 Task: Create a due date automation trigger when advanced on, 2 working days before a card is due add fields with custom field "Resume" set to a number greater than 1 and lower than 10 at 11:00 AM.
Action: Mouse moved to (1183, 353)
Screenshot: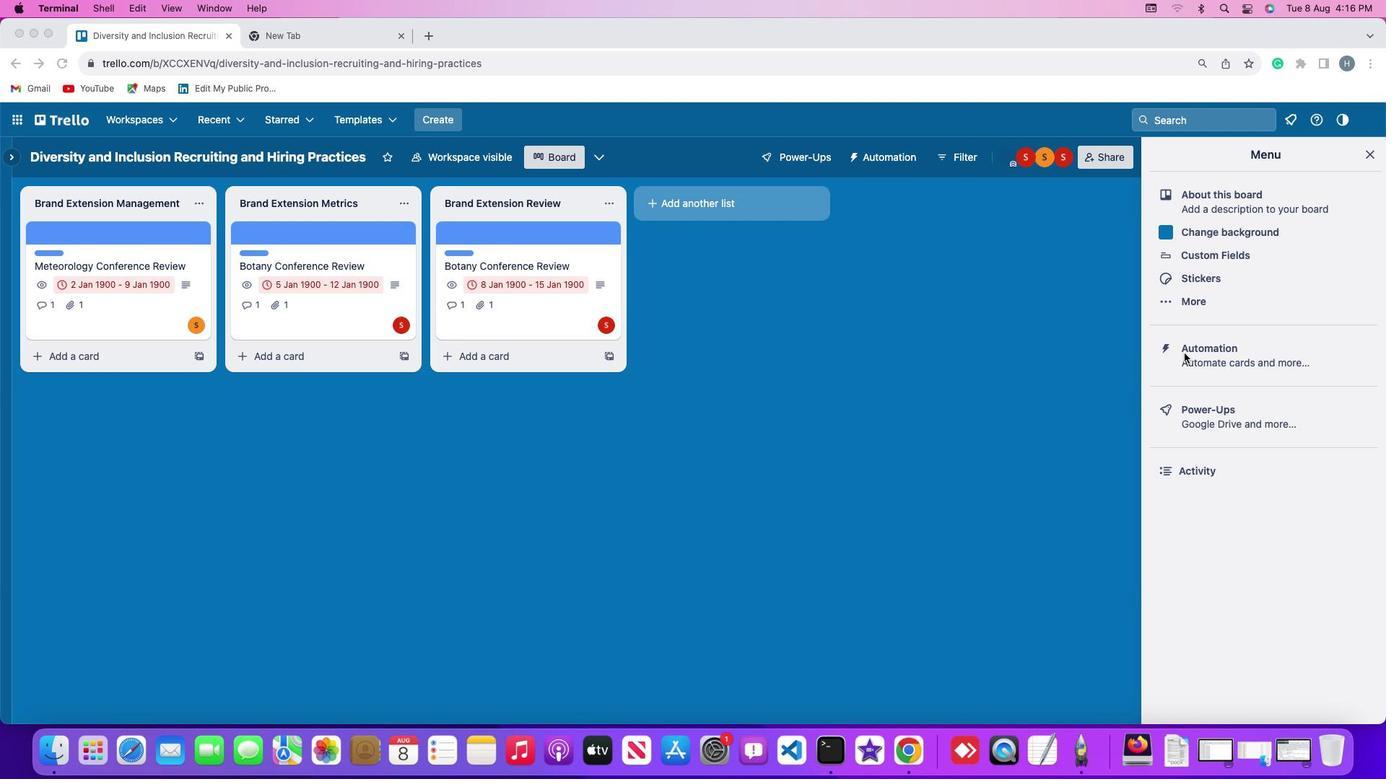 
Action: Mouse pressed left at (1183, 353)
Screenshot: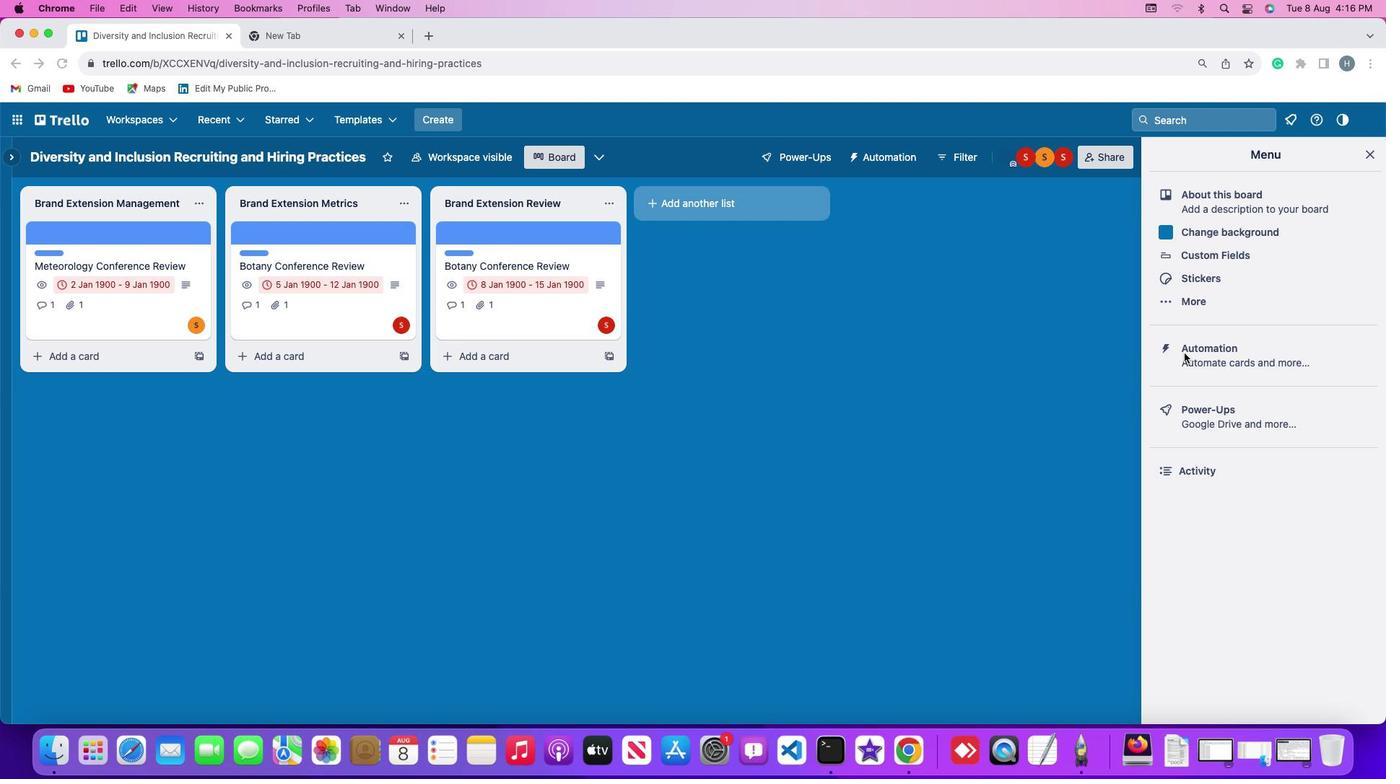 
Action: Mouse pressed left at (1183, 353)
Screenshot: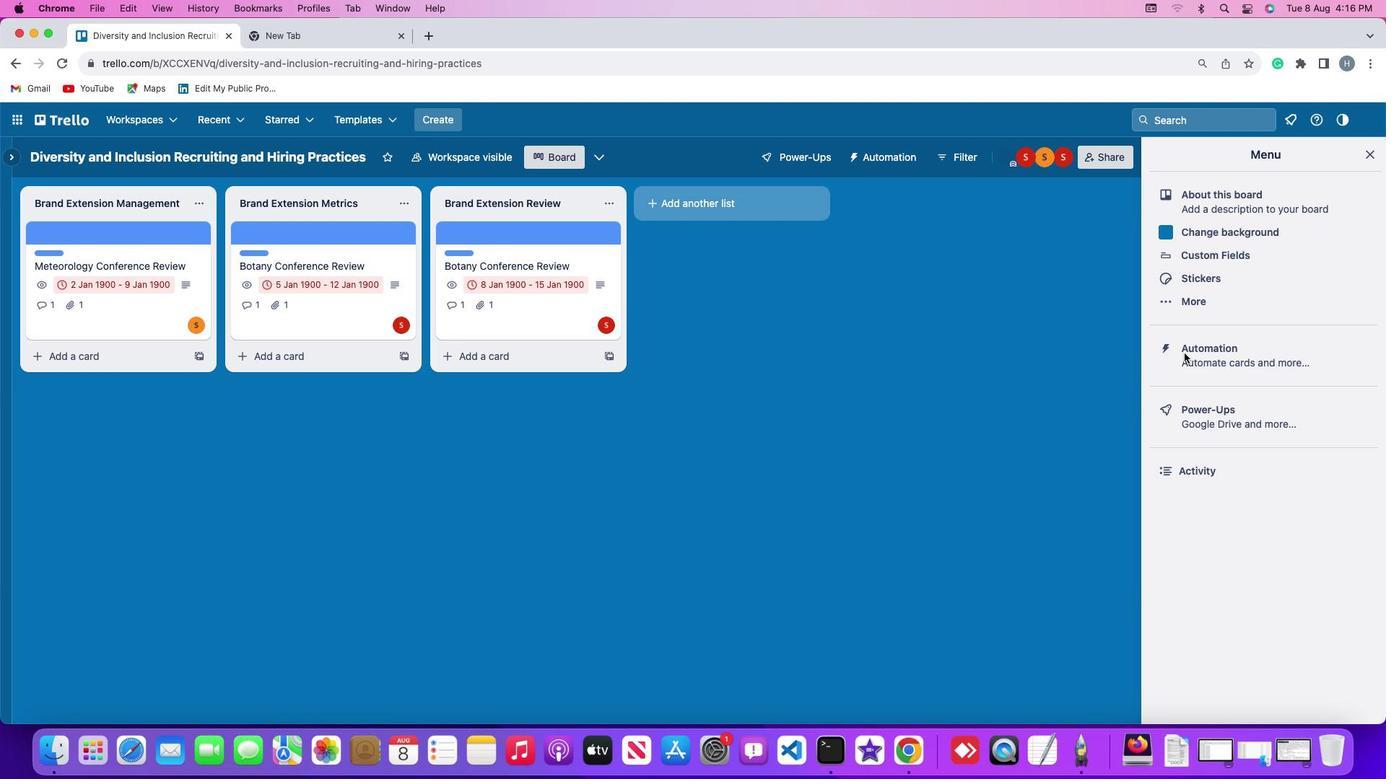 
Action: Mouse moved to (65, 338)
Screenshot: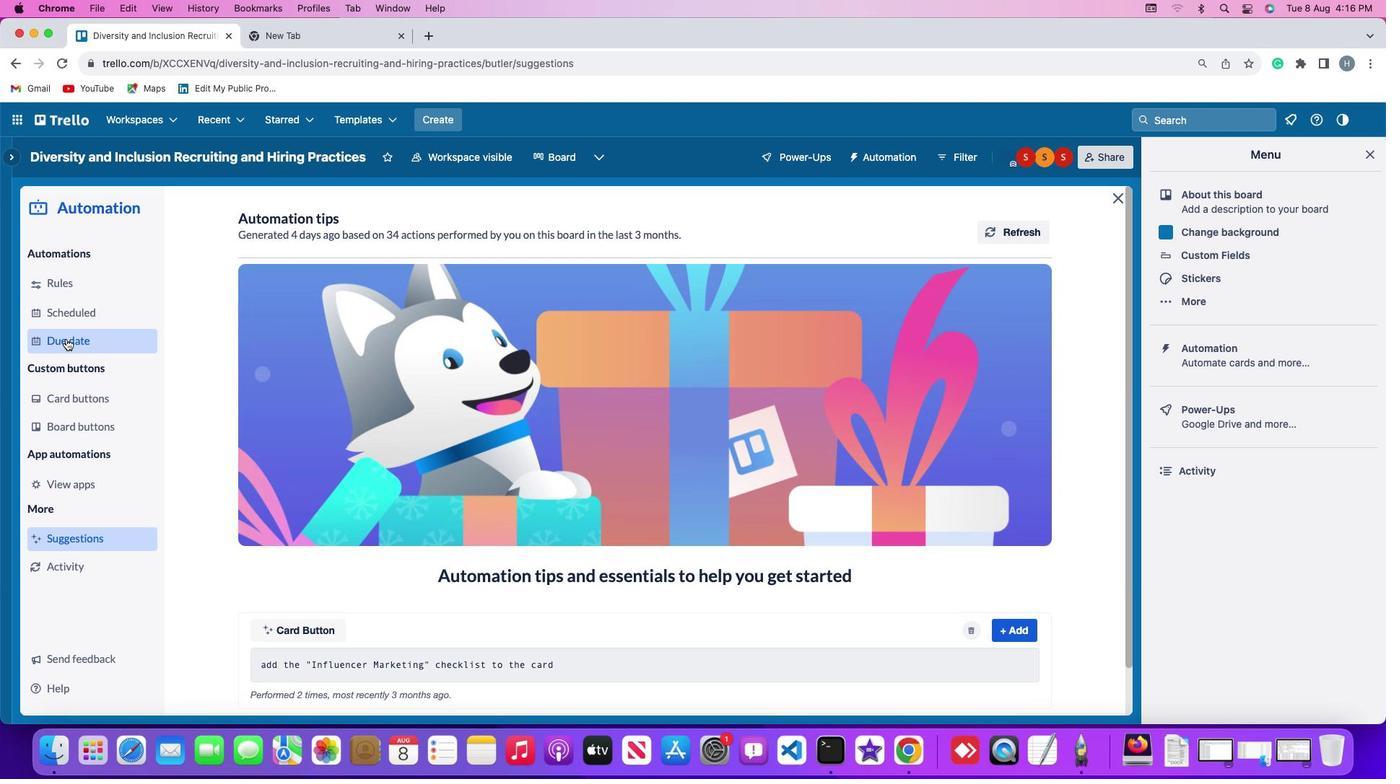 
Action: Mouse pressed left at (65, 338)
Screenshot: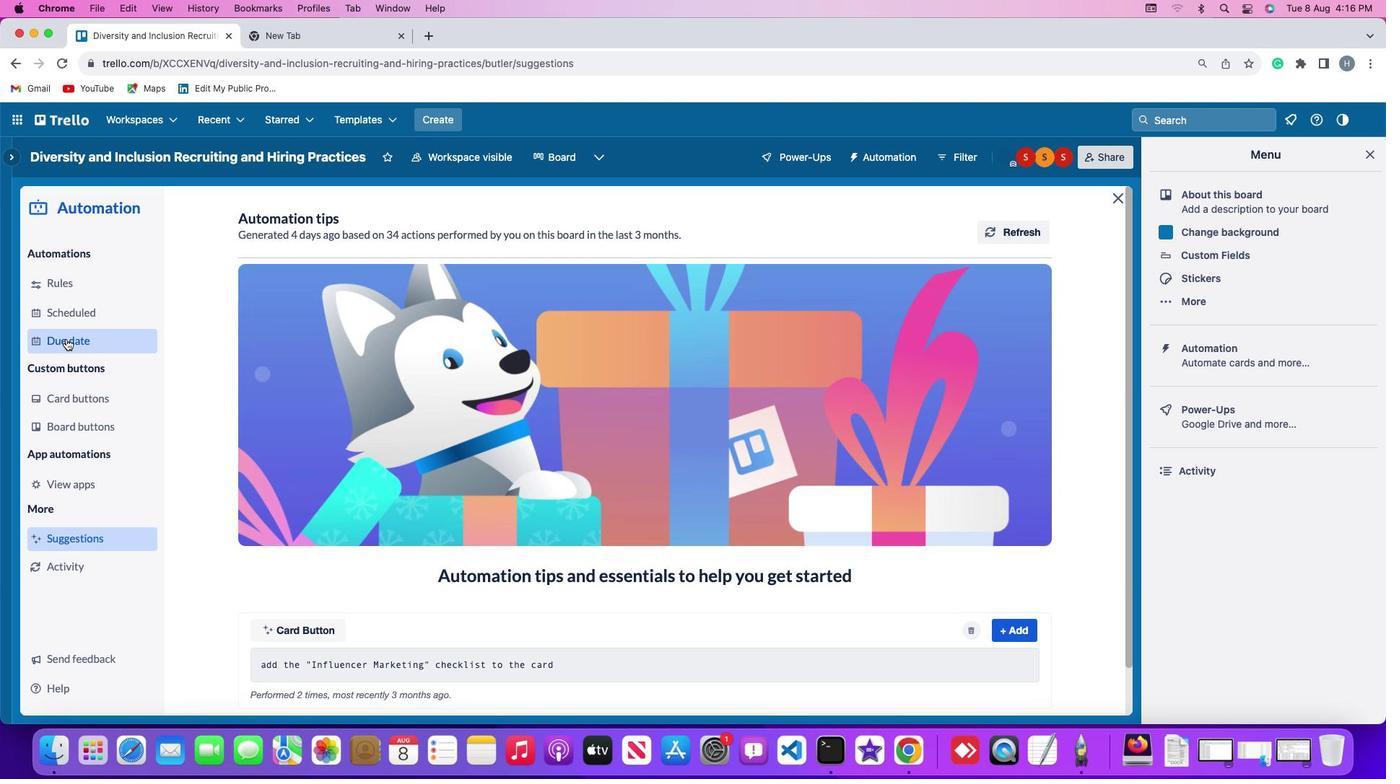 
Action: Mouse moved to (950, 224)
Screenshot: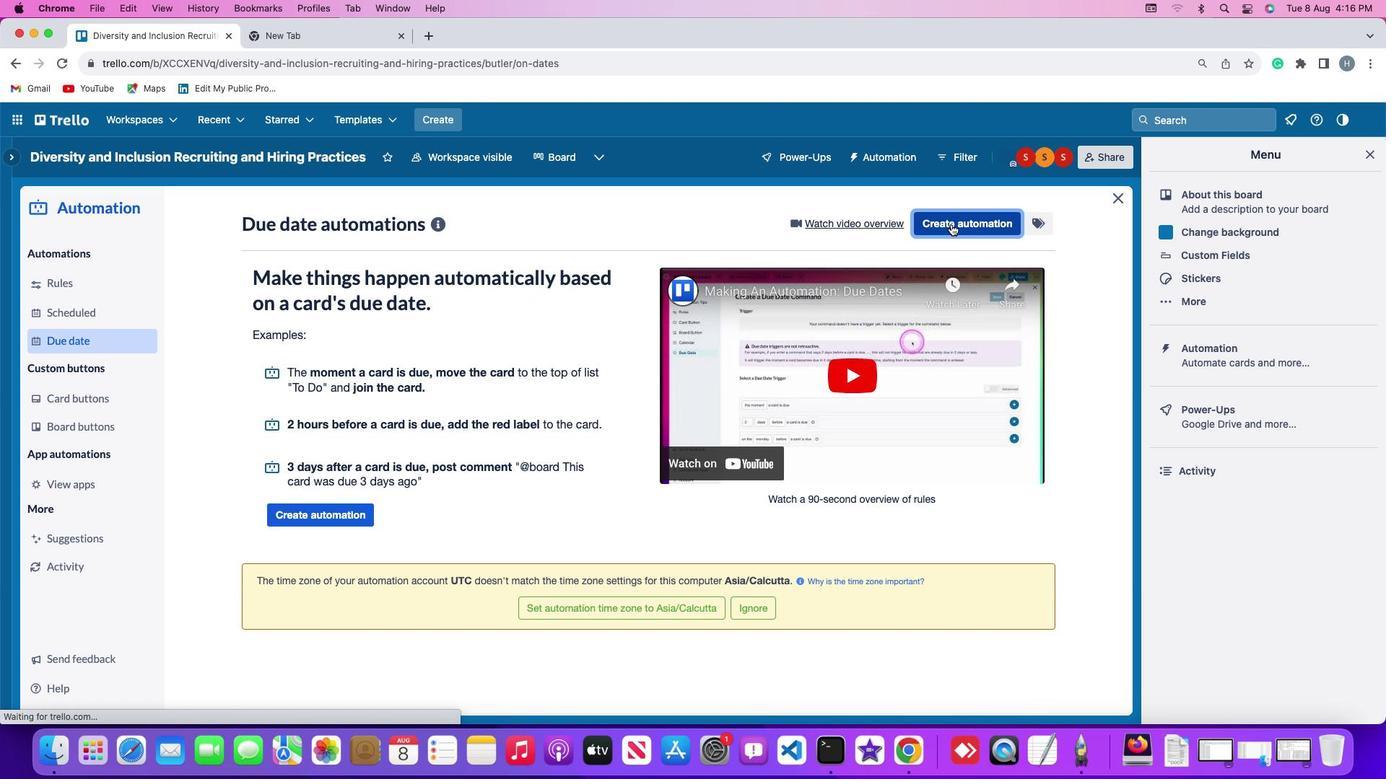 
Action: Mouse pressed left at (950, 224)
Screenshot: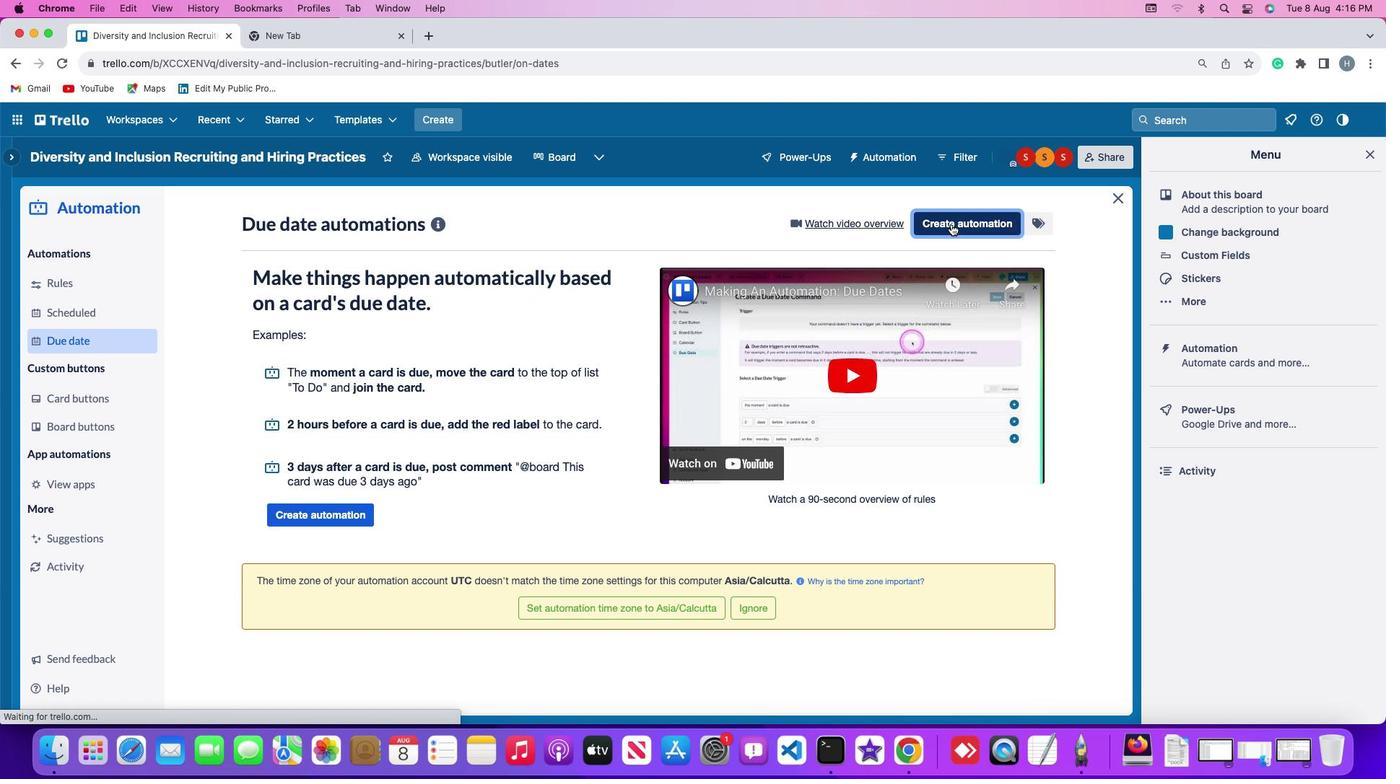 
Action: Mouse moved to (344, 360)
Screenshot: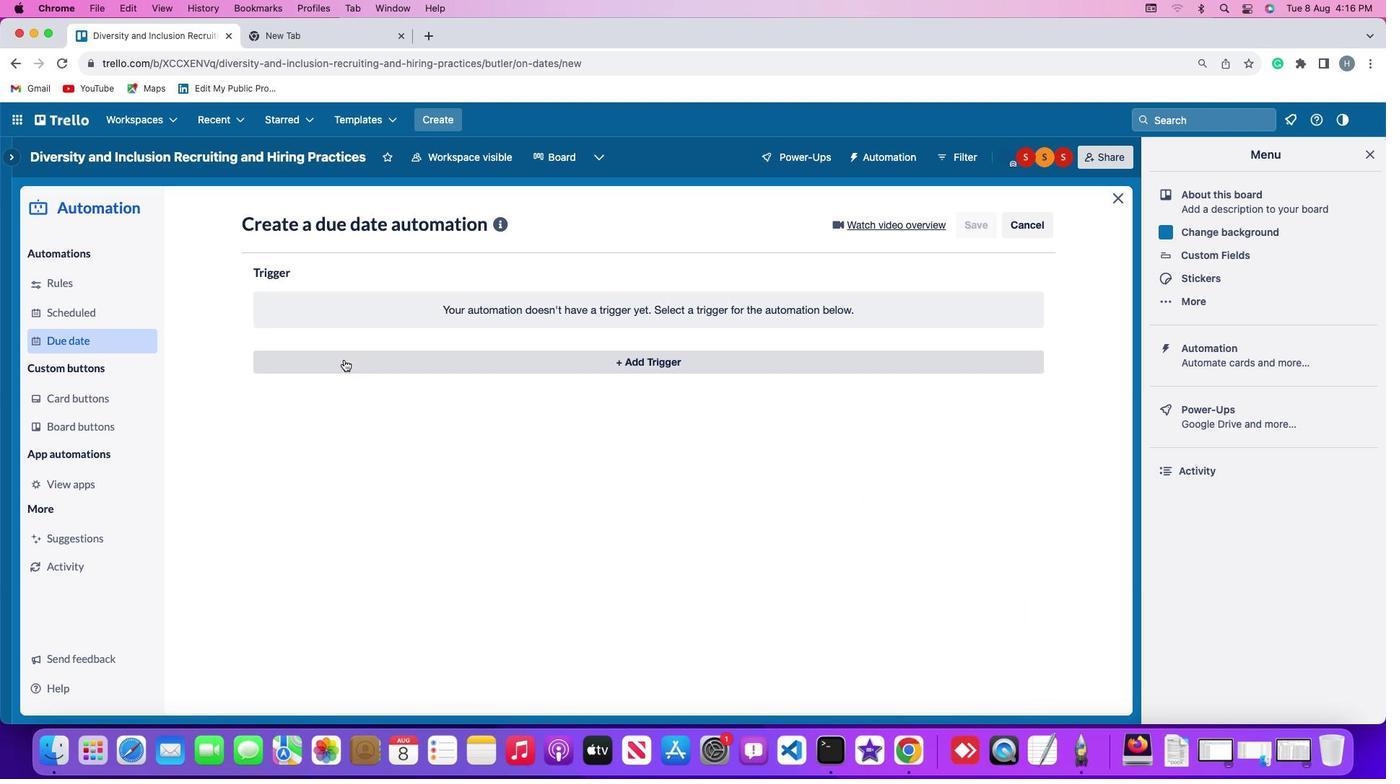 
Action: Mouse pressed left at (344, 360)
Screenshot: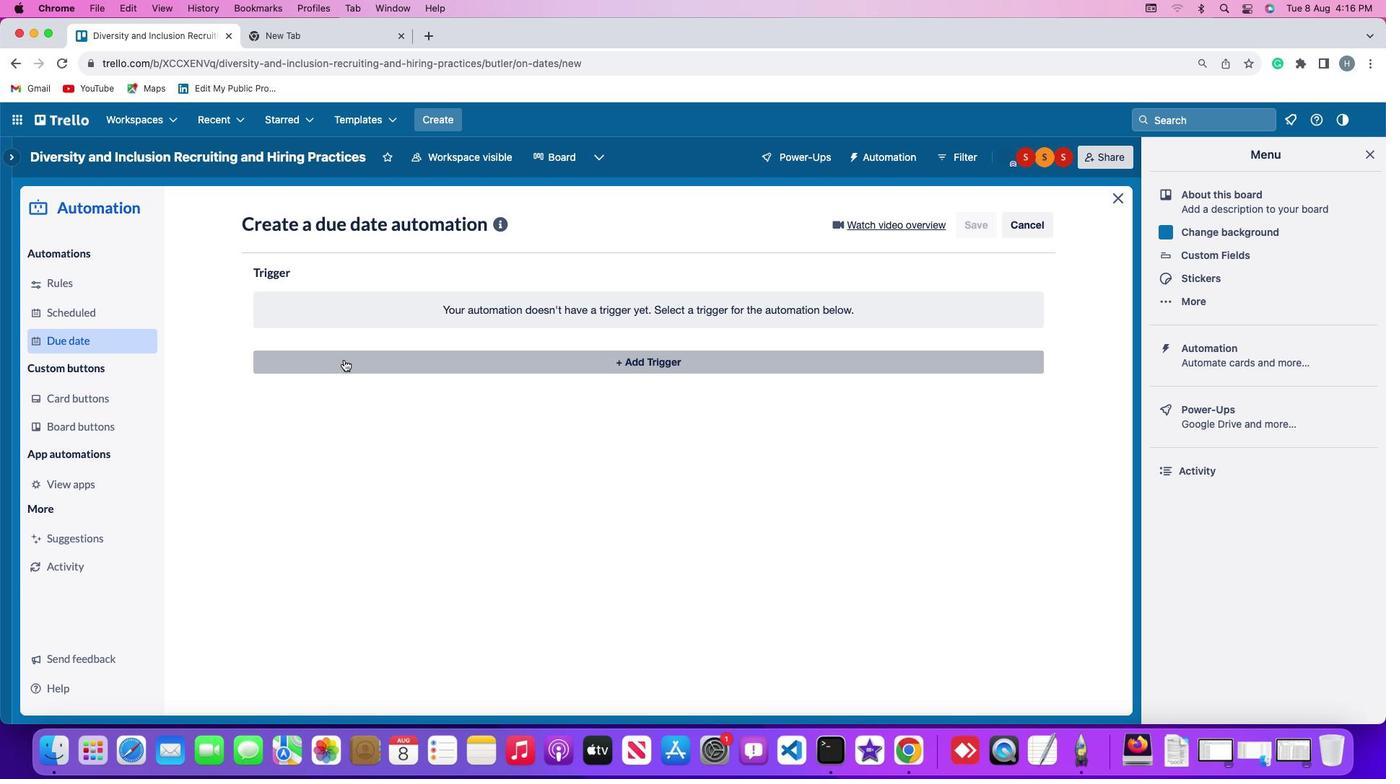 
Action: Mouse moved to (283, 578)
Screenshot: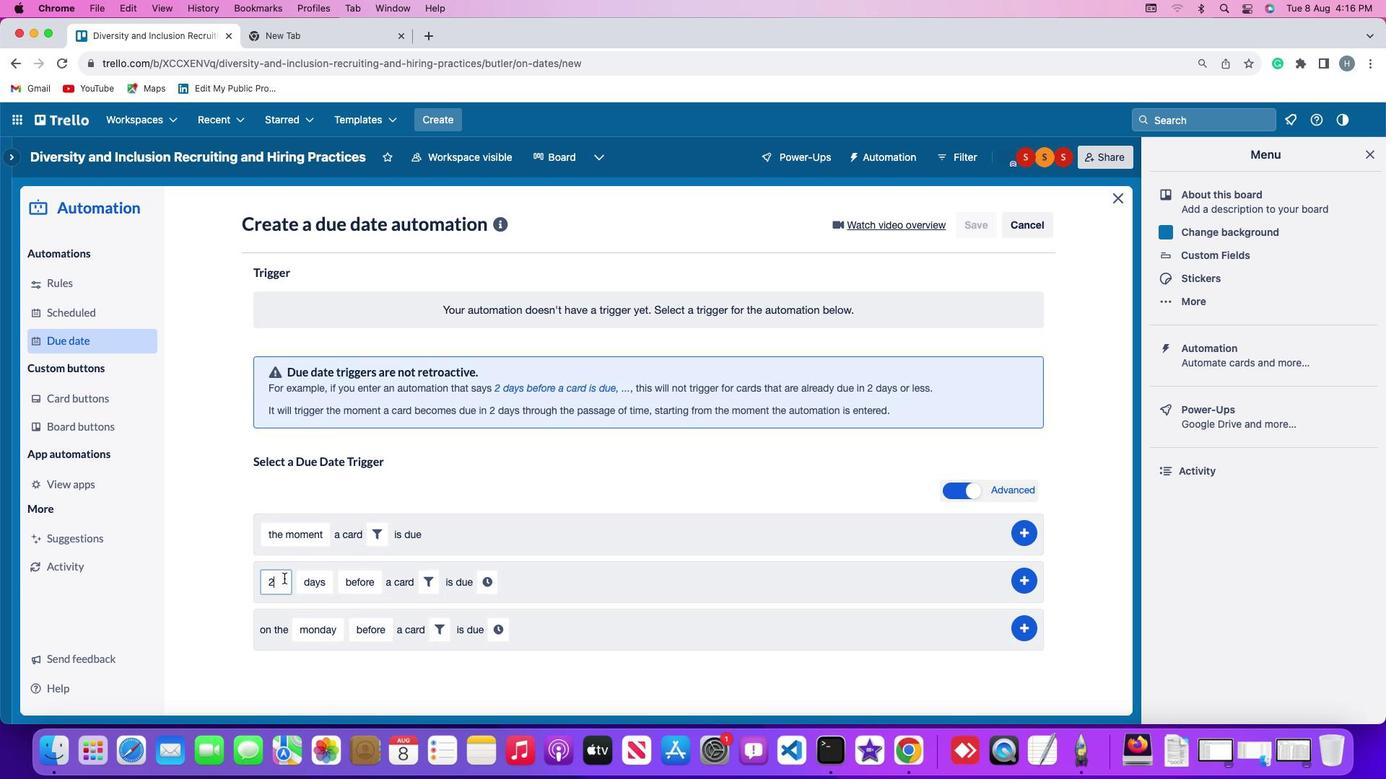 
Action: Mouse pressed left at (283, 578)
Screenshot: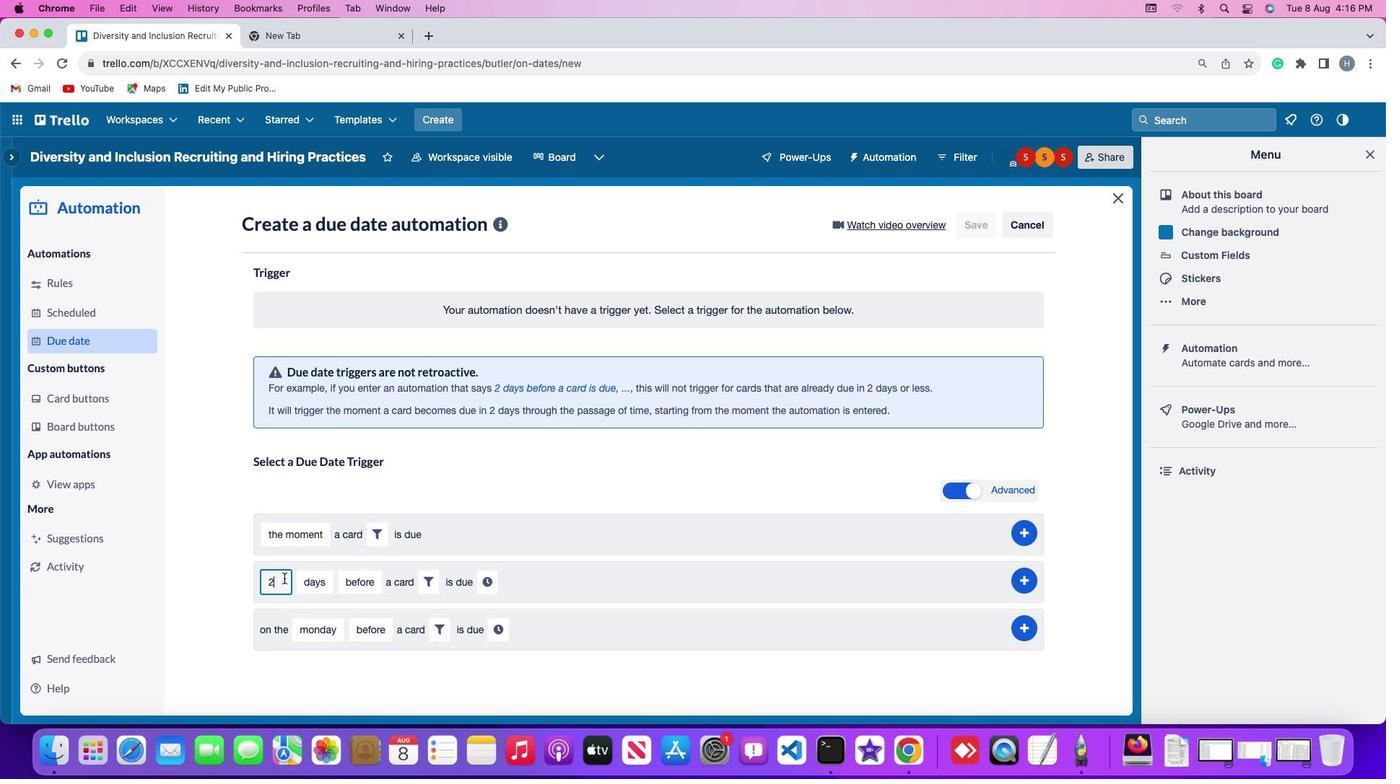 
Action: Key pressed Key.backspace'2'
Screenshot: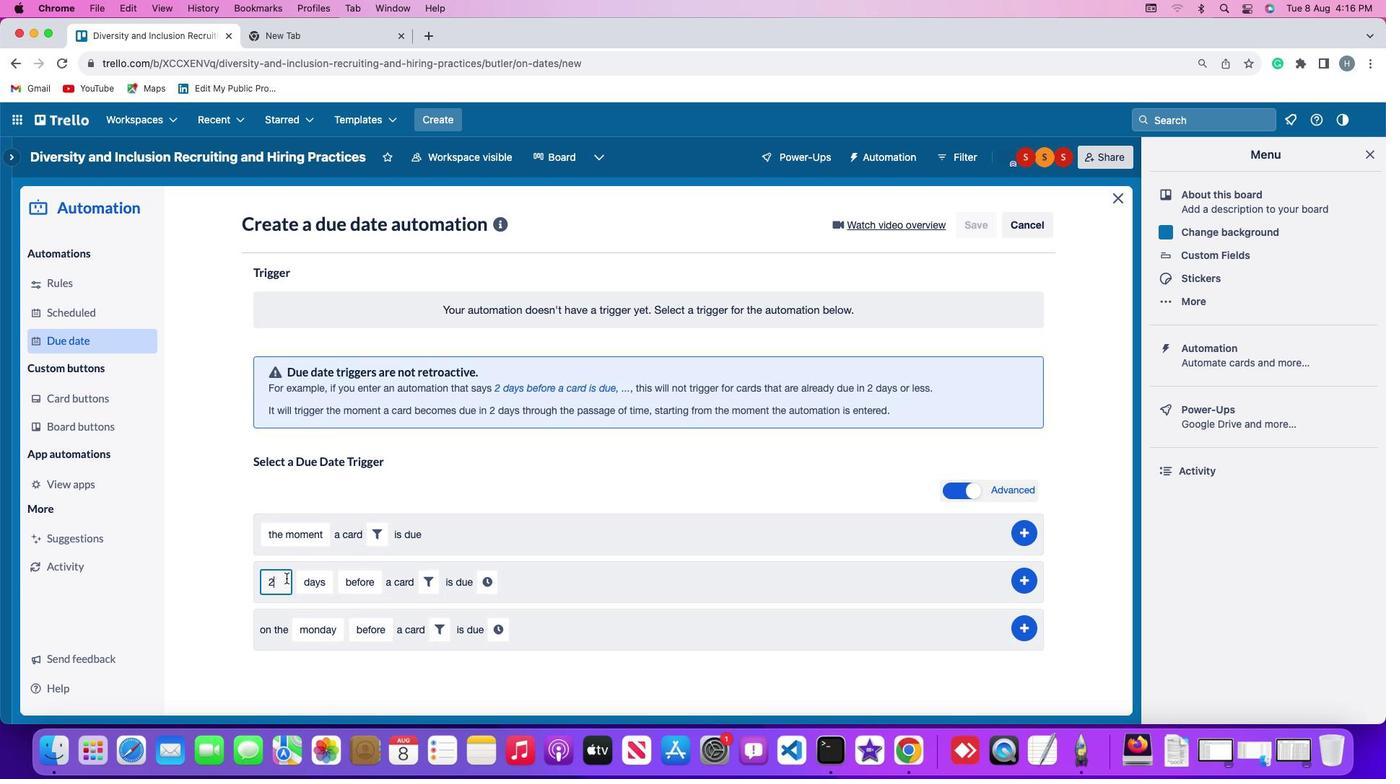 
Action: Mouse moved to (310, 578)
Screenshot: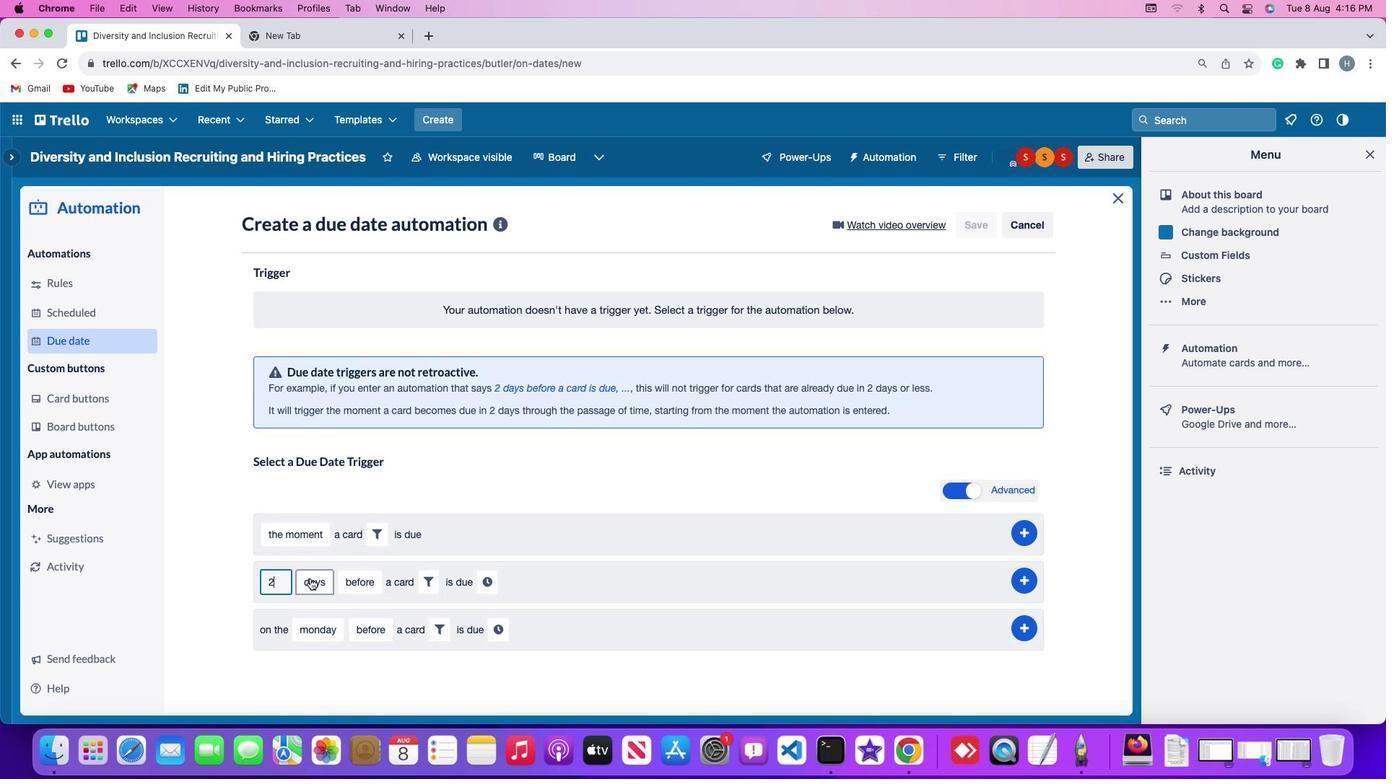 
Action: Mouse pressed left at (310, 578)
Screenshot: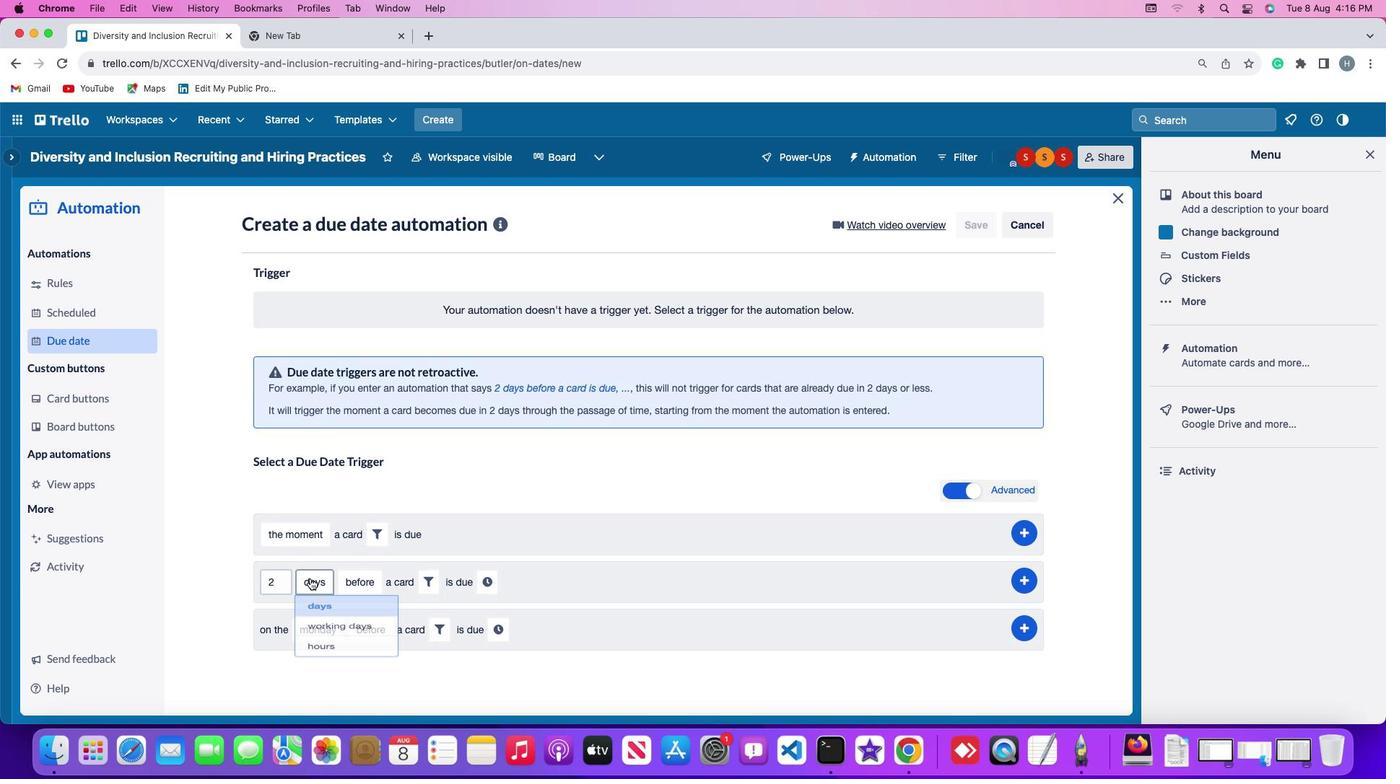 
Action: Mouse moved to (327, 639)
Screenshot: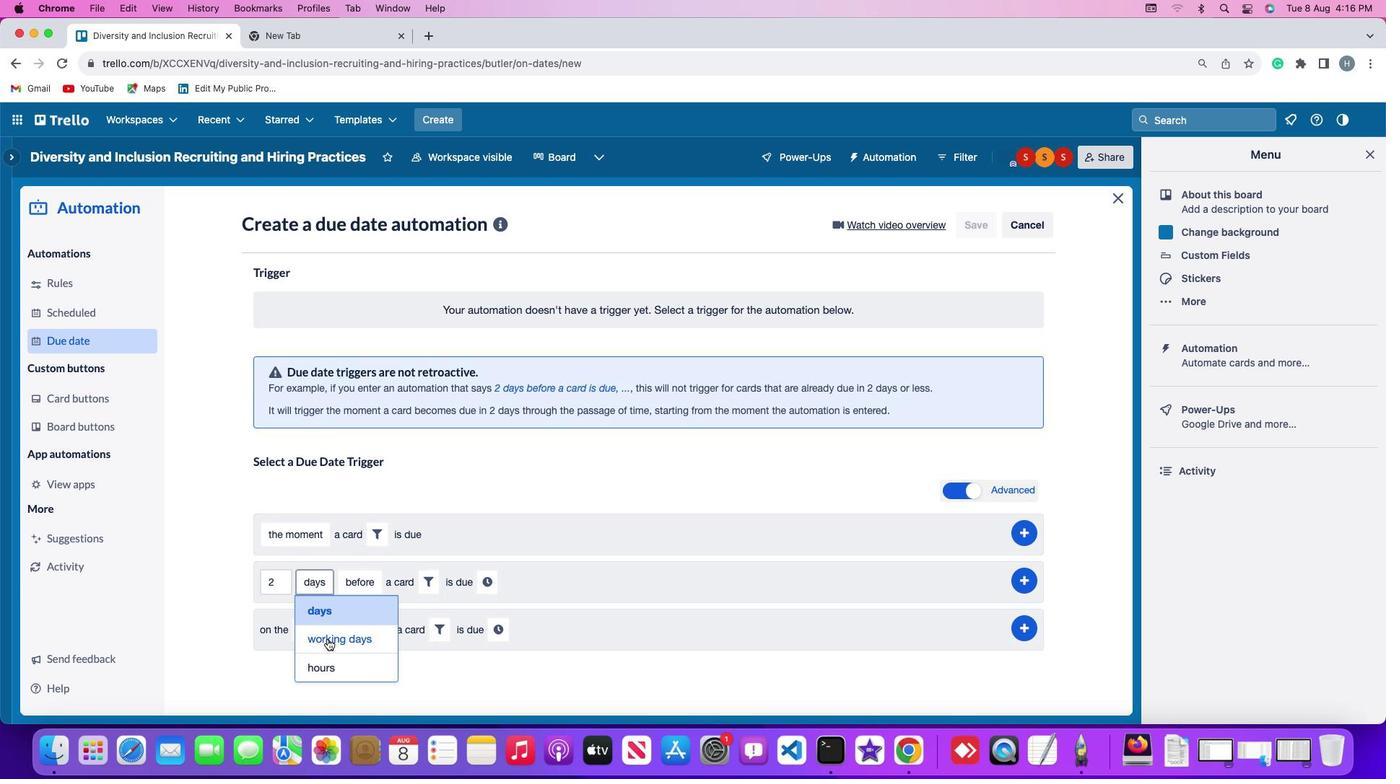 
Action: Mouse pressed left at (327, 639)
Screenshot: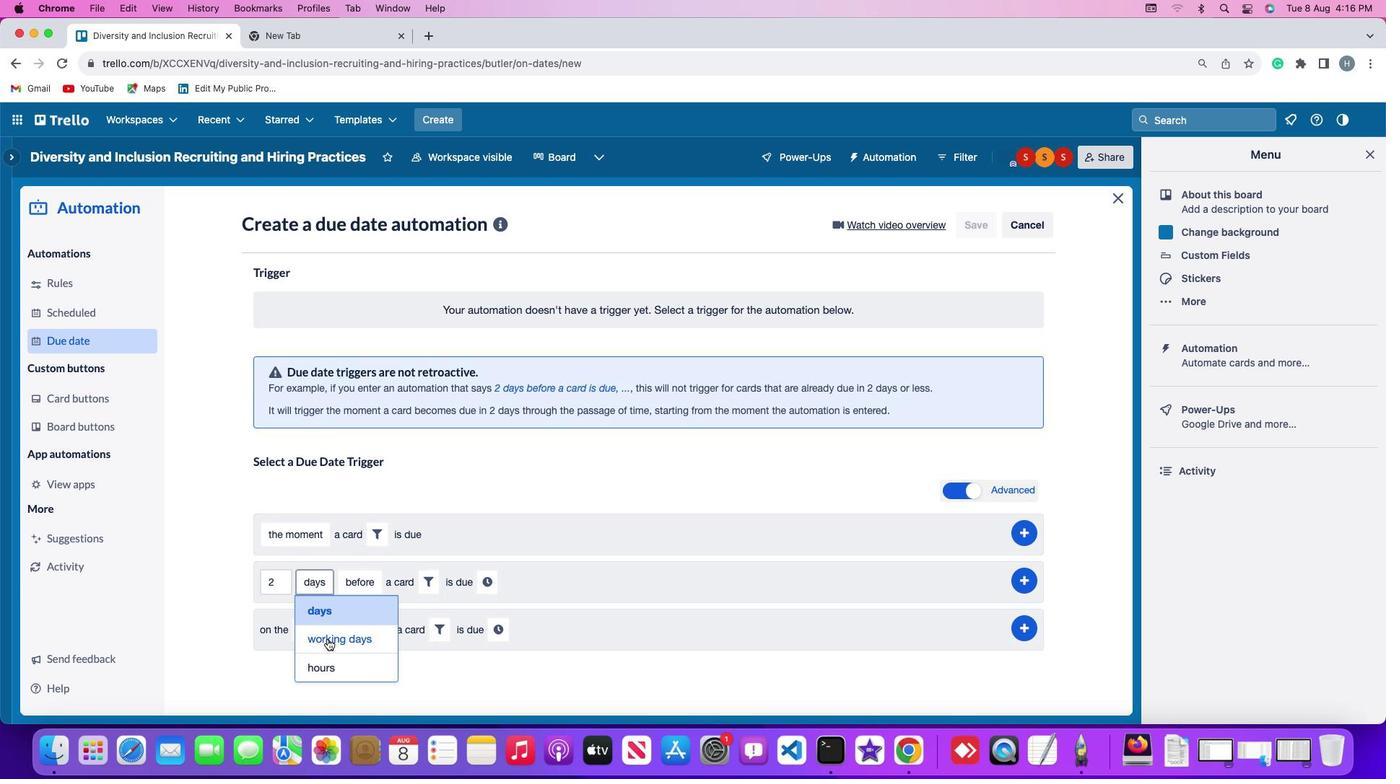 
Action: Mouse moved to (395, 582)
Screenshot: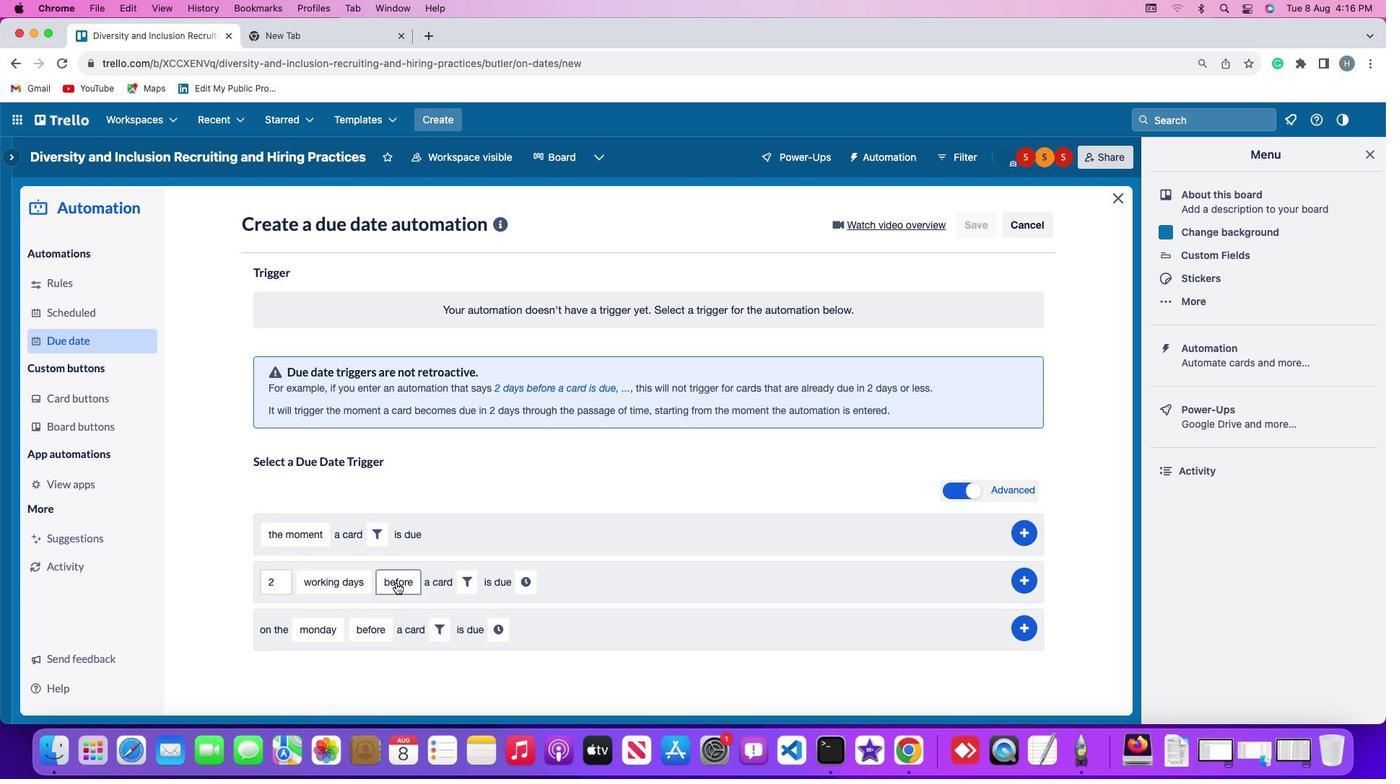 
Action: Mouse pressed left at (395, 582)
Screenshot: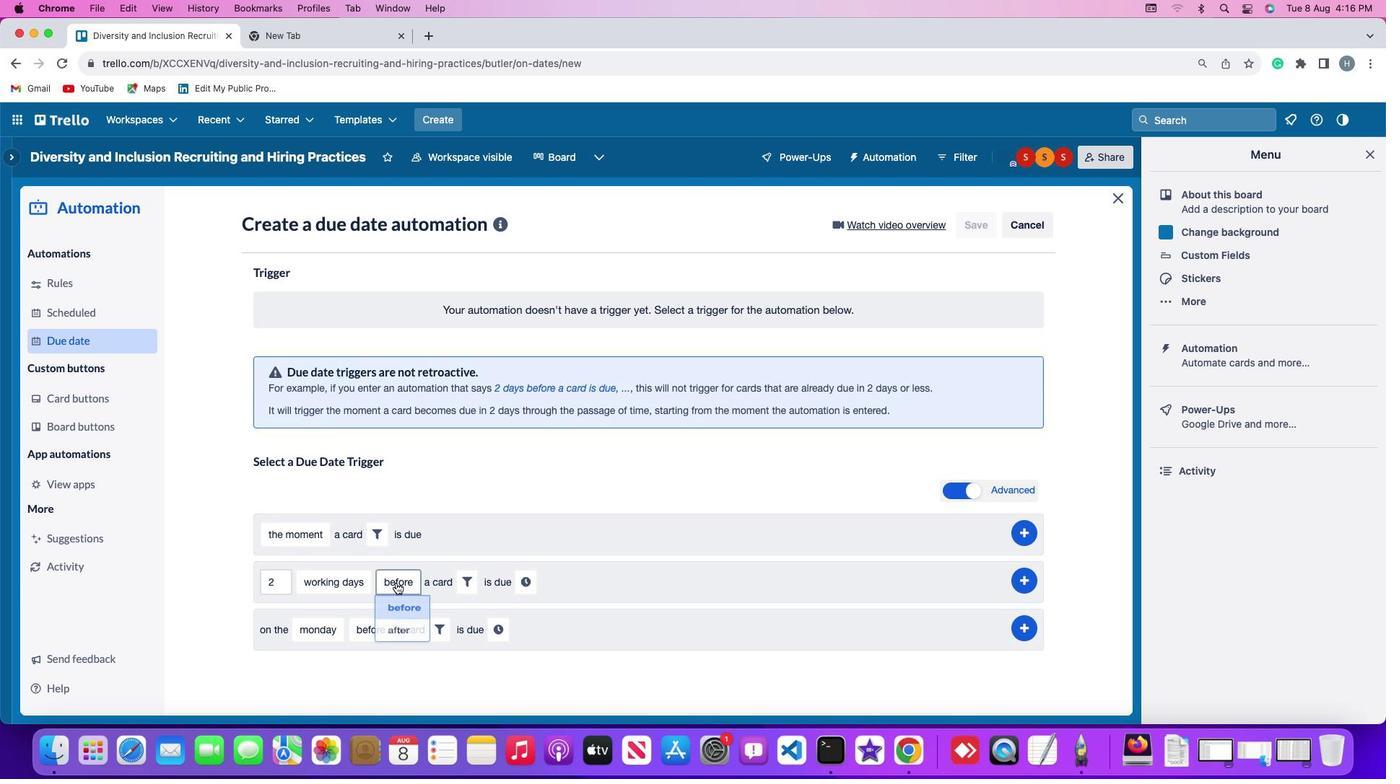 
Action: Mouse moved to (402, 609)
Screenshot: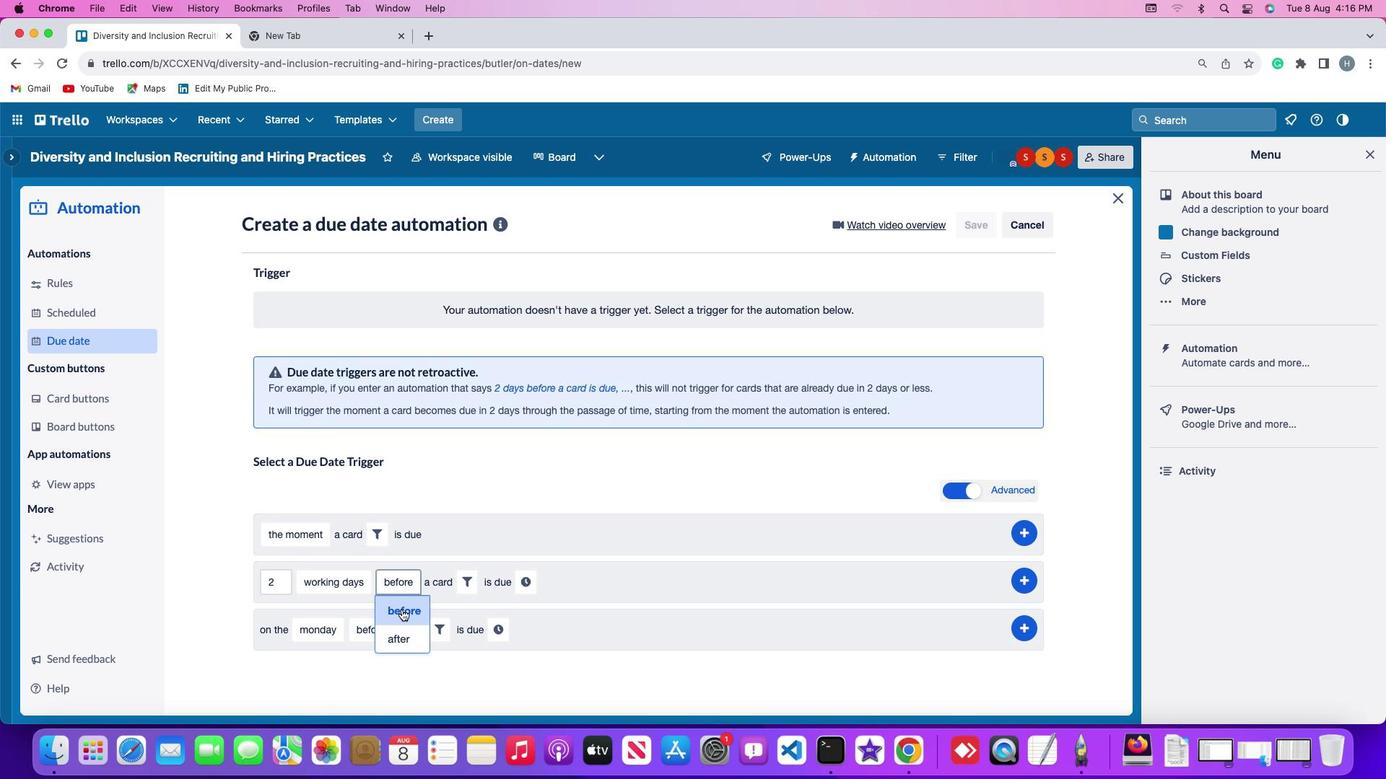 
Action: Mouse pressed left at (402, 609)
Screenshot: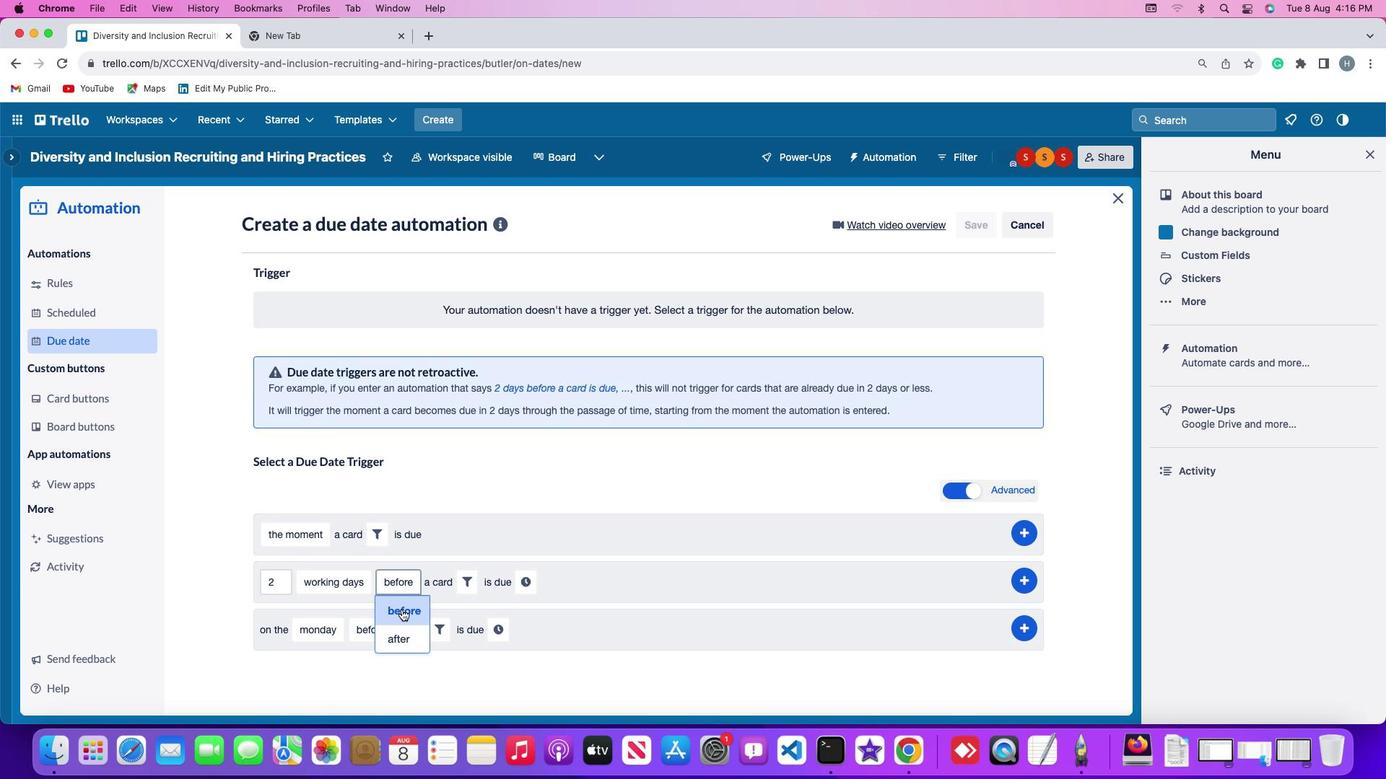 
Action: Mouse moved to (475, 584)
Screenshot: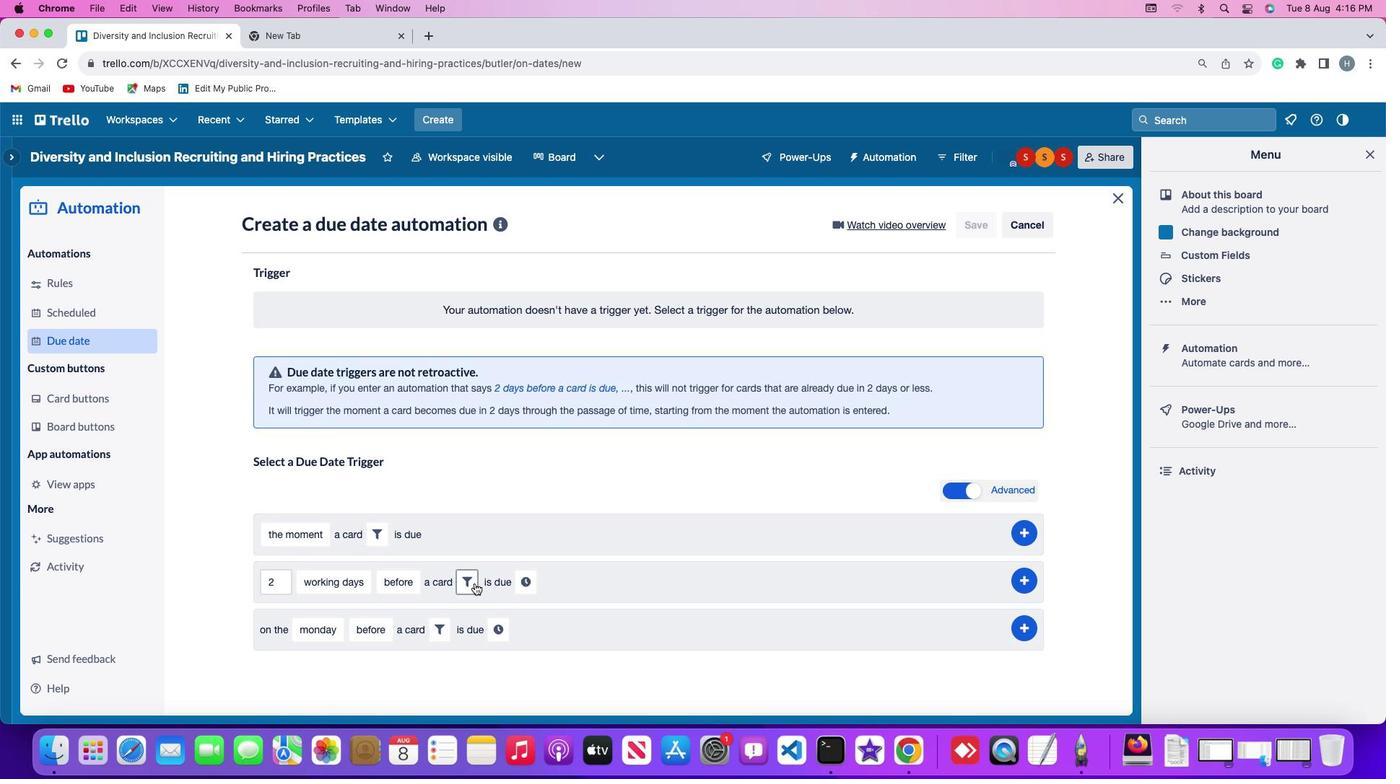 
Action: Mouse pressed left at (475, 584)
Screenshot: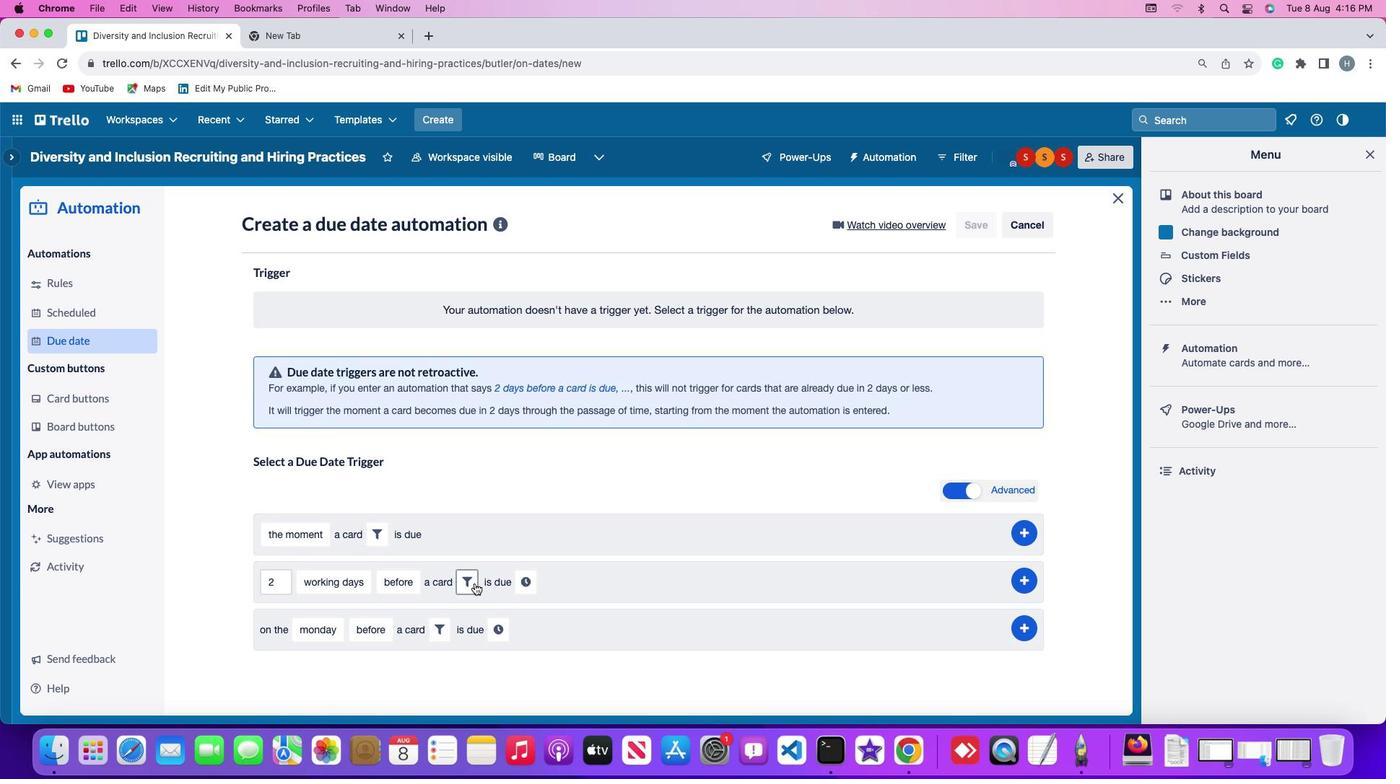 
Action: Mouse moved to (699, 629)
Screenshot: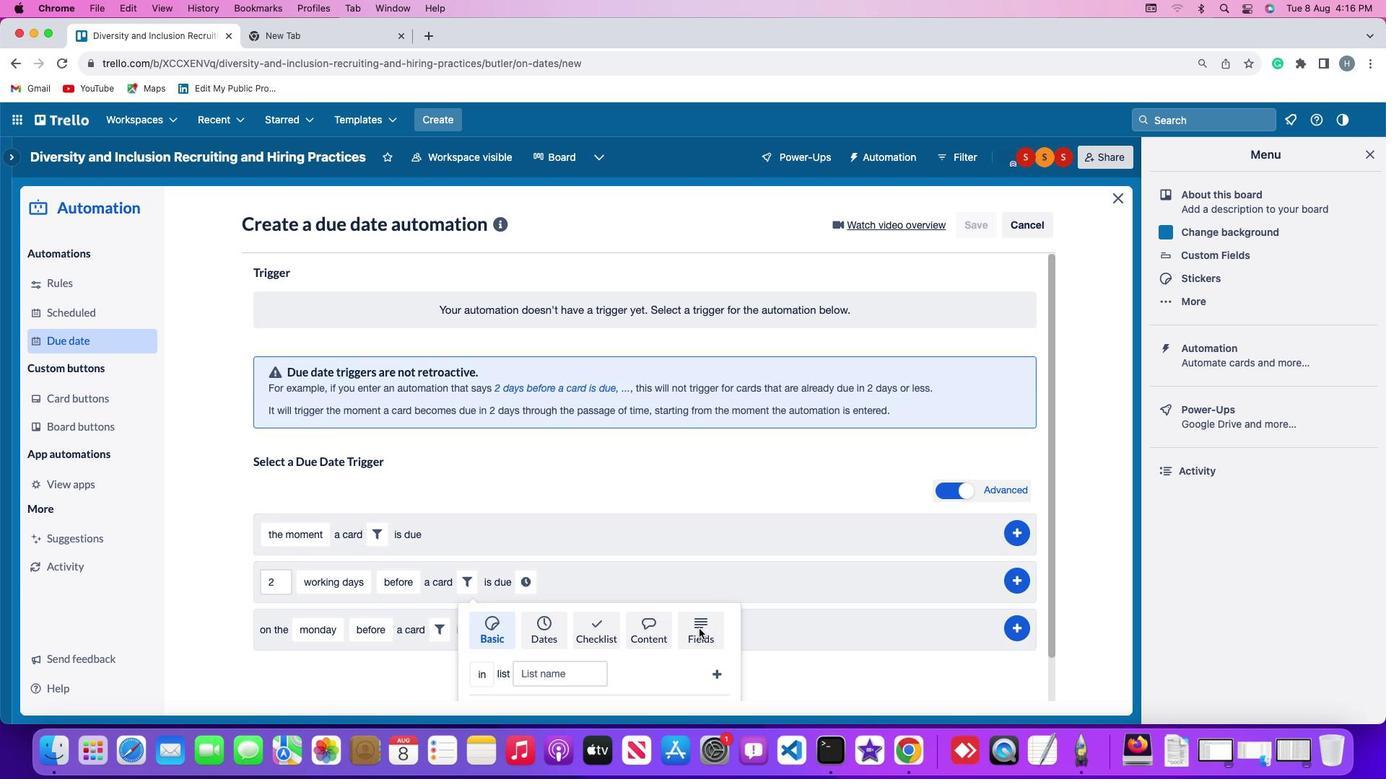 
Action: Mouse pressed left at (699, 629)
Screenshot: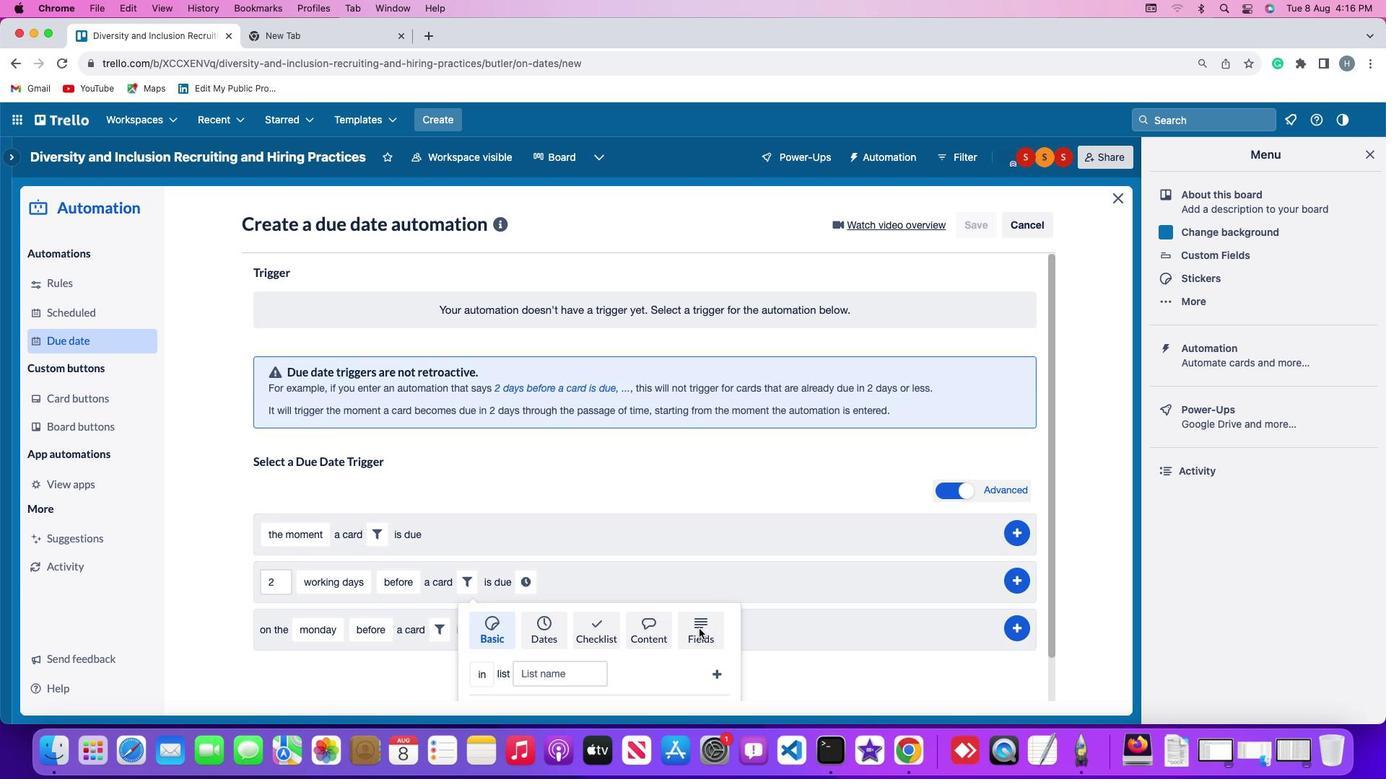 
Action: Mouse moved to (435, 664)
Screenshot: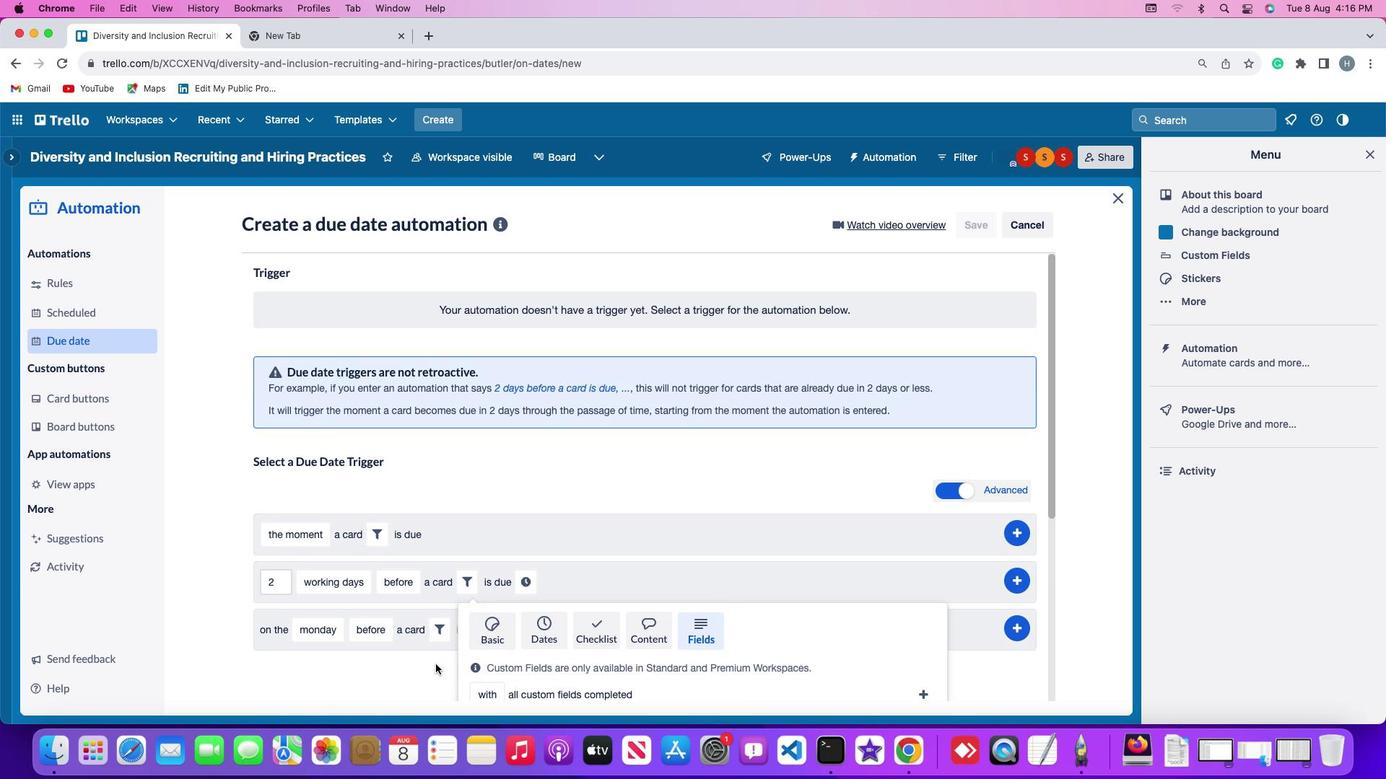 
Action: Mouse scrolled (435, 664) with delta (0, 0)
Screenshot: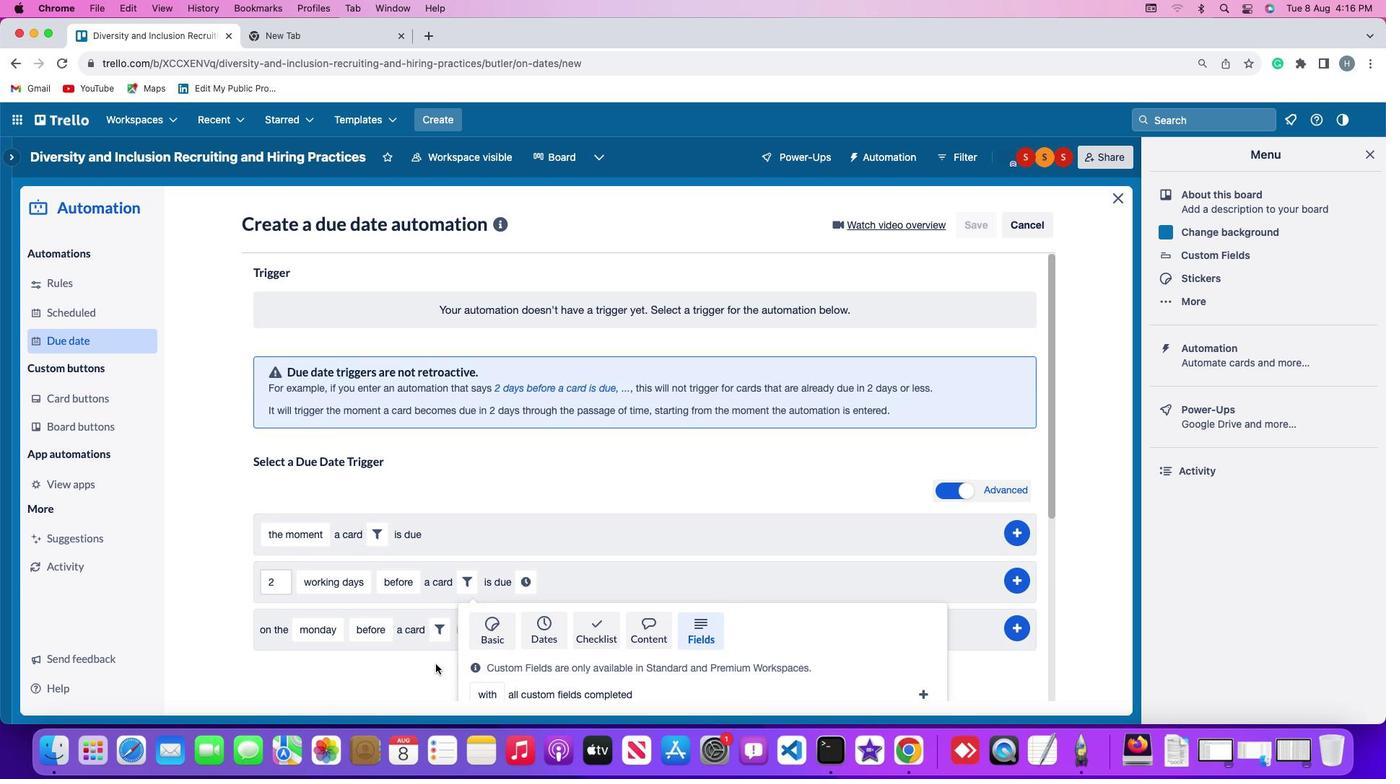 
Action: Mouse scrolled (435, 664) with delta (0, 0)
Screenshot: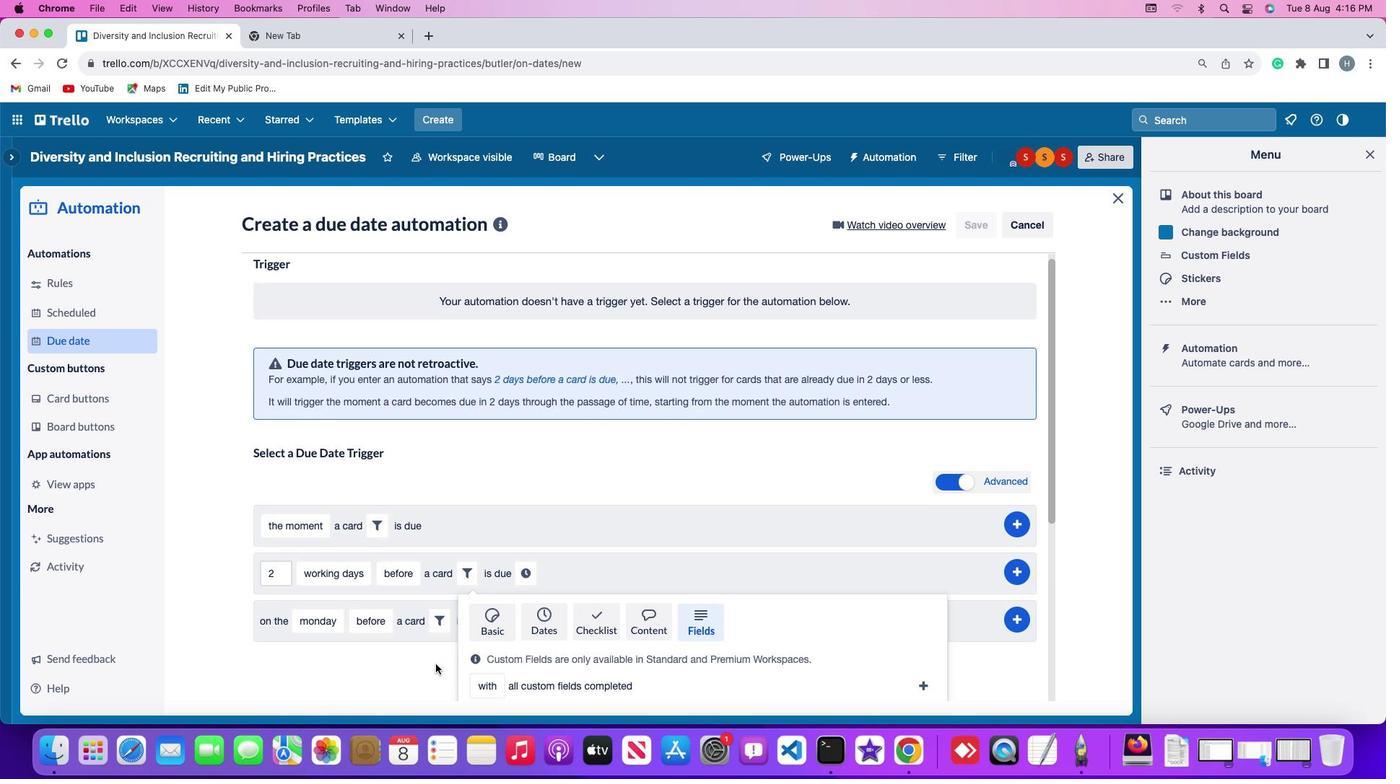 
Action: Mouse scrolled (435, 664) with delta (0, -1)
Screenshot: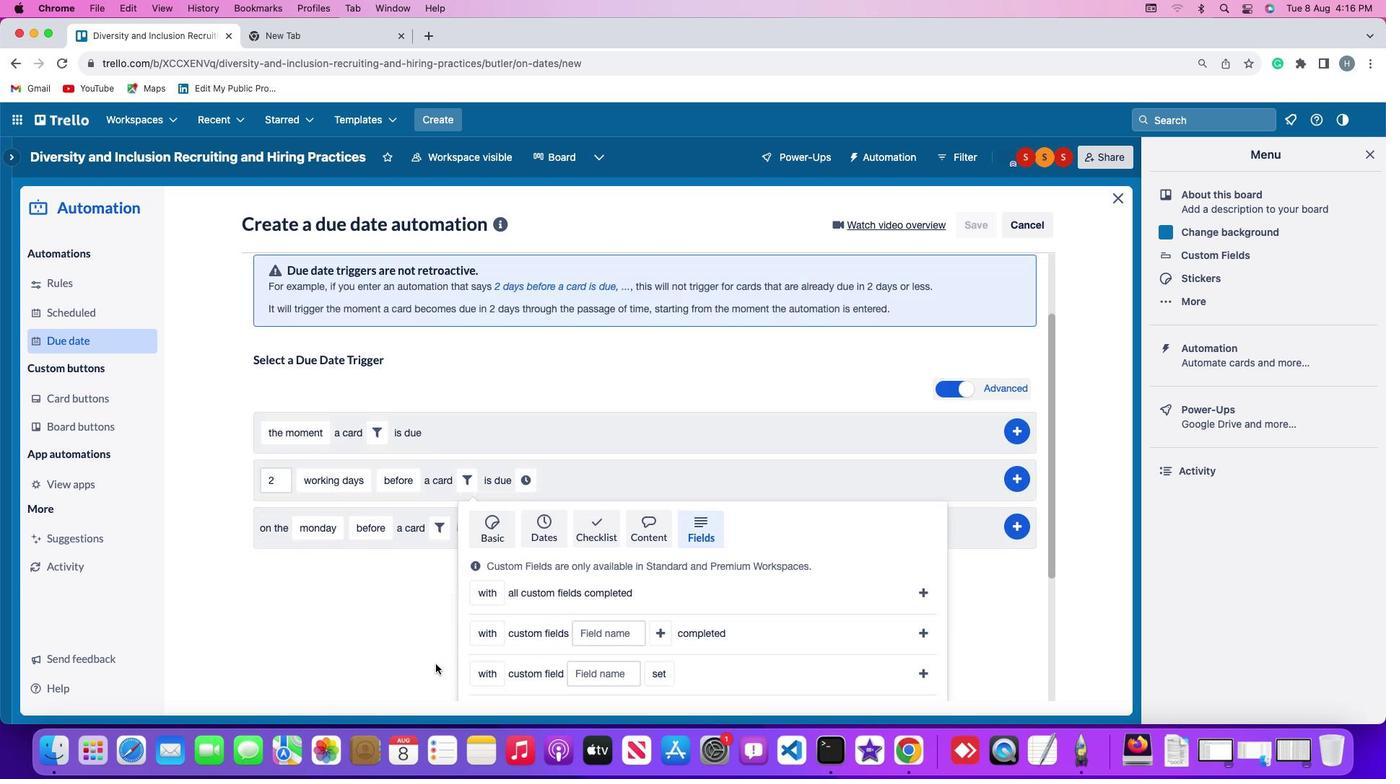 
Action: Mouse scrolled (435, 664) with delta (0, -2)
Screenshot: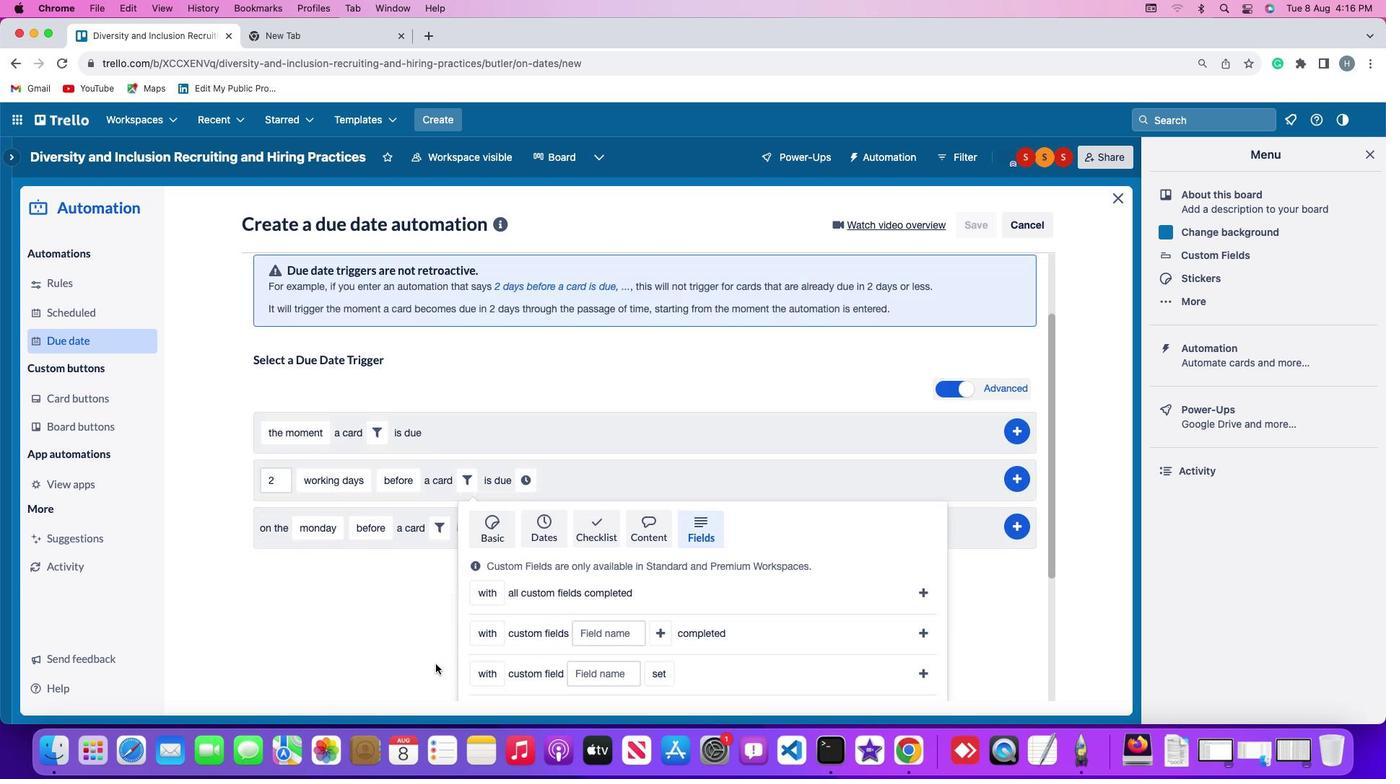 
Action: Mouse scrolled (435, 664) with delta (0, -3)
Screenshot: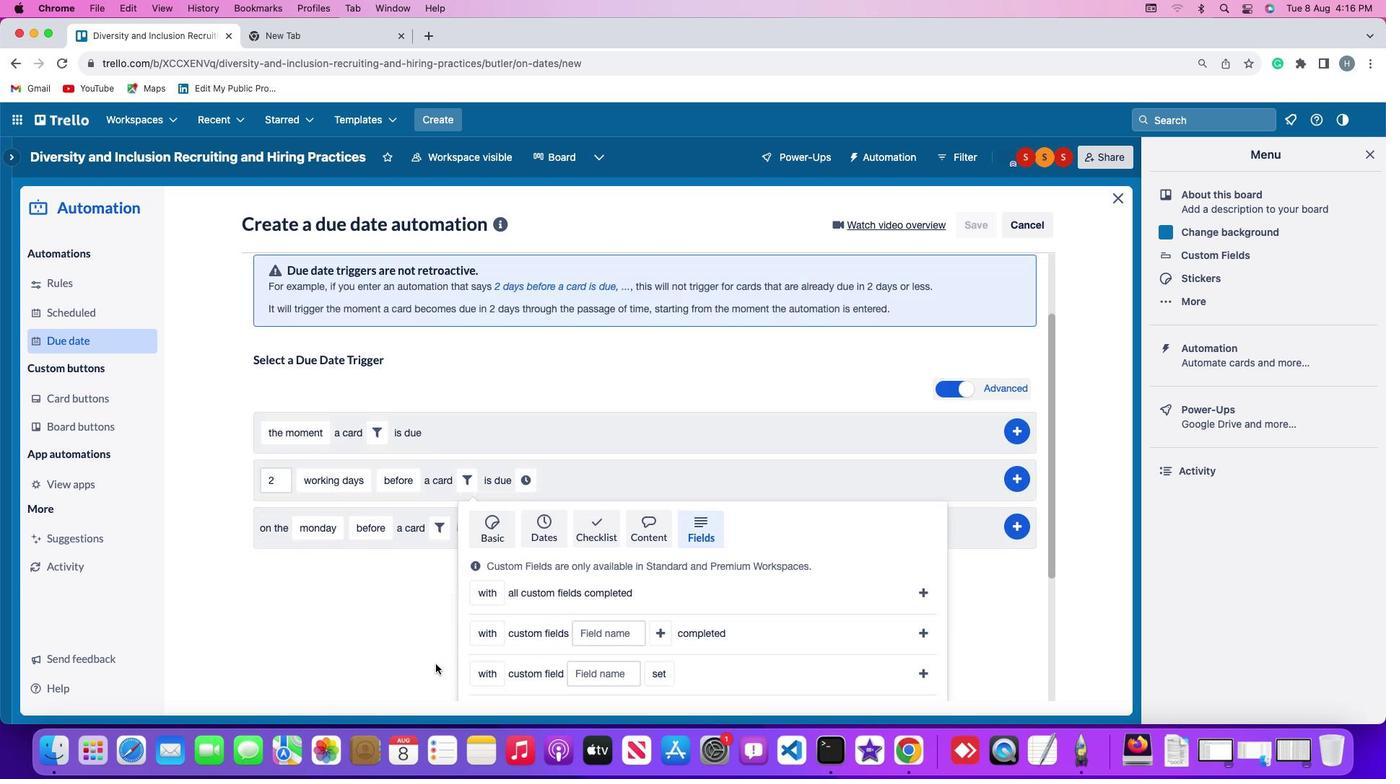 
Action: Mouse scrolled (435, 664) with delta (0, -4)
Screenshot: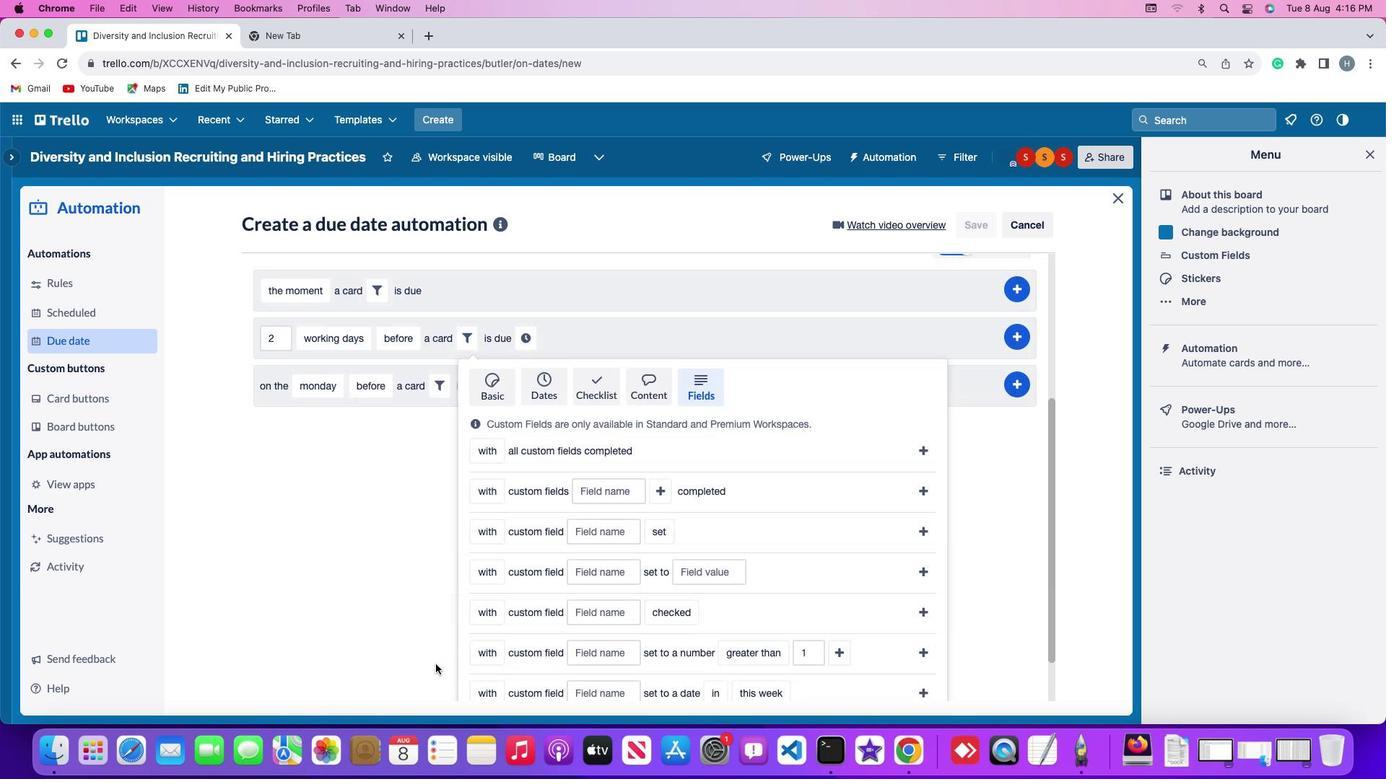 
Action: Mouse scrolled (435, 664) with delta (0, -4)
Screenshot: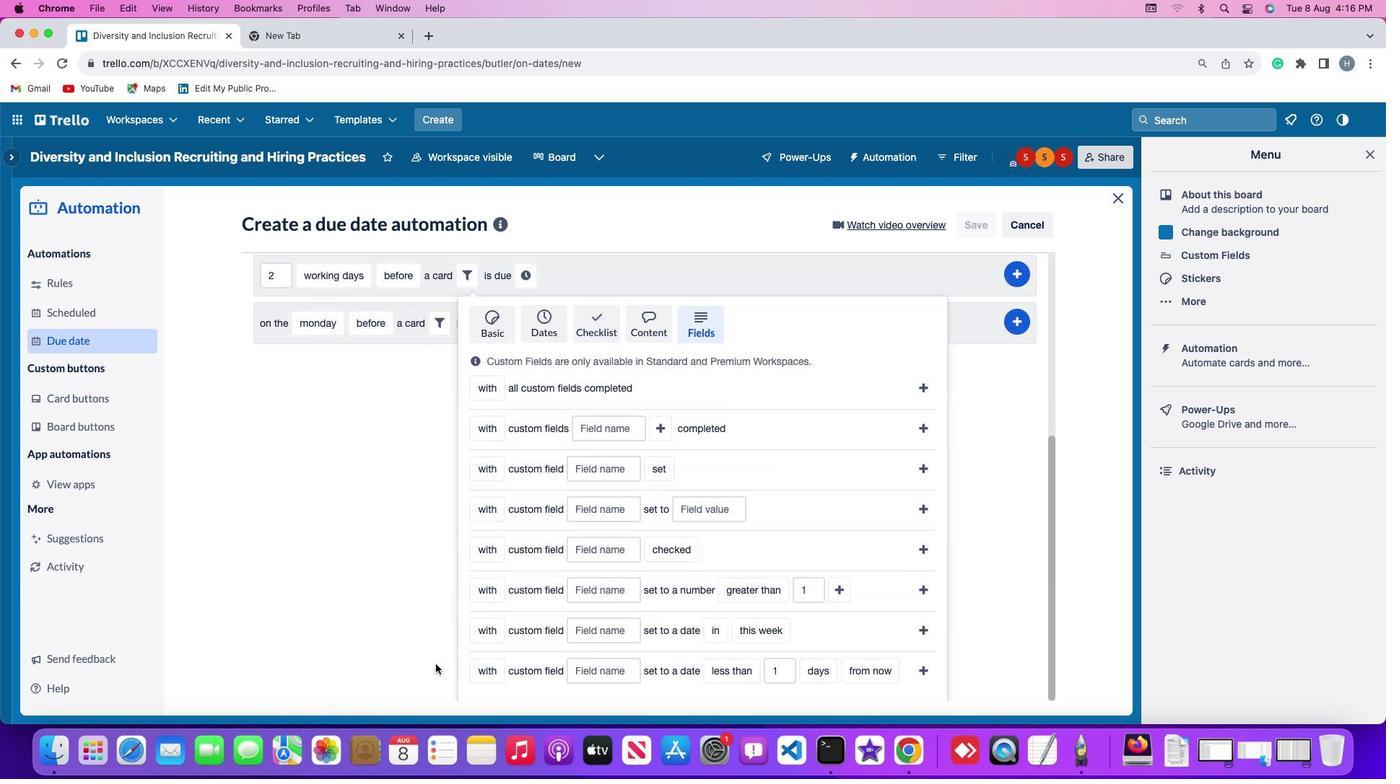 
Action: Mouse scrolled (435, 664) with delta (0, 0)
Screenshot: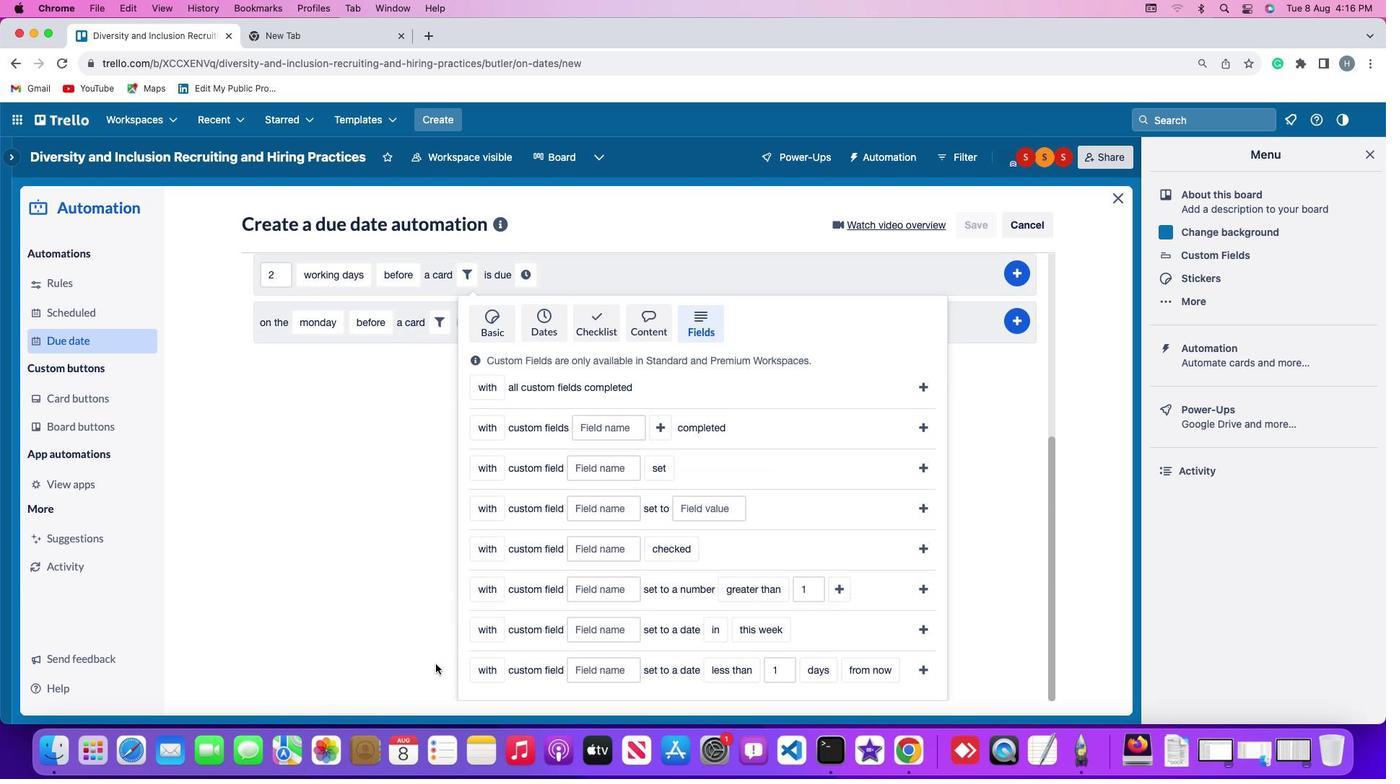 
Action: Mouse scrolled (435, 664) with delta (0, 0)
Screenshot: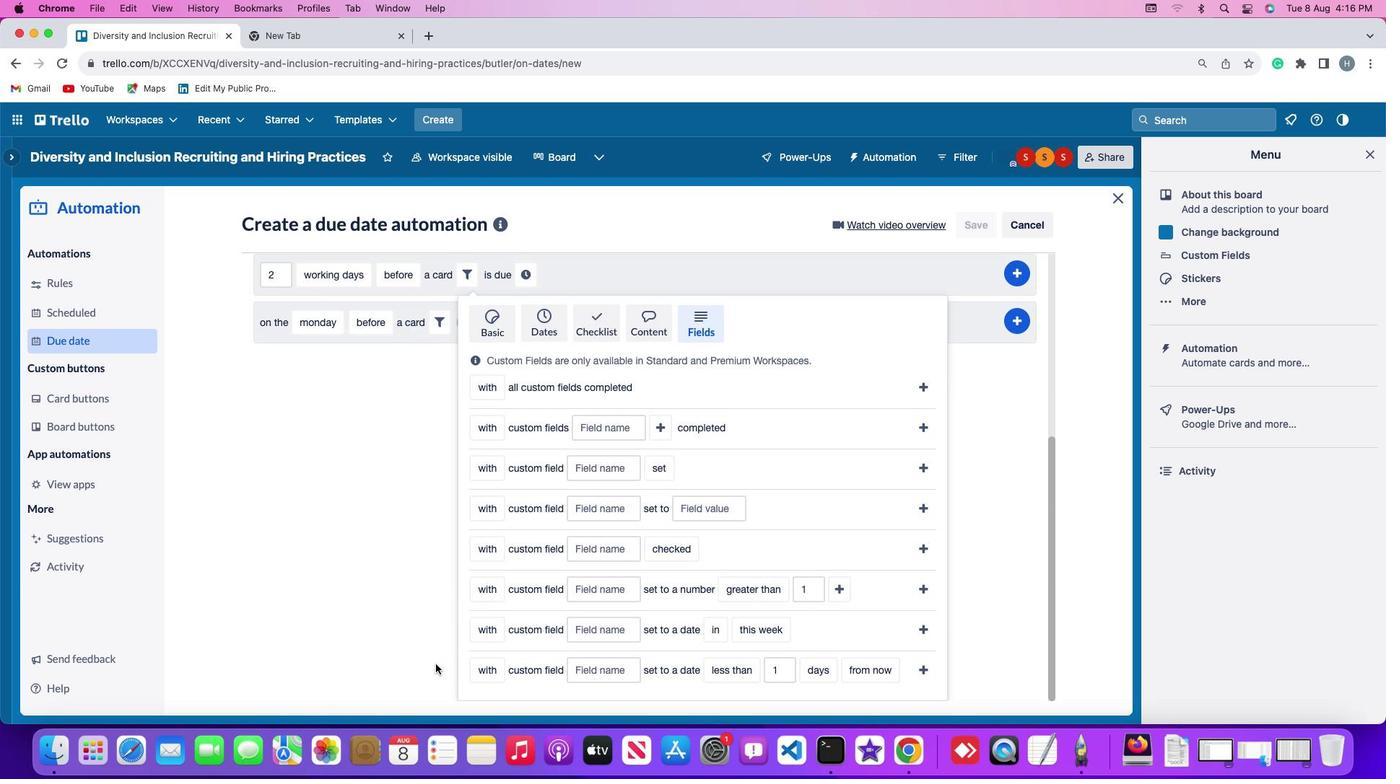 
Action: Mouse scrolled (435, 664) with delta (0, -1)
Screenshot: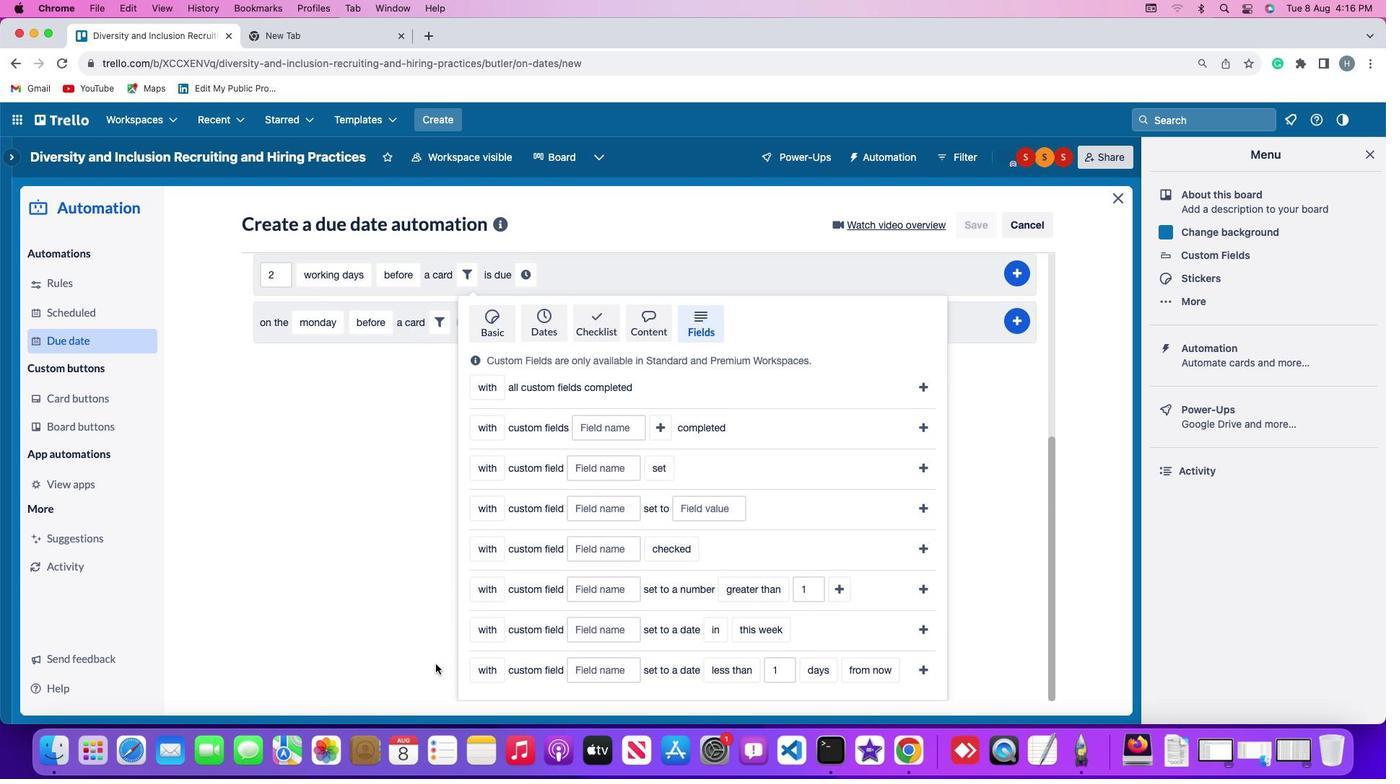 
Action: Mouse scrolled (435, 664) with delta (0, -2)
Screenshot: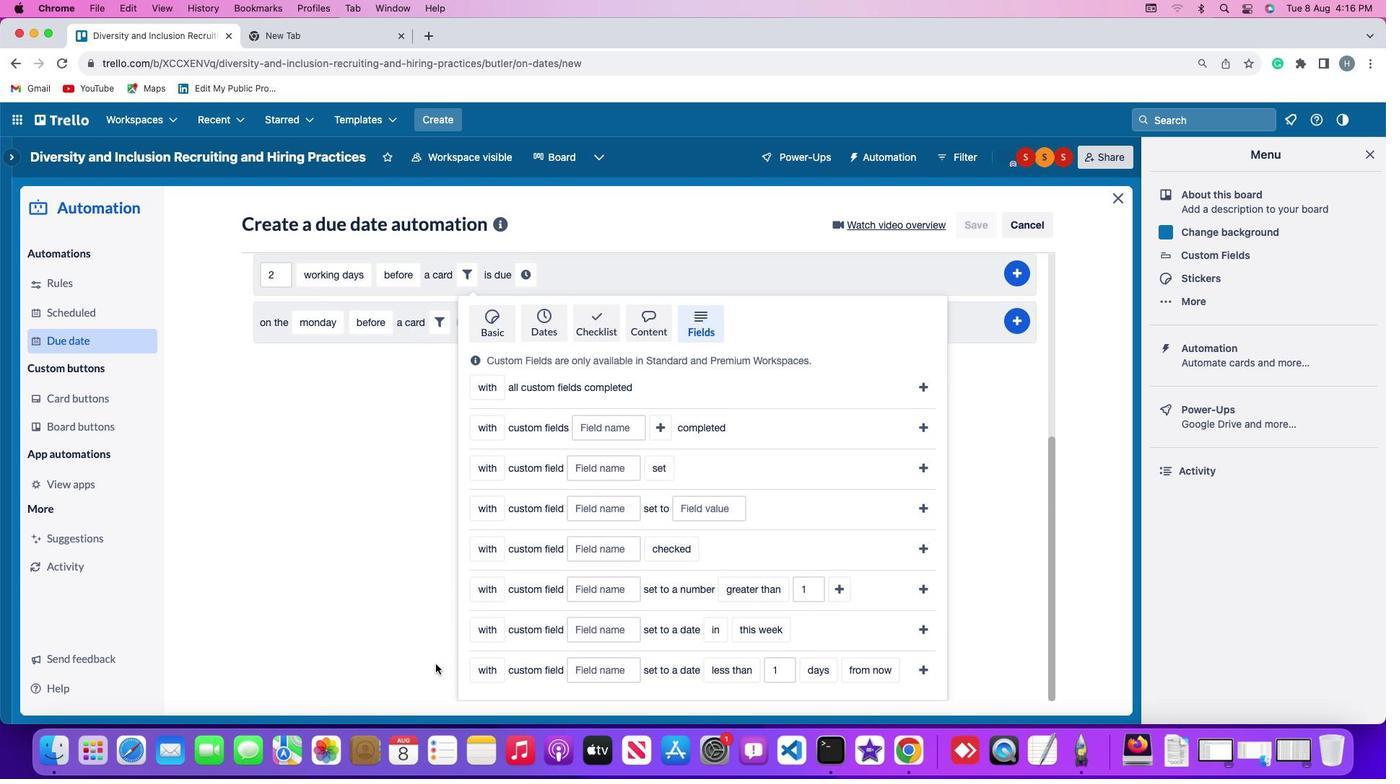
Action: Mouse scrolled (435, 664) with delta (0, -3)
Screenshot: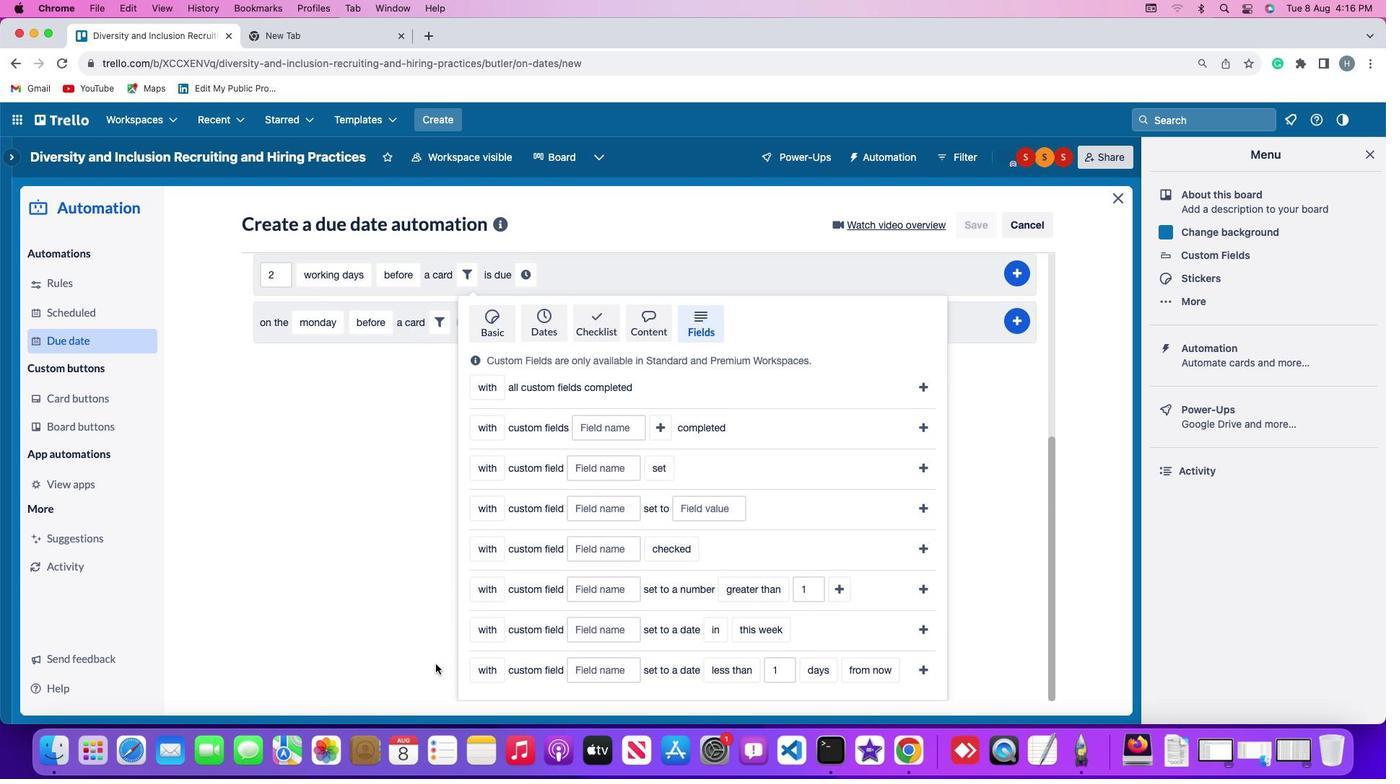 
Action: Mouse moved to (484, 586)
Screenshot: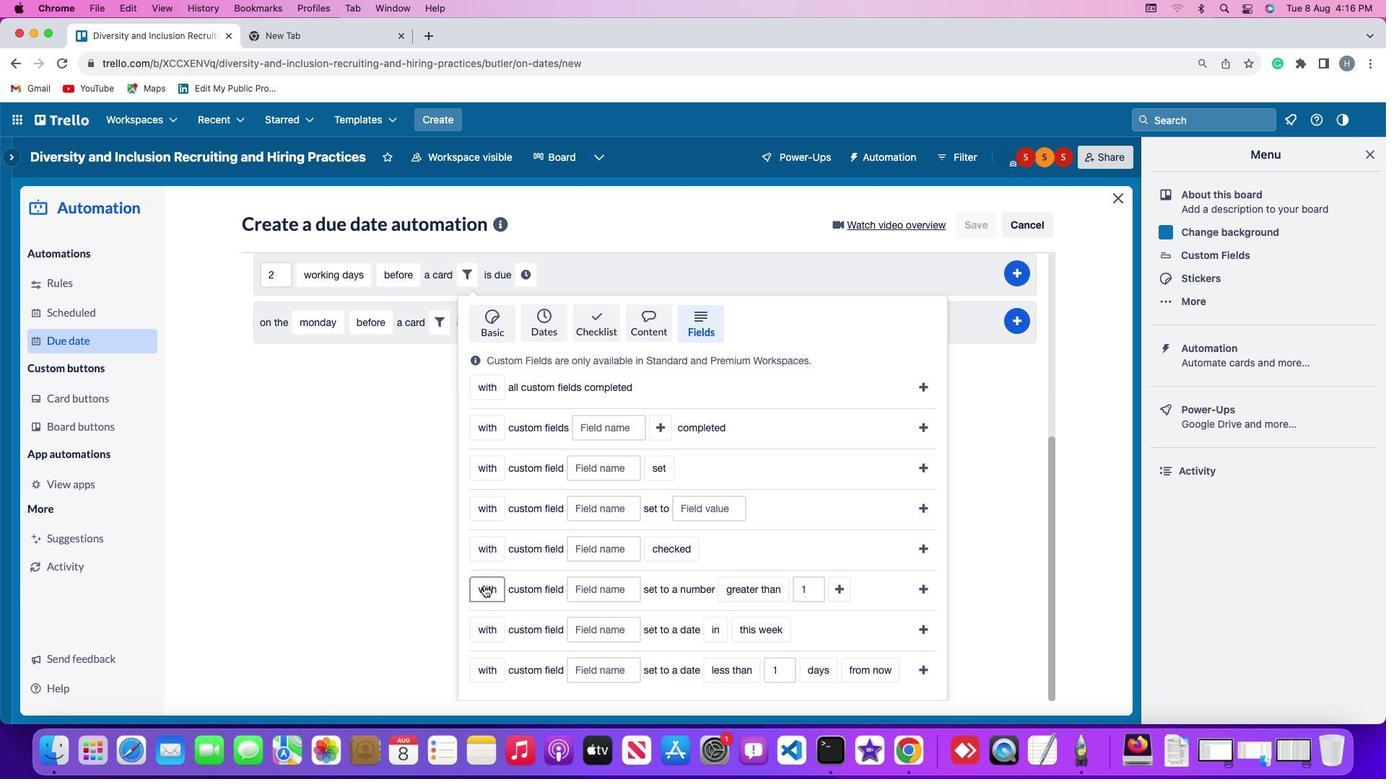 
Action: Mouse pressed left at (484, 586)
Screenshot: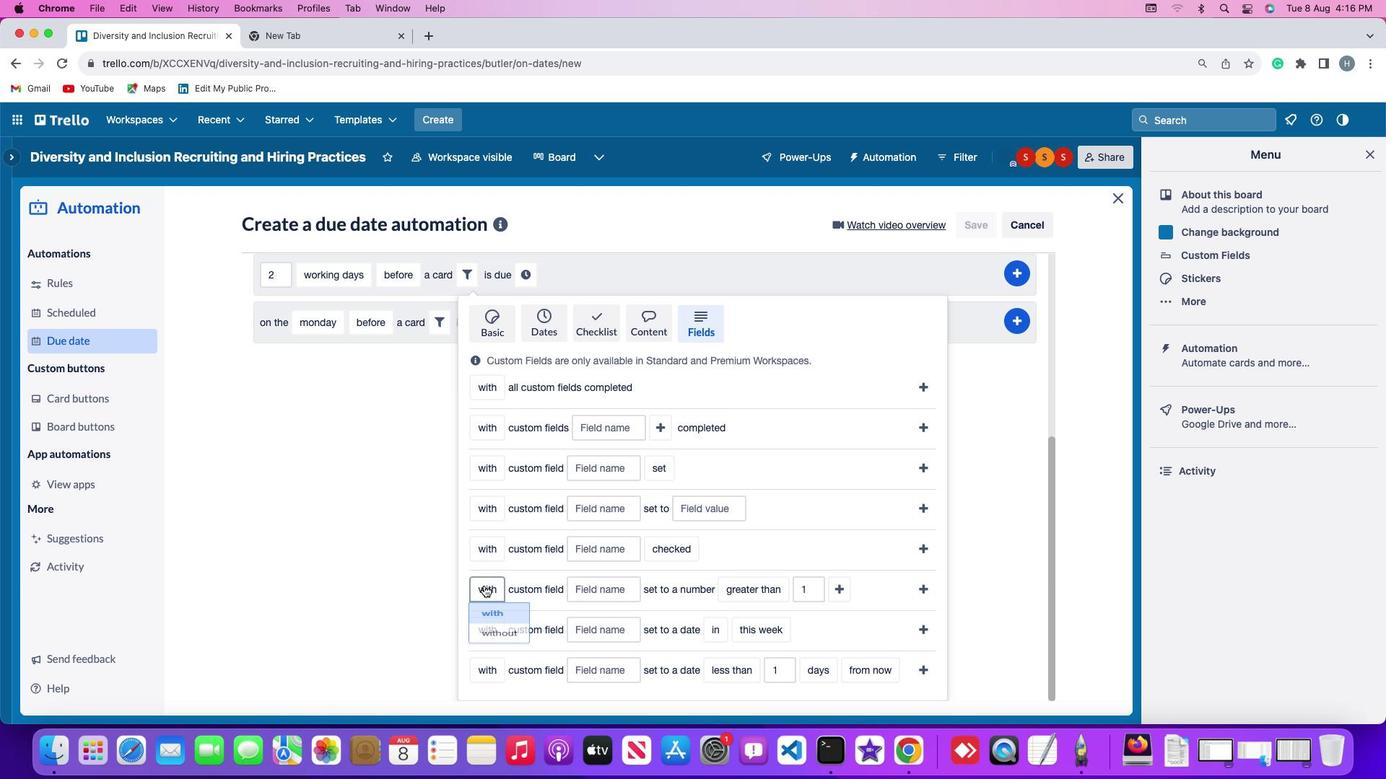 
Action: Mouse moved to (497, 621)
Screenshot: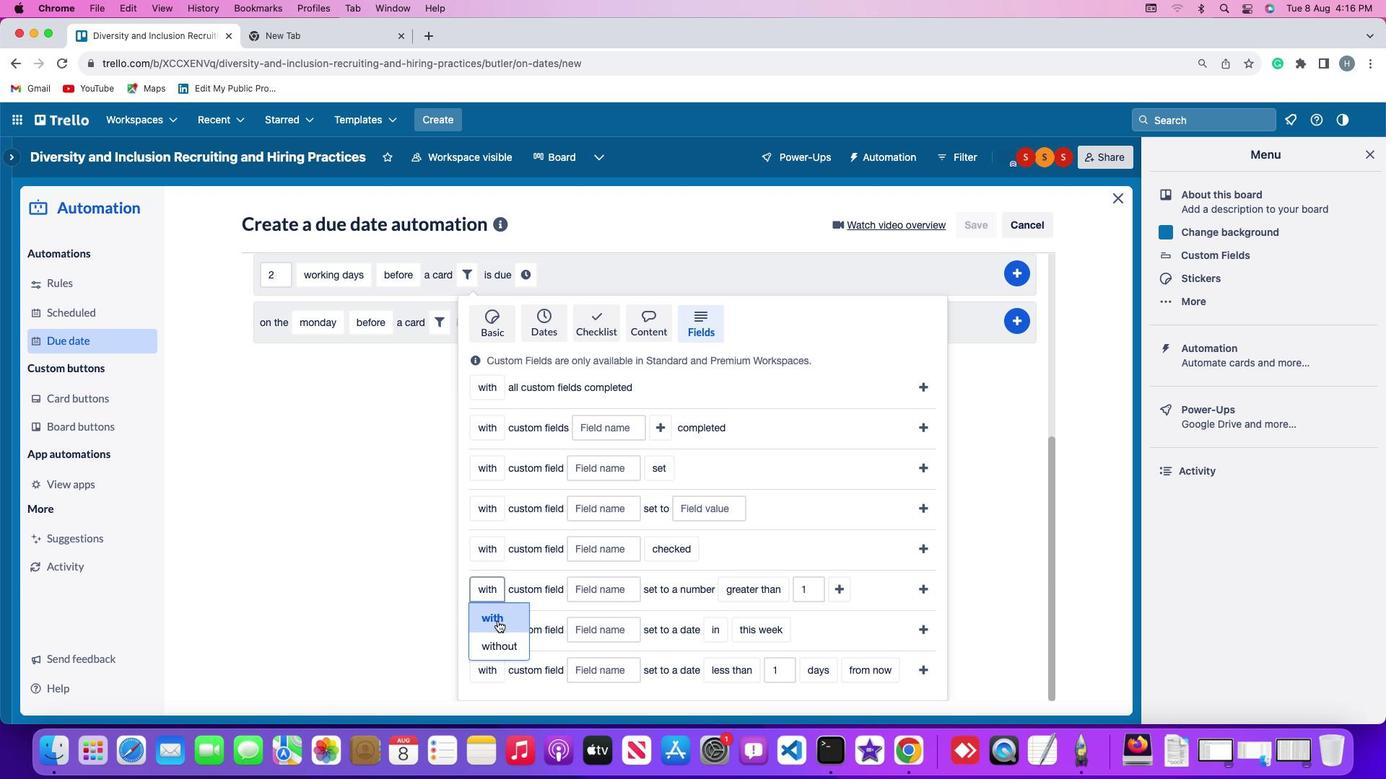 
Action: Mouse pressed left at (497, 621)
Screenshot: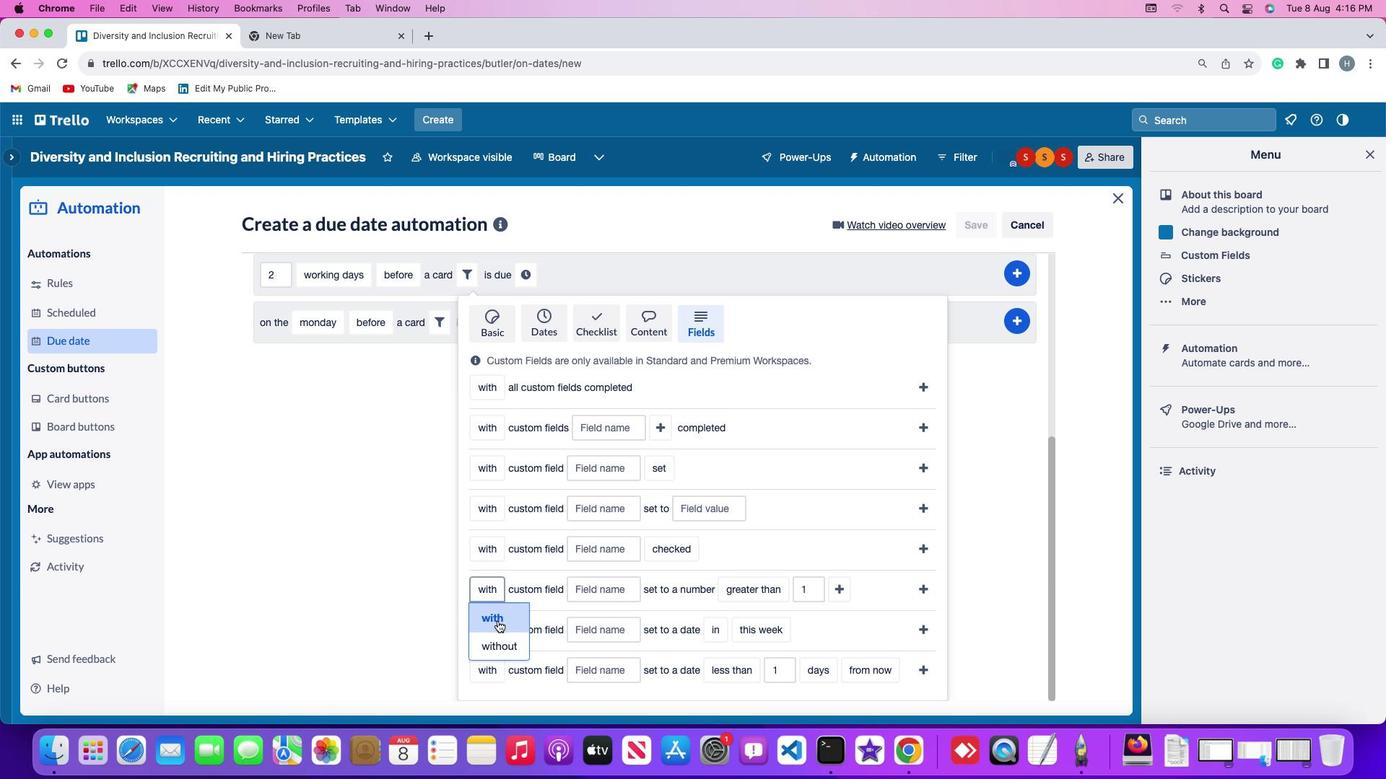 
Action: Mouse moved to (592, 591)
Screenshot: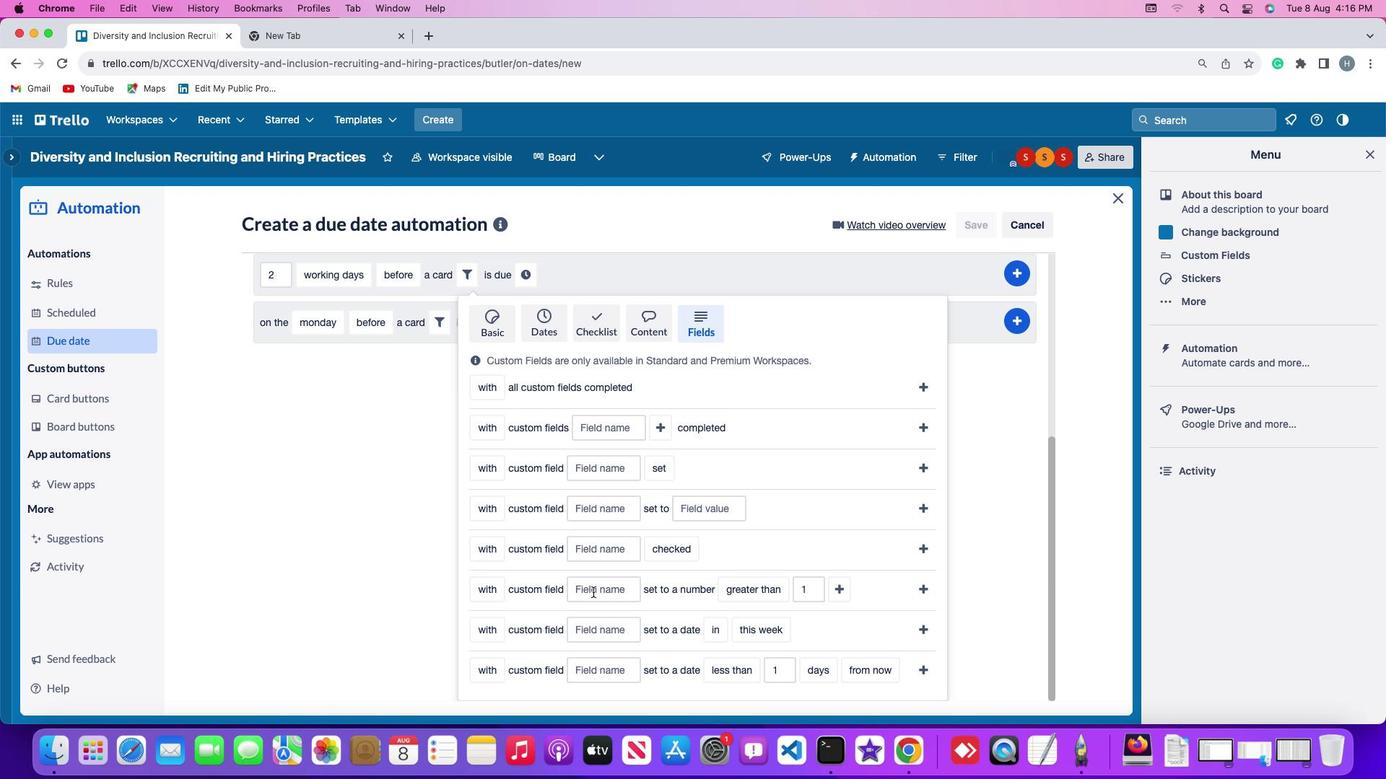 
Action: Mouse pressed left at (592, 591)
Screenshot: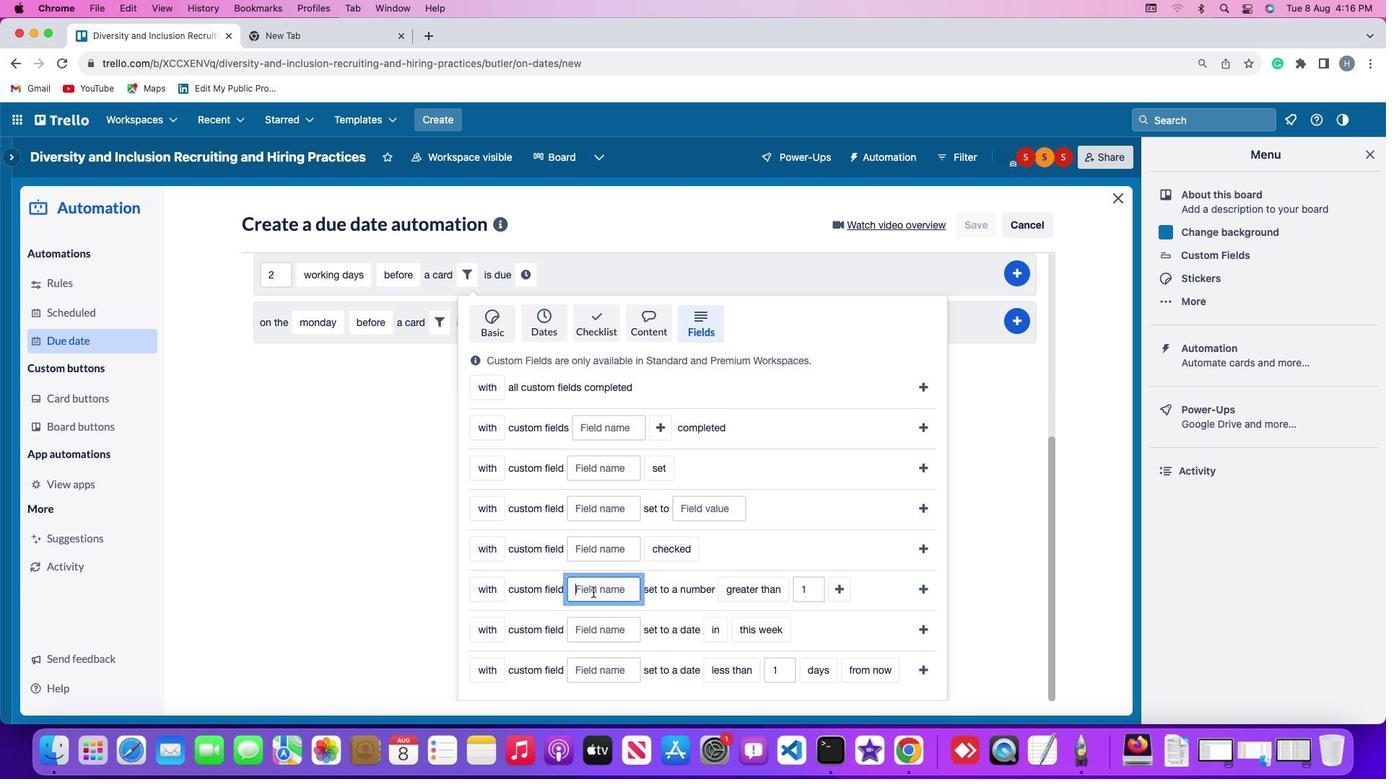 
Action: Key pressed Key.shift'R''e''s''u''m''e'
Screenshot: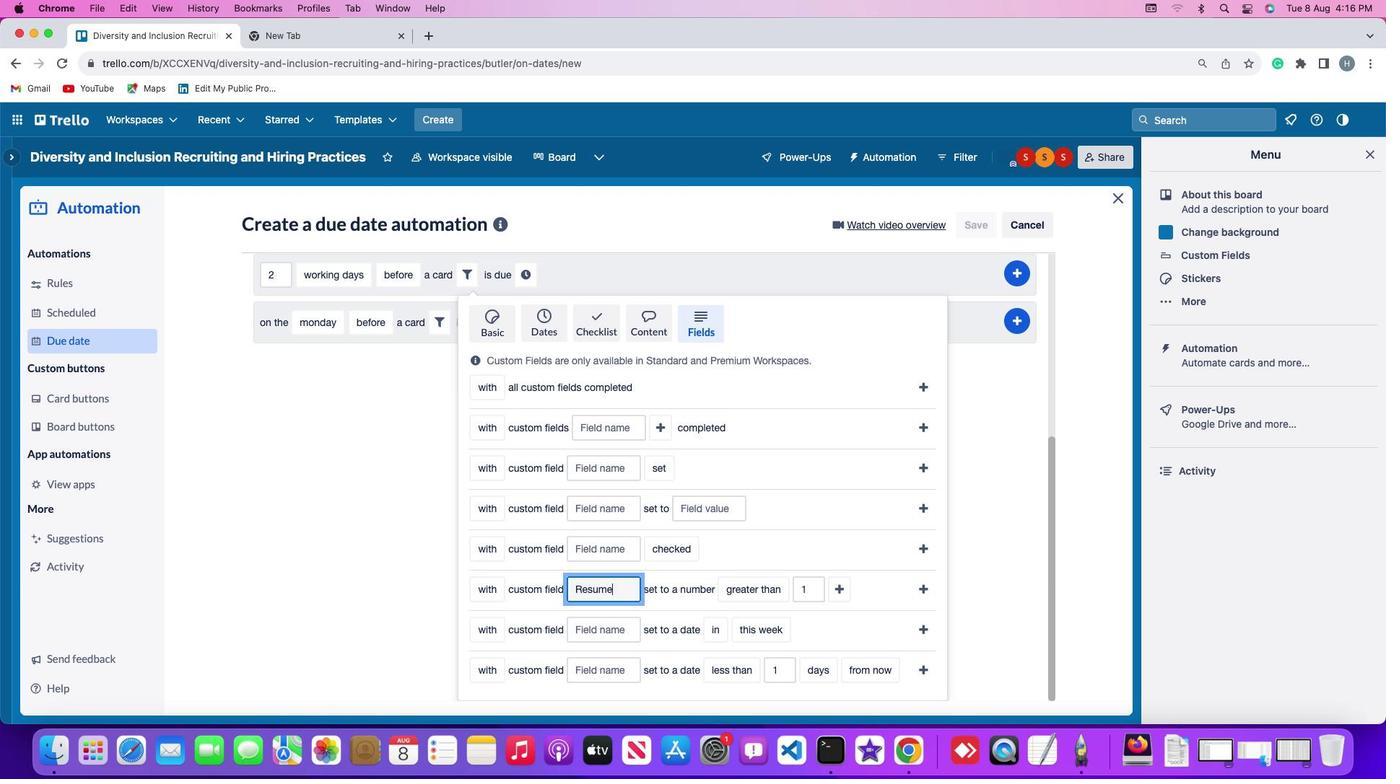 
Action: Mouse moved to (729, 592)
Screenshot: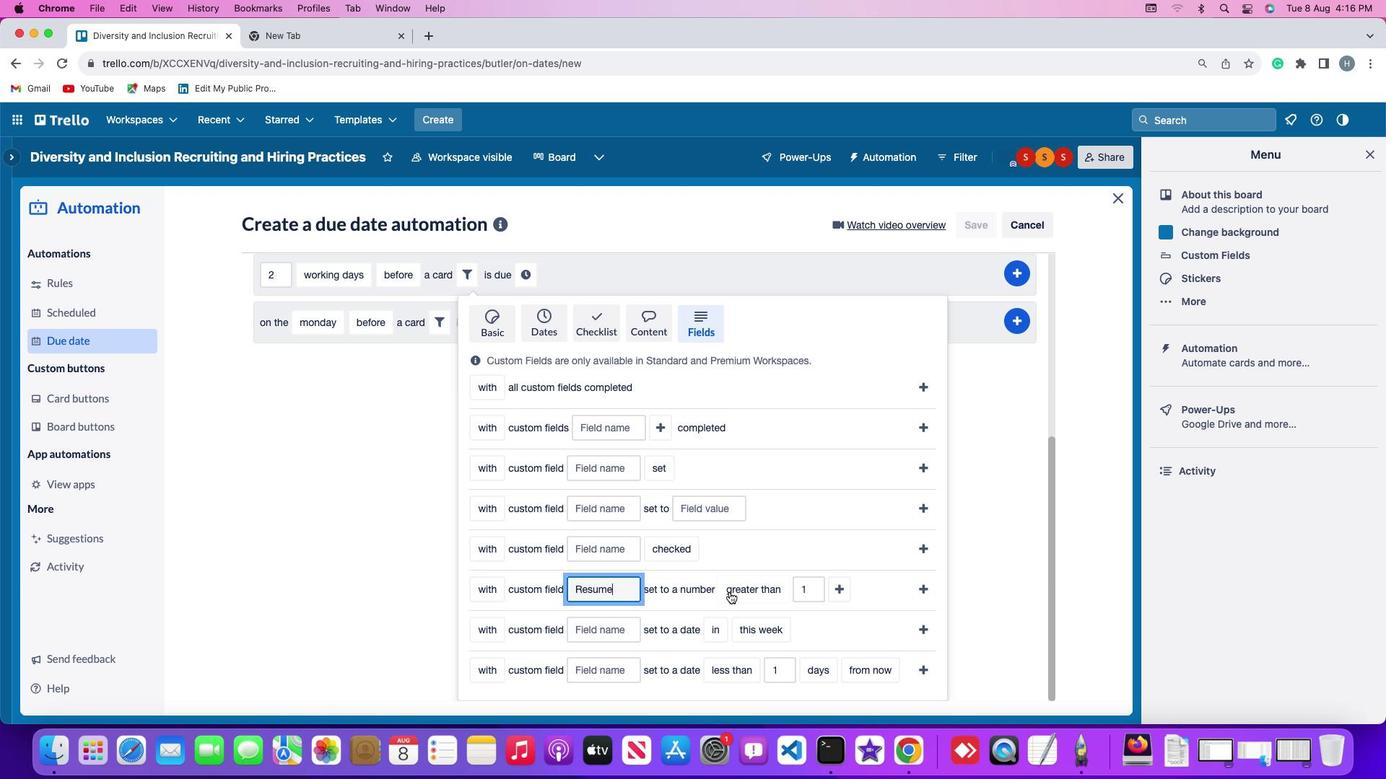 
Action: Mouse pressed left at (729, 592)
Screenshot: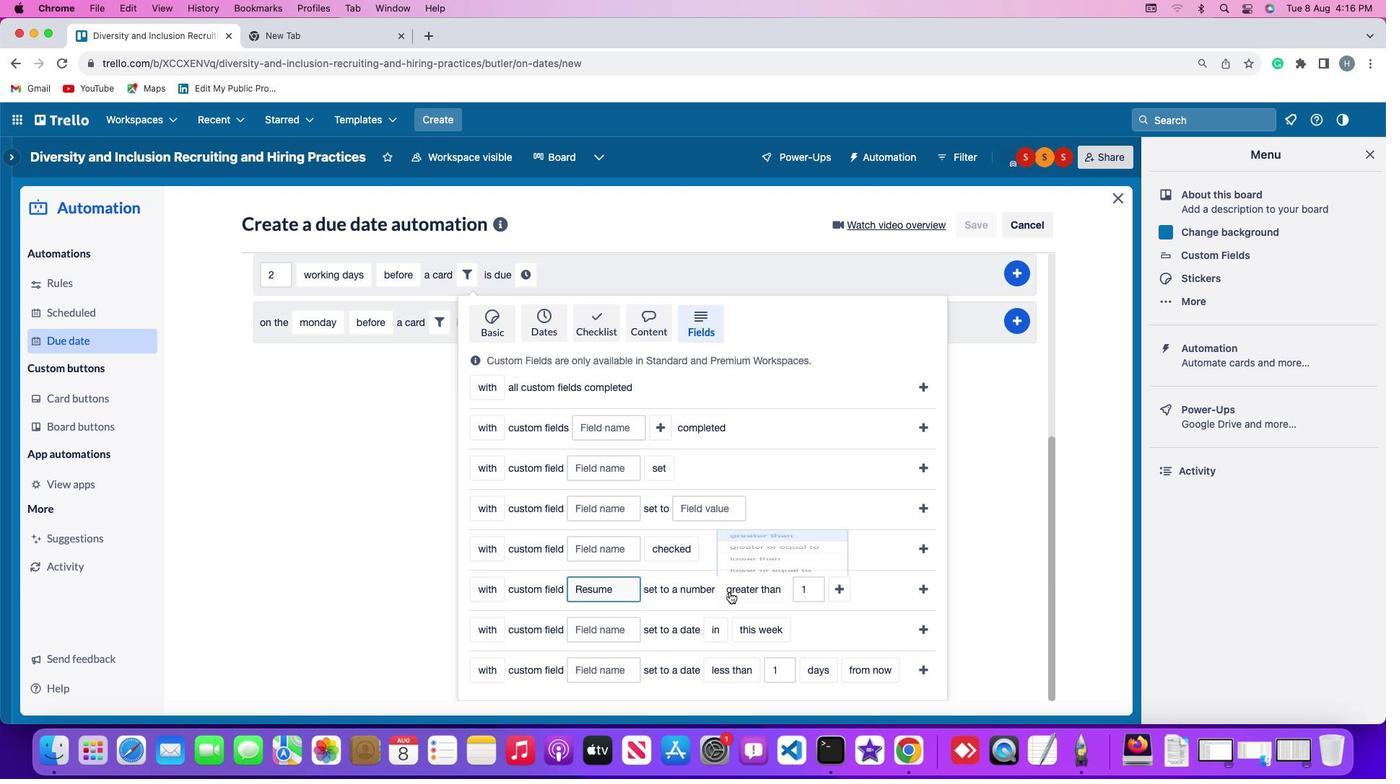 
Action: Mouse moved to (786, 472)
Screenshot: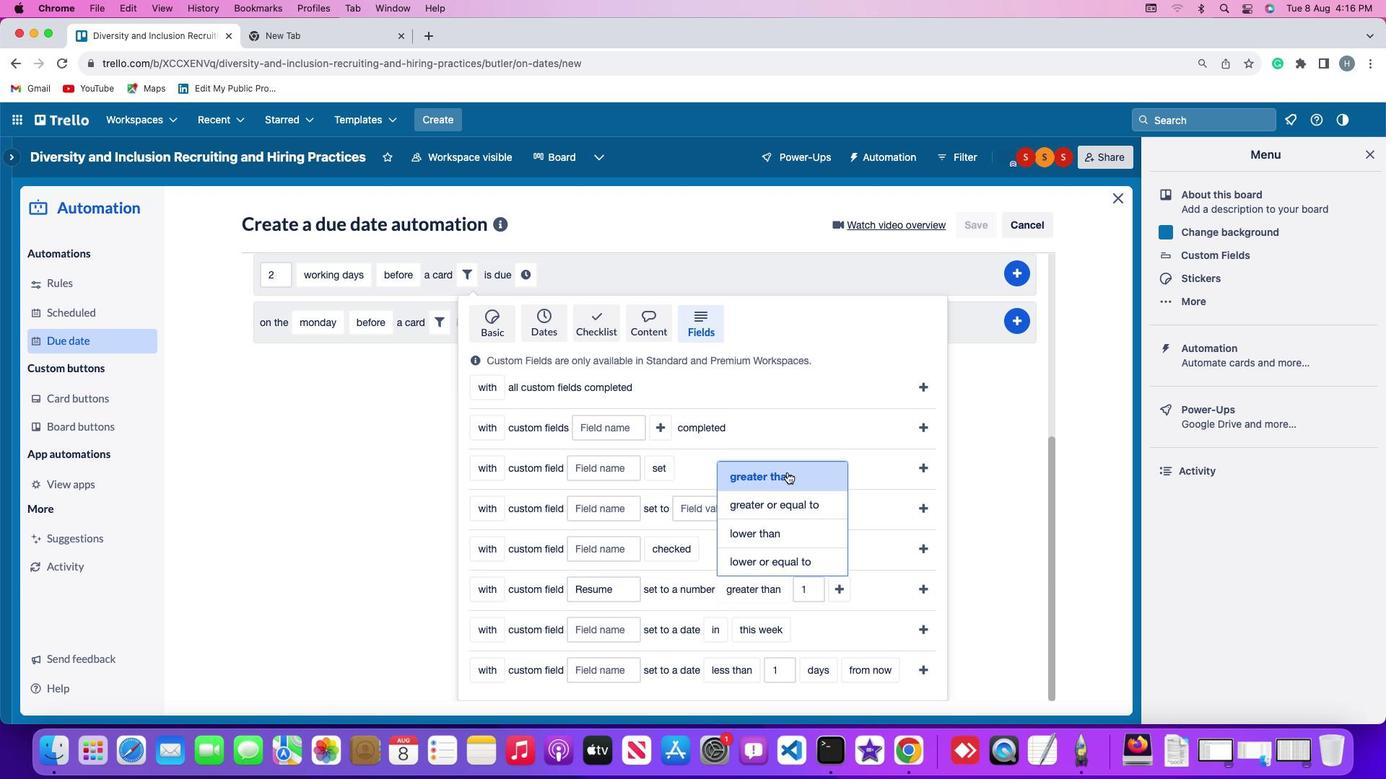 
Action: Mouse pressed left at (786, 472)
Screenshot: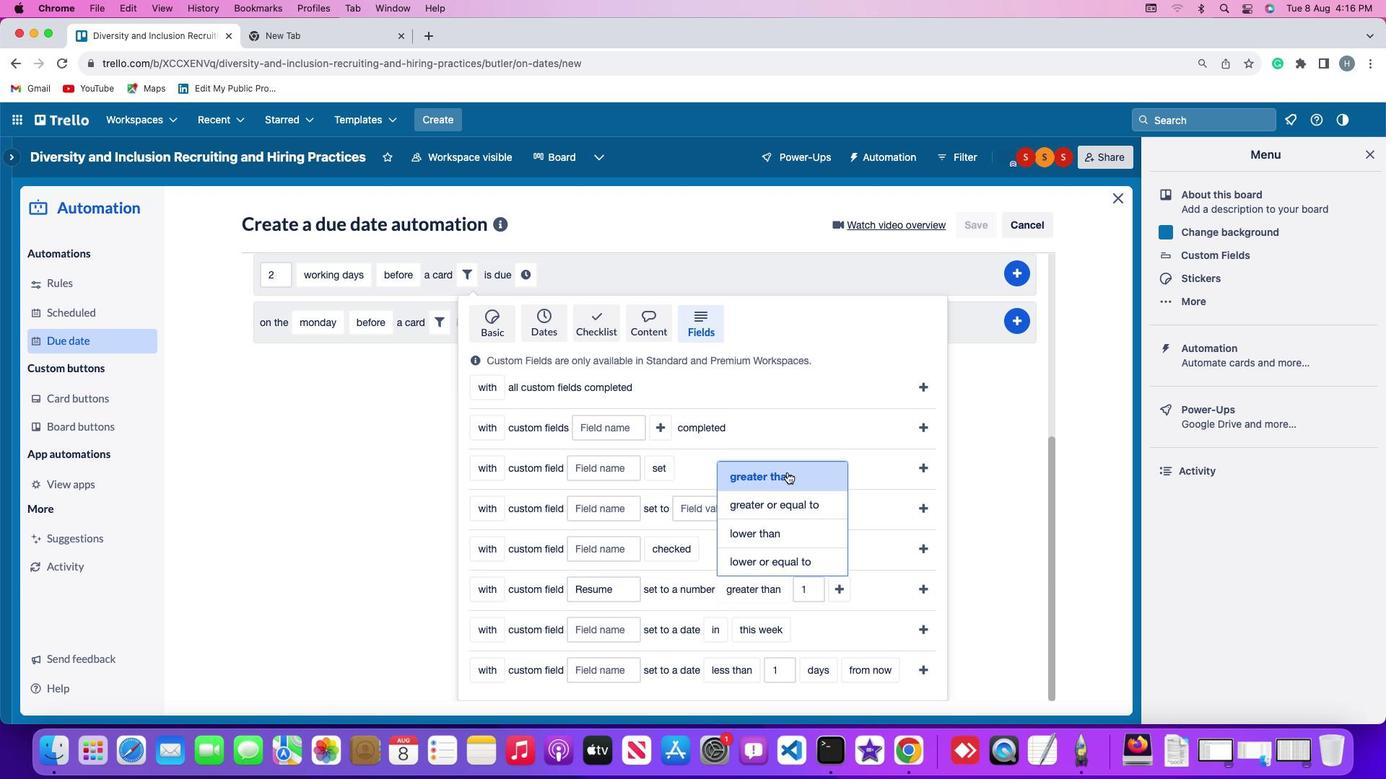 
Action: Mouse moved to (815, 591)
Screenshot: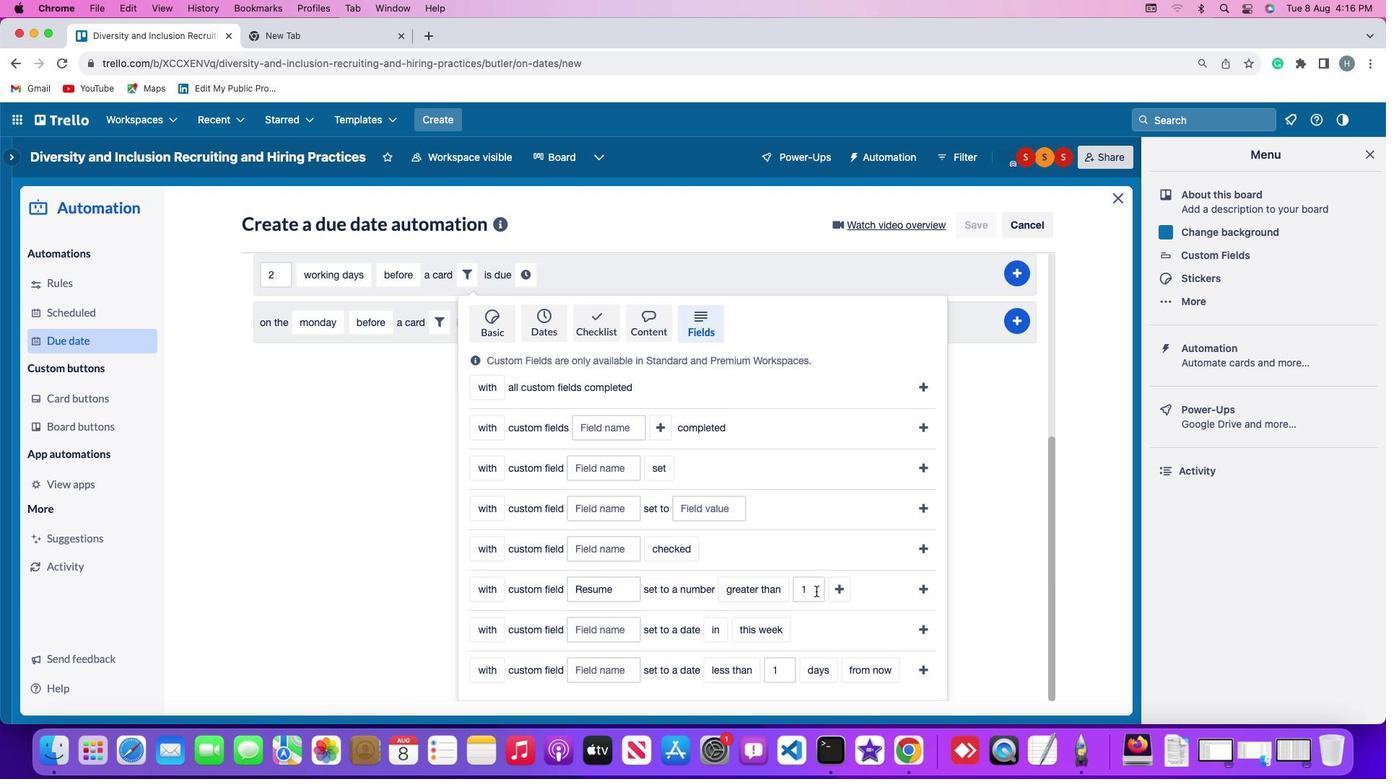
Action: Mouse pressed left at (815, 591)
Screenshot: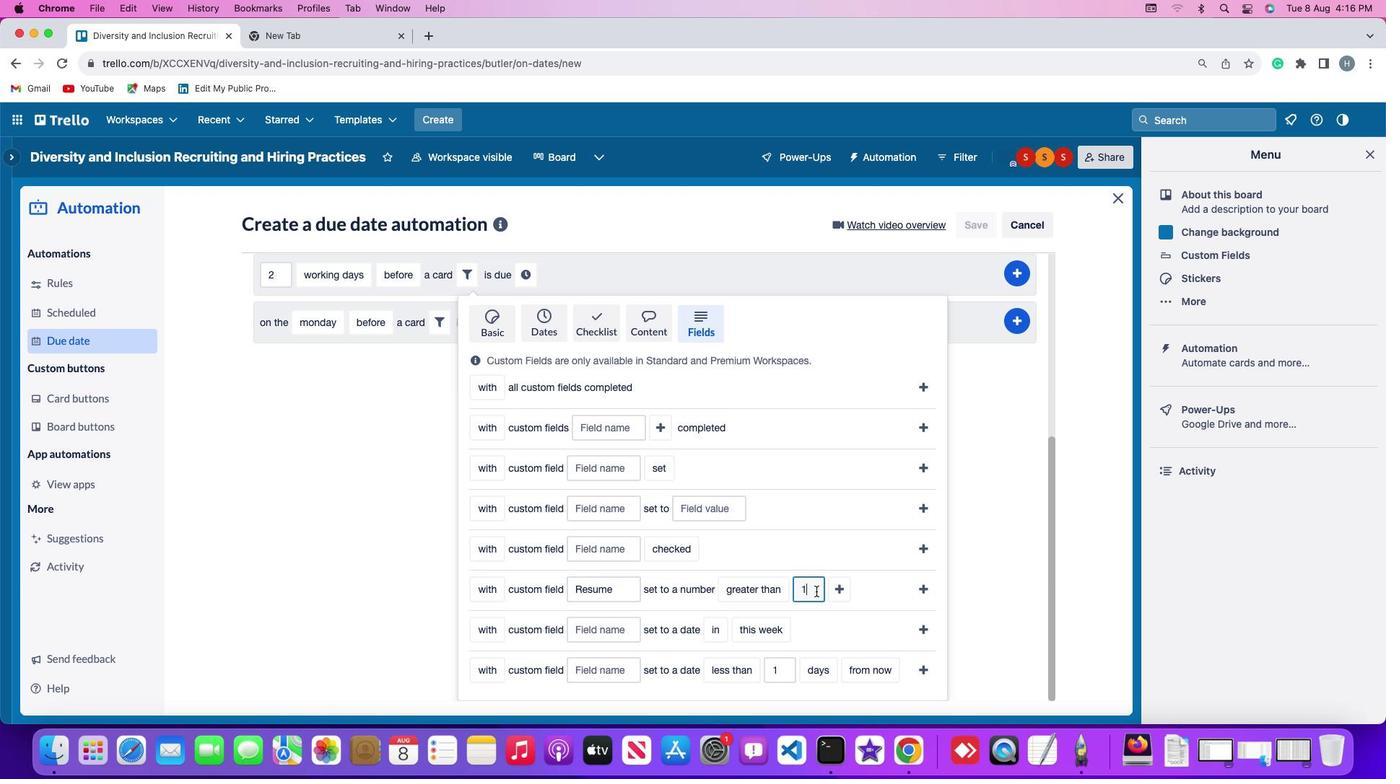
Action: Mouse moved to (817, 586)
Screenshot: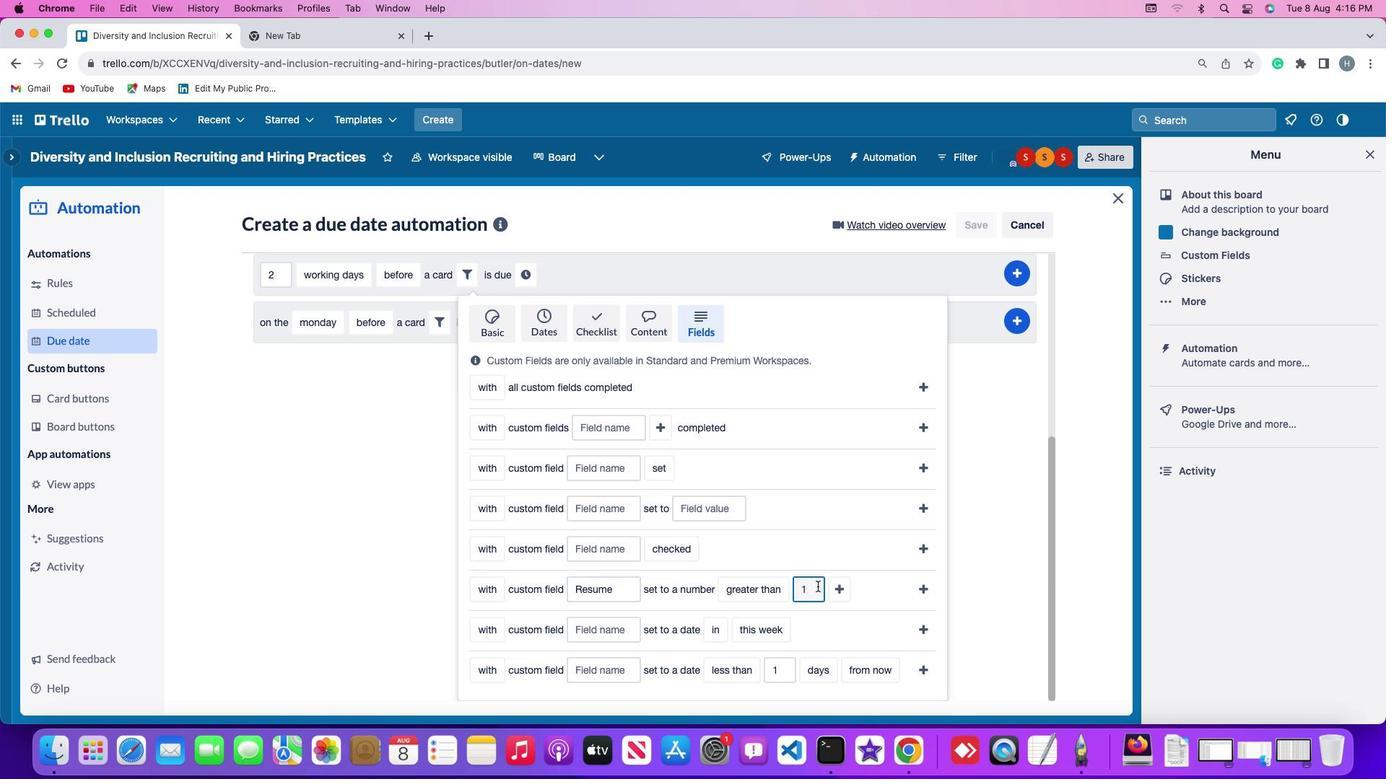 
Action: Key pressed Key.backspace
Screenshot: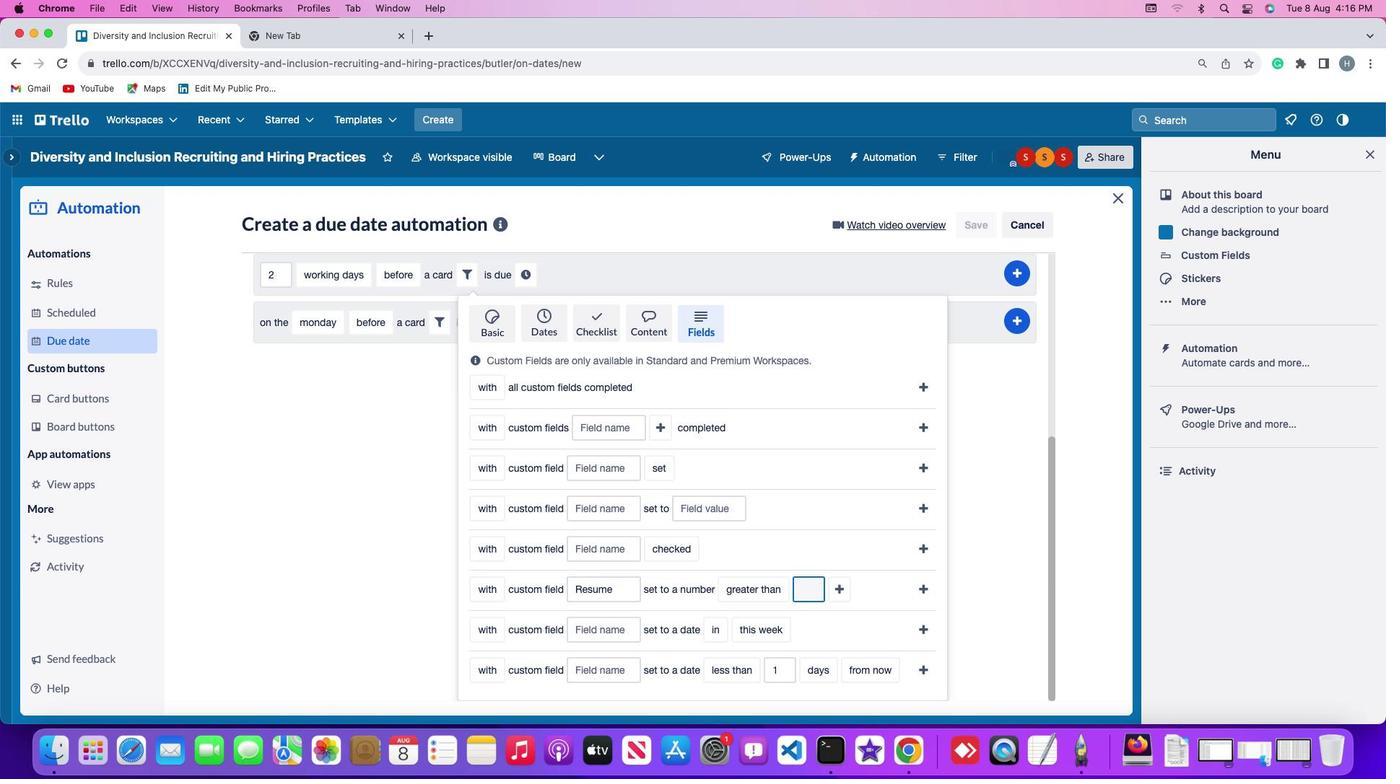 
Action: Mouse moved to (819, 584)
Screenshot: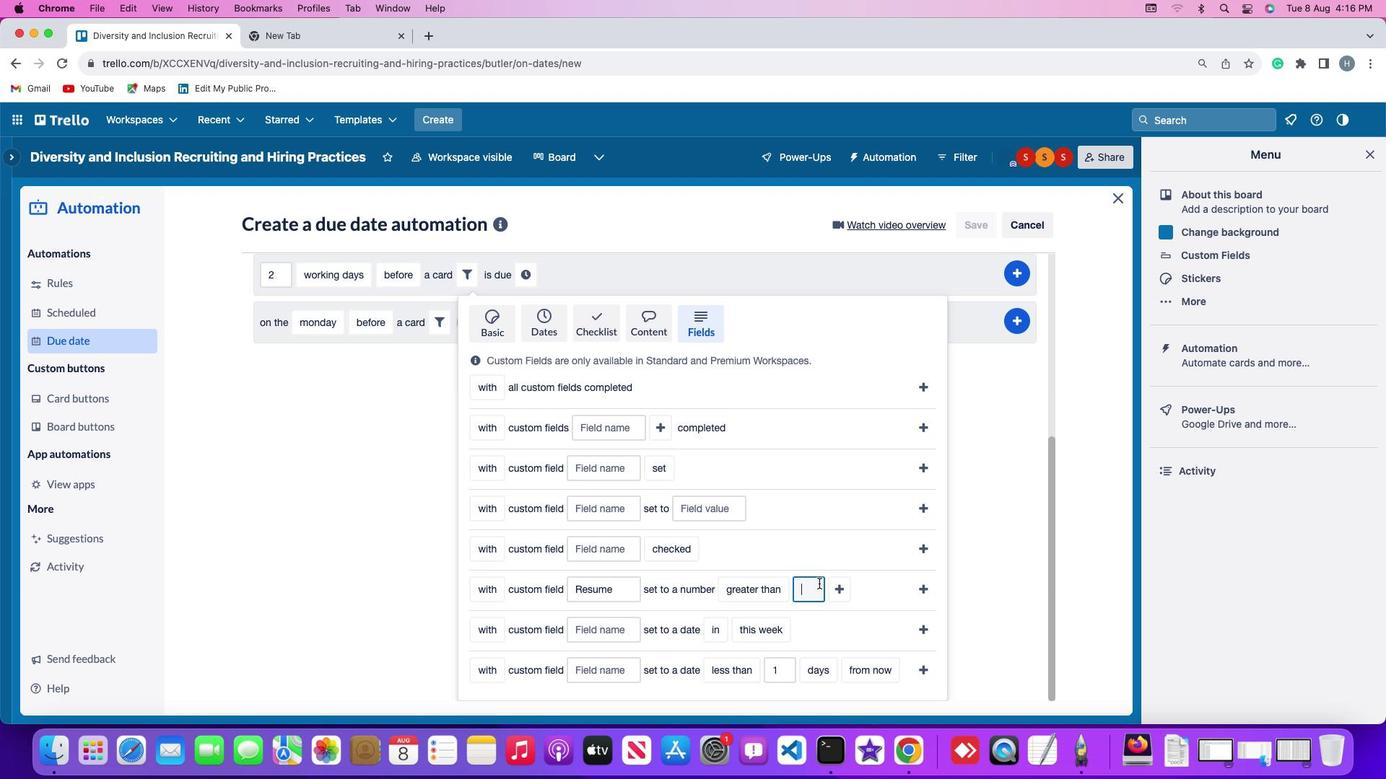 
Action: Key pressed '1'
Screenshot: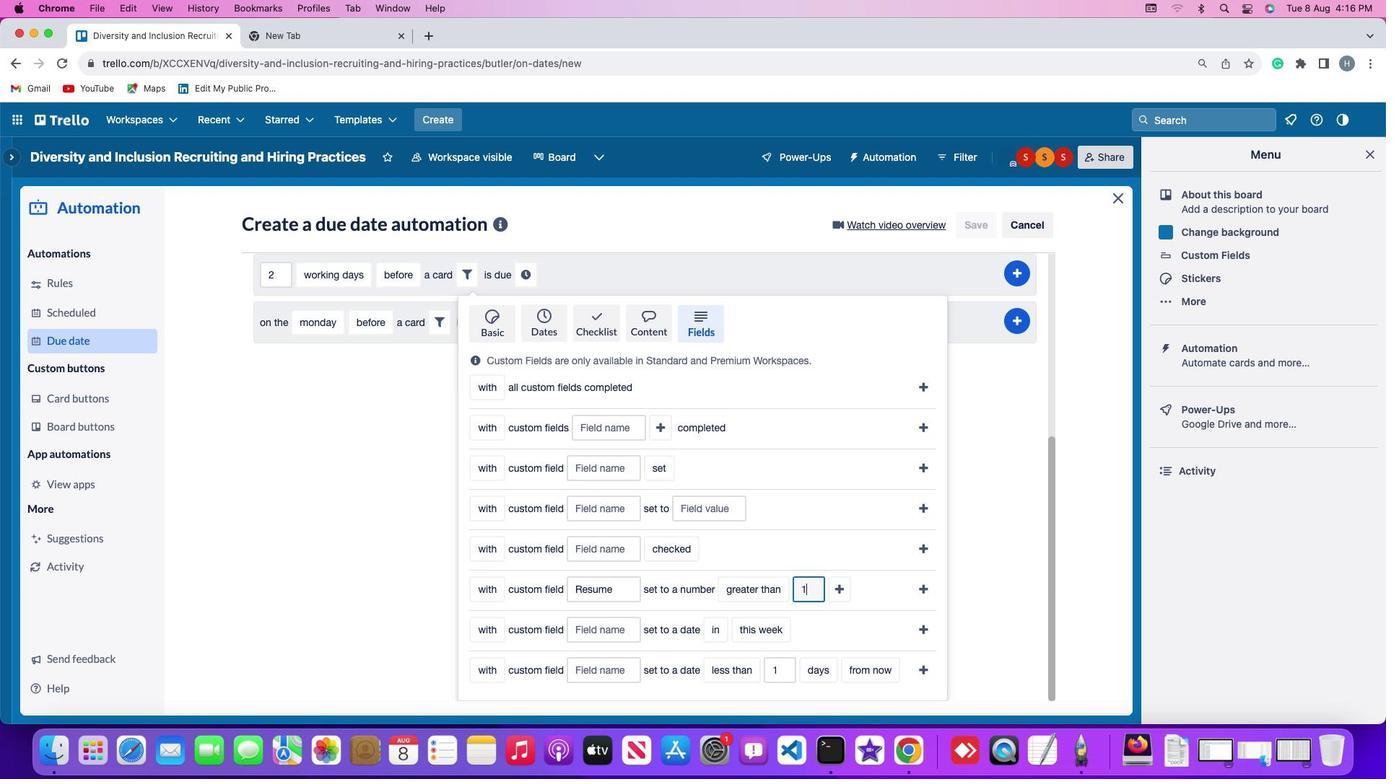 
Action: Mouse moved to (838, 589)
Screenshot: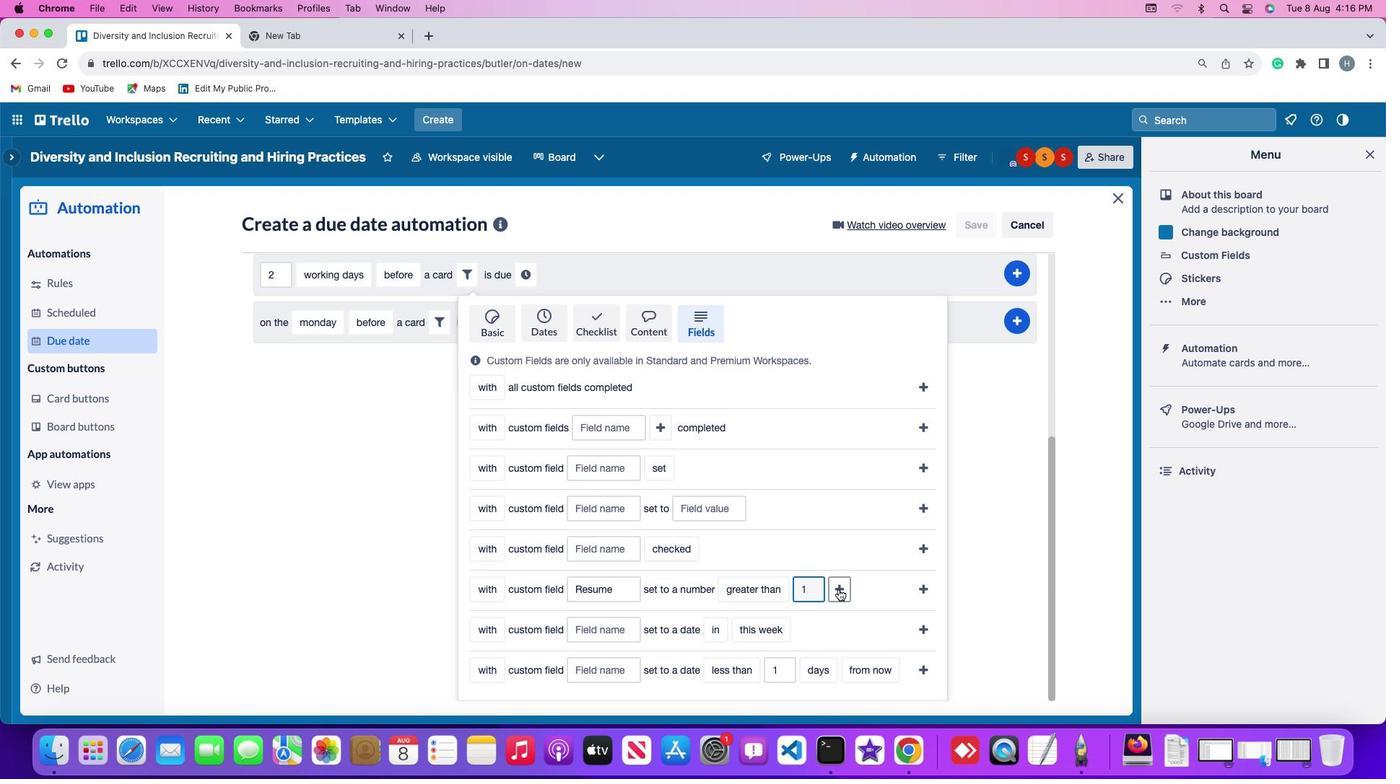 
Action: Mouse pressed left at (838, 589)
Screenshot: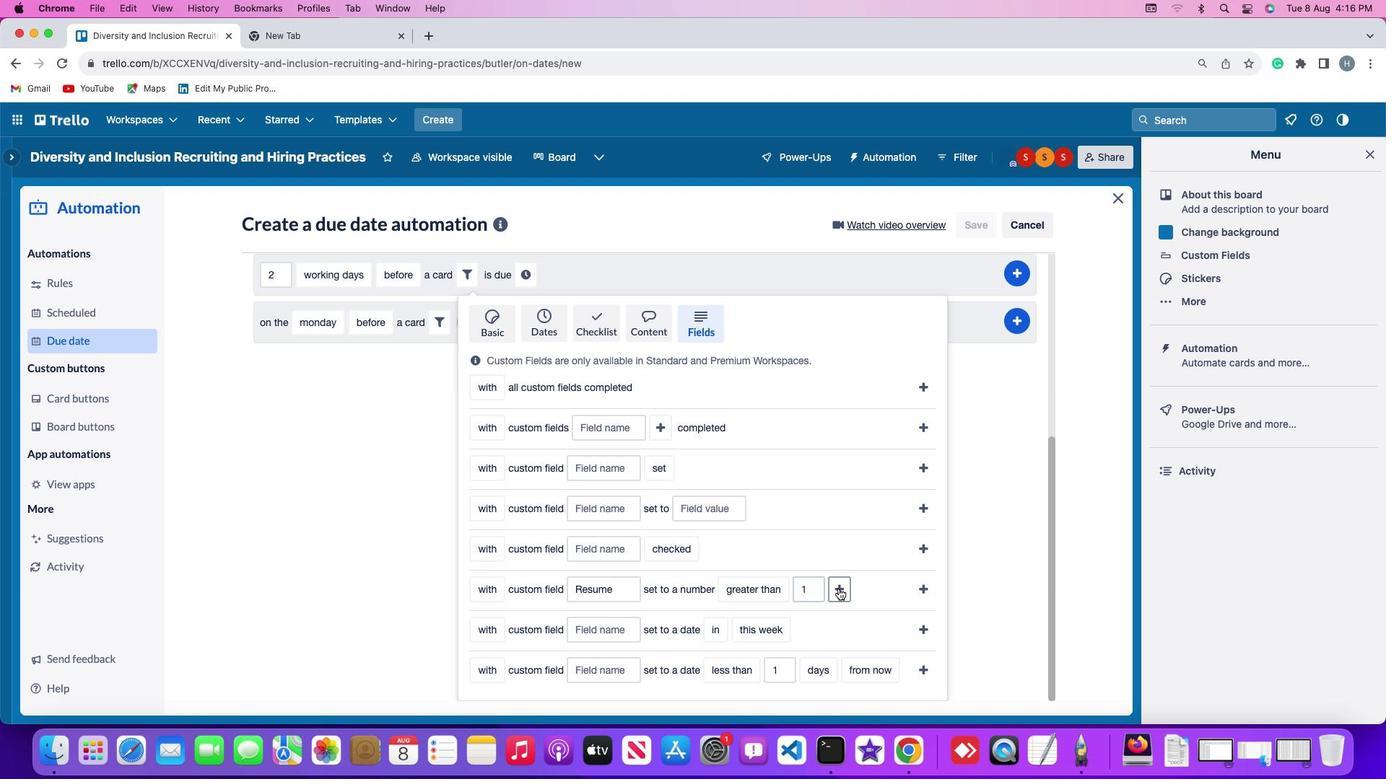 
Action: Mouse moved to (890, 591)
Screenshot: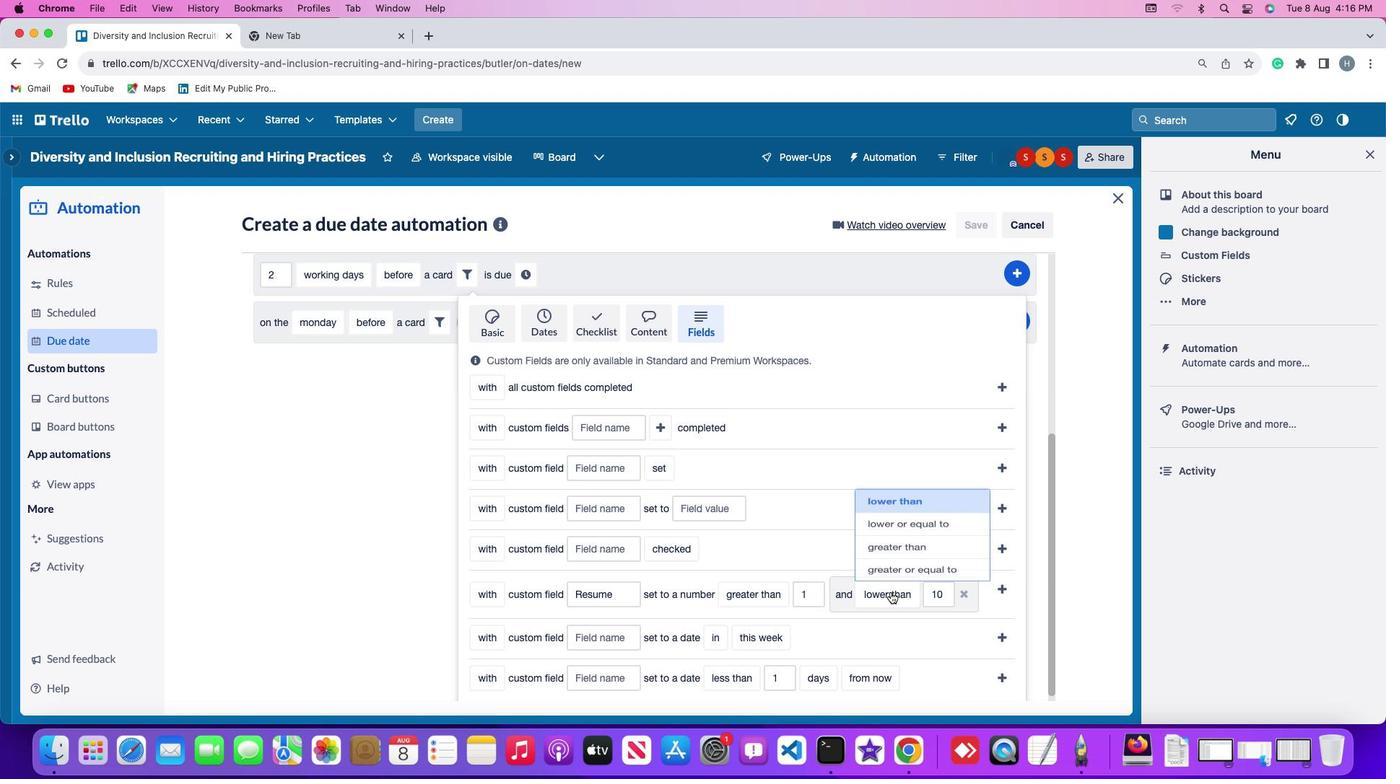 
Action: Mouse pressed left at (890, 591)
Screenshot: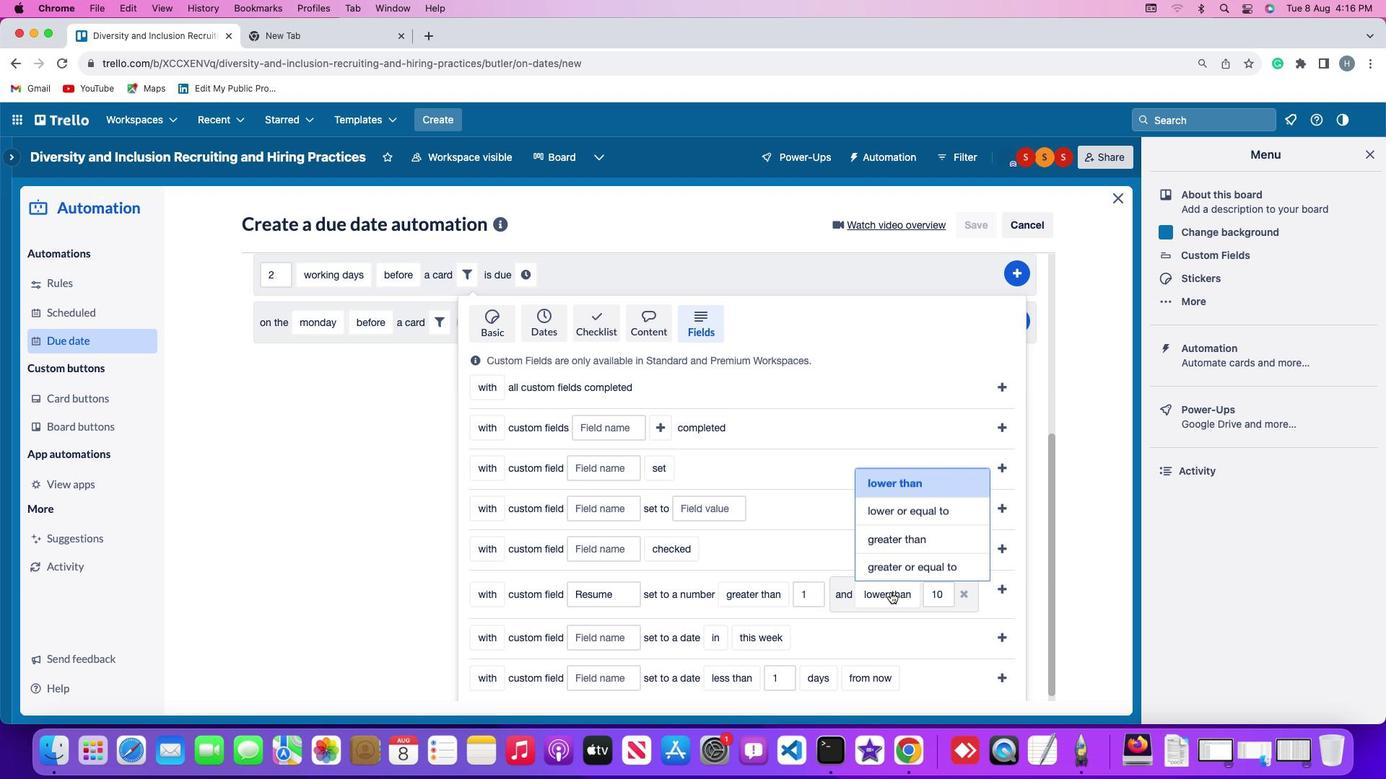 
Action: Mouse moved to (900, 485)
Screenshot: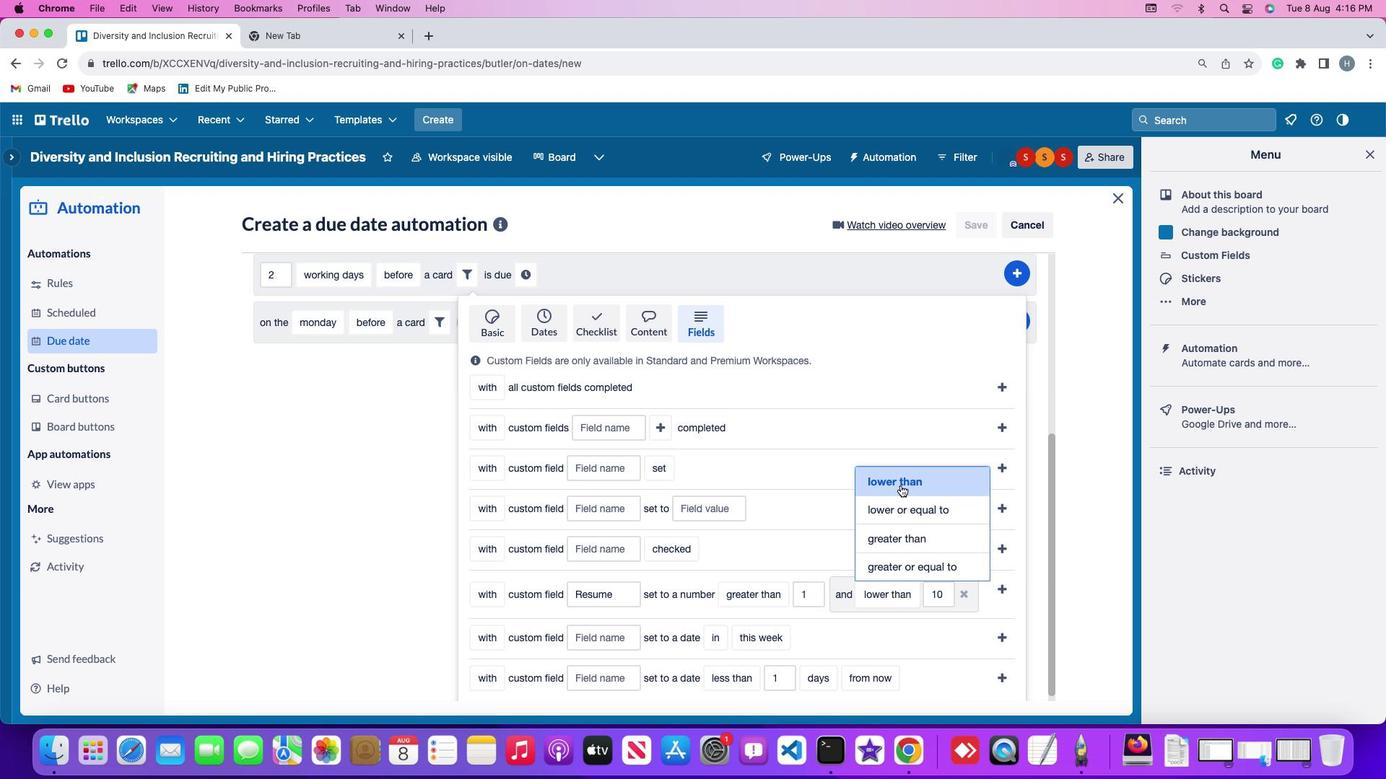 
Action: Mouse pressed left at (900, 485)
Screenshot: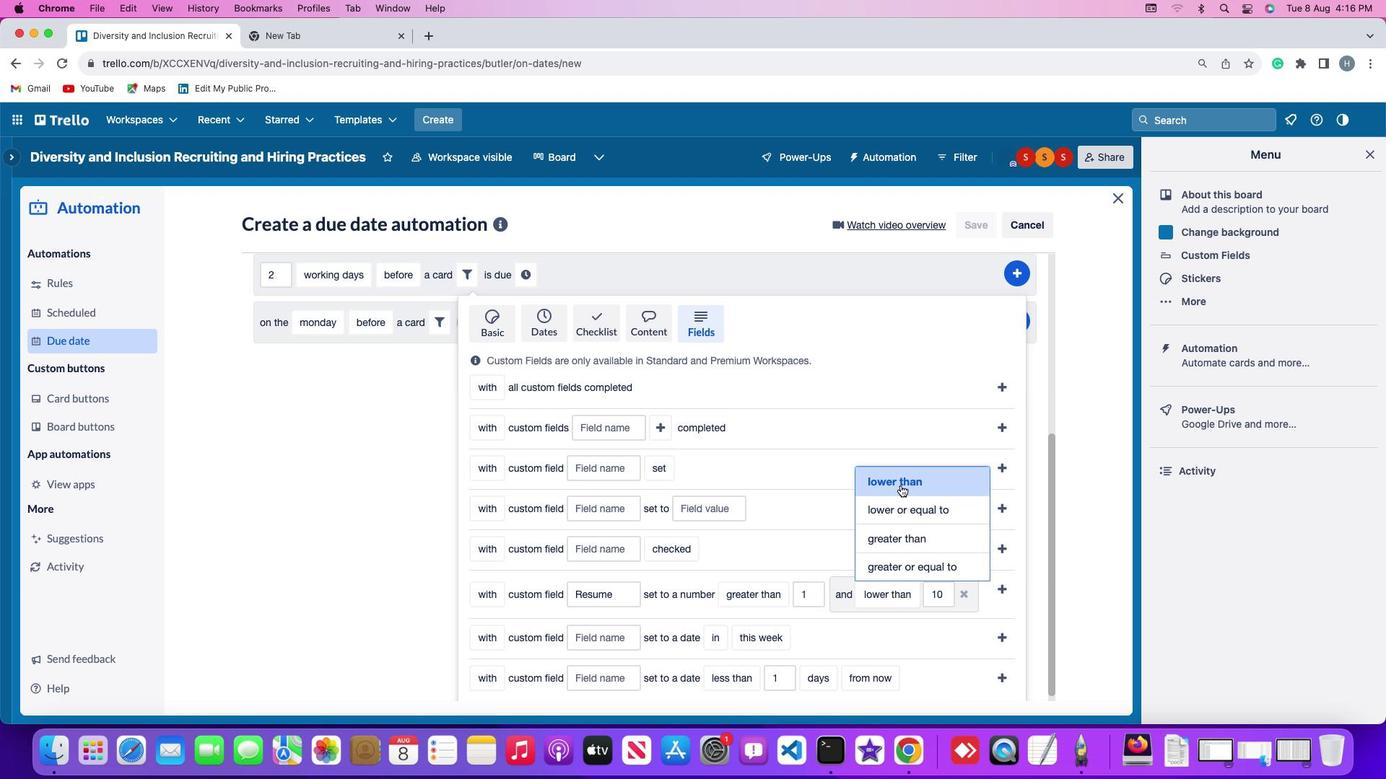 
Action: Mouse moved to (947, 587)
Screenshot: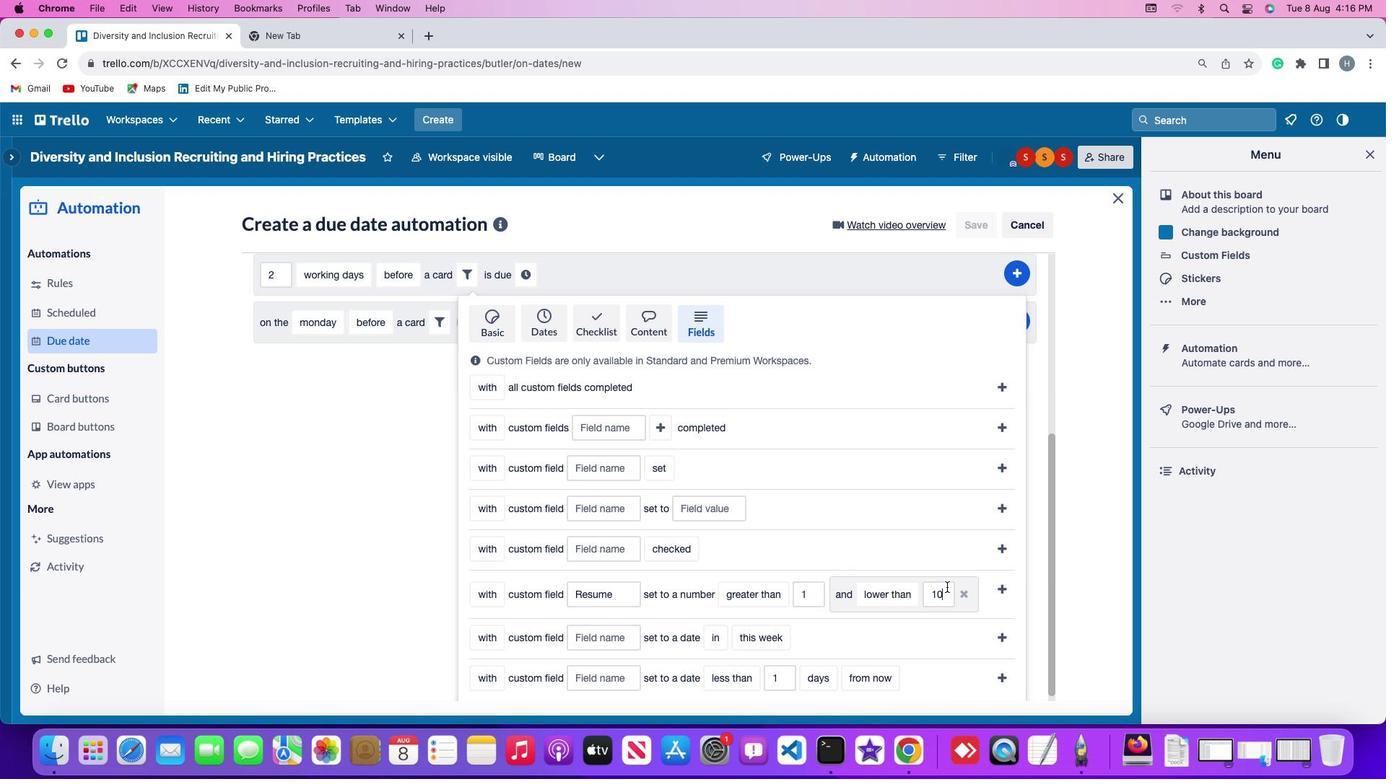 
Action: Mouse pressed left at (947, 587)
Screenshot: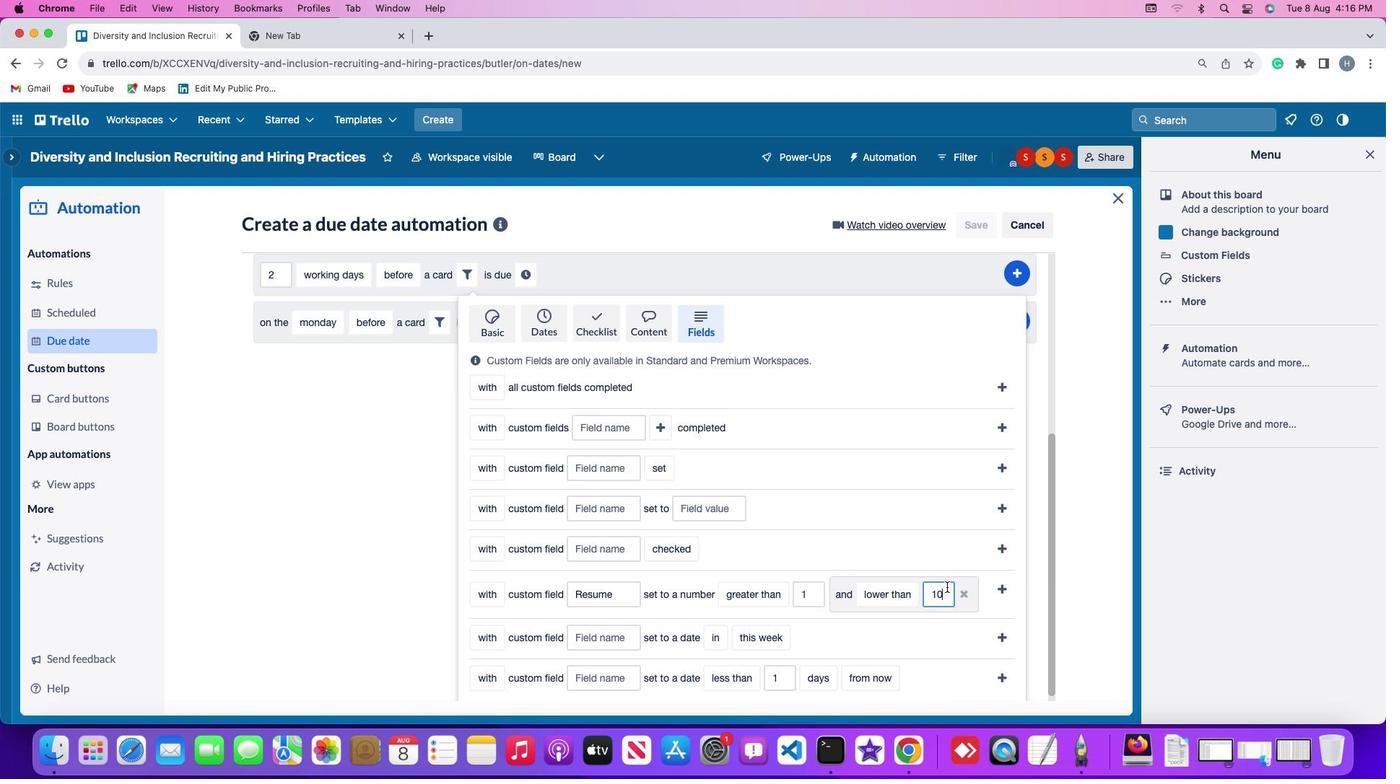 
Action: Key pressed Key.backspaceKey.backspace'1''0'
Screenshot: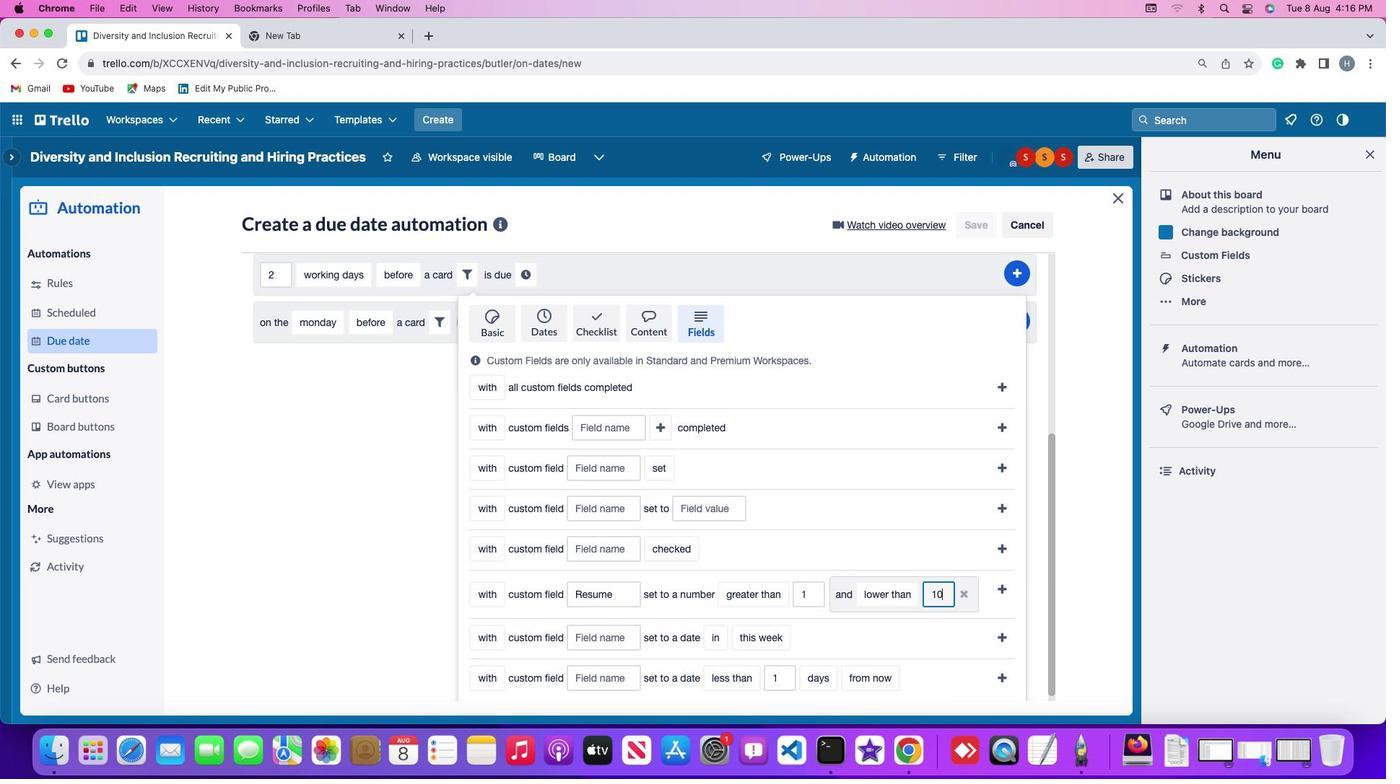 
Action: Mouse moved to (1002, 586)
Screenshot: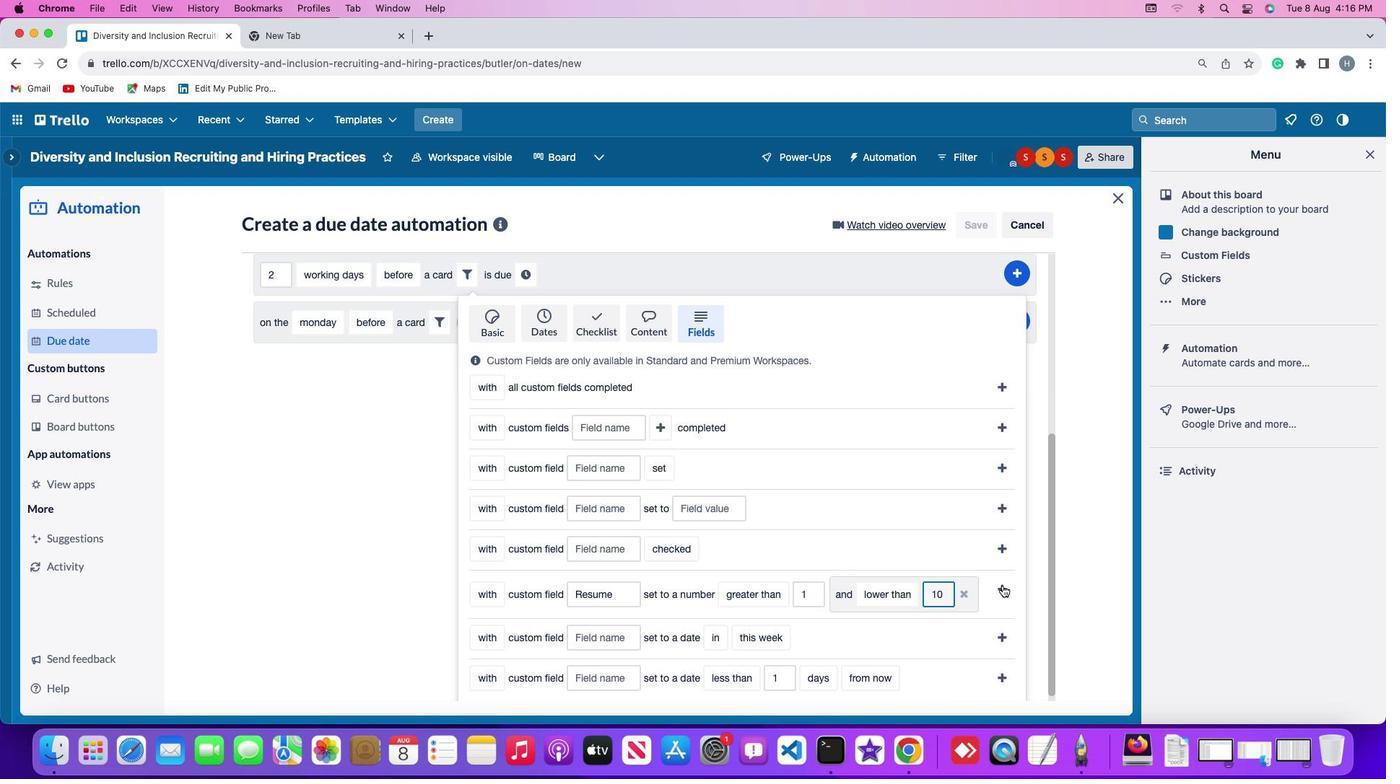 
Action: Mouse pressed left at (1002, 586)
Screenshot: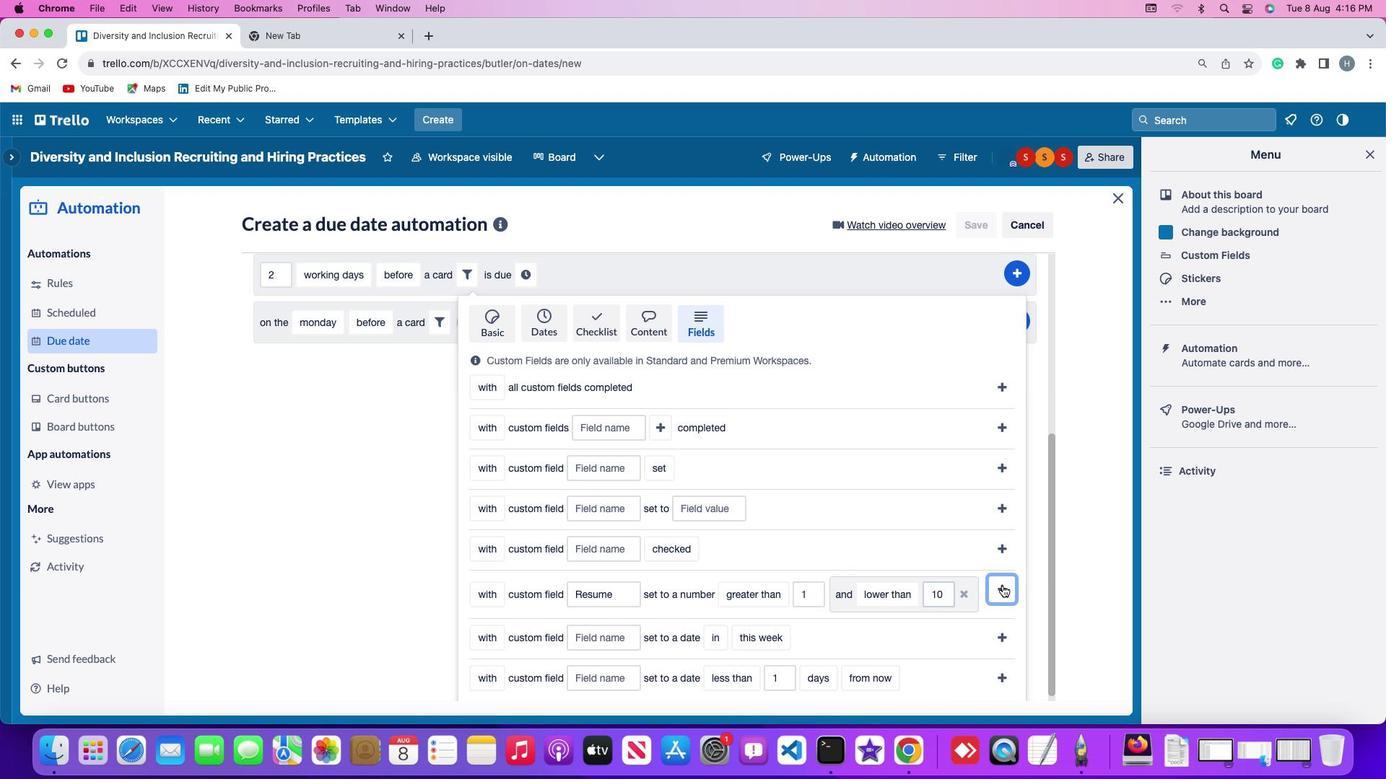 
Action: Mouse moved to (911, 577)
Screenshot: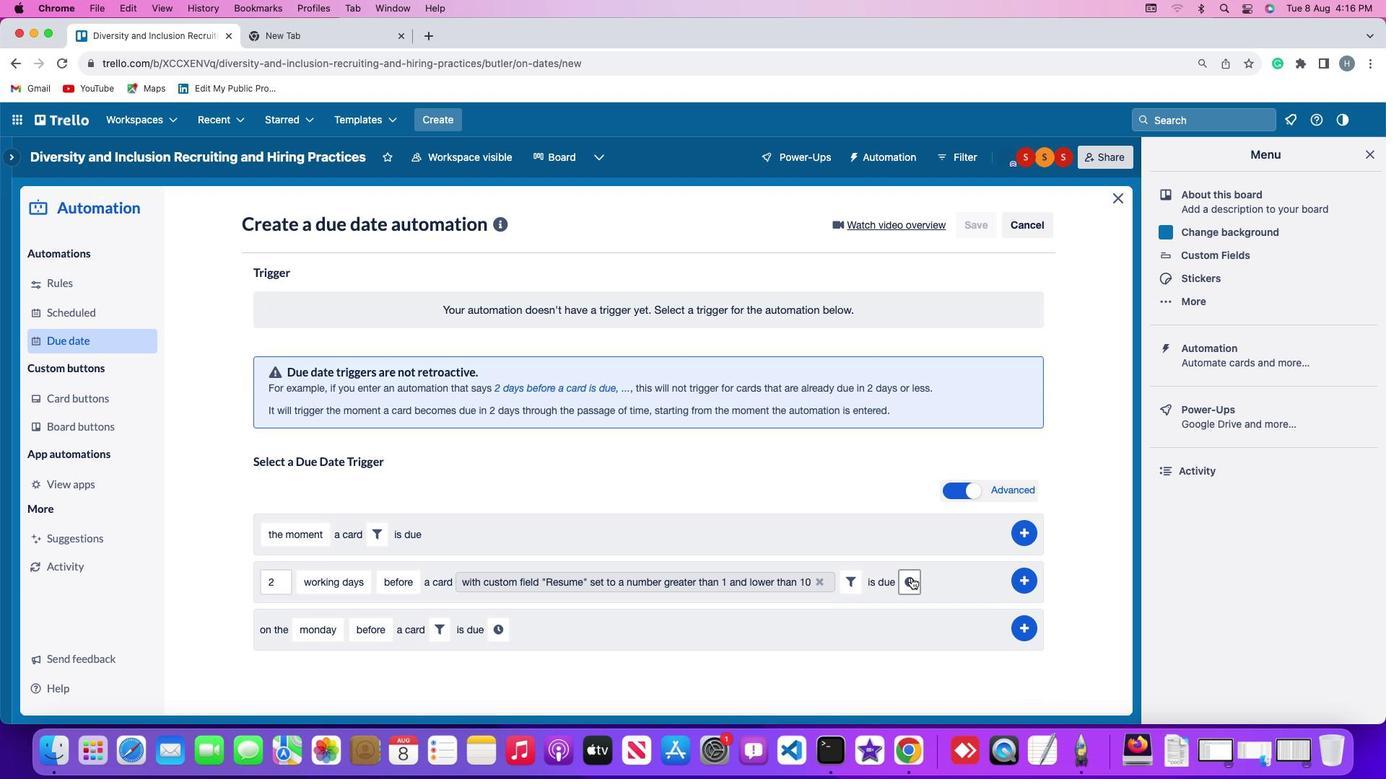 
Action: Mouse pressed left at (911, 577)
Screenshot: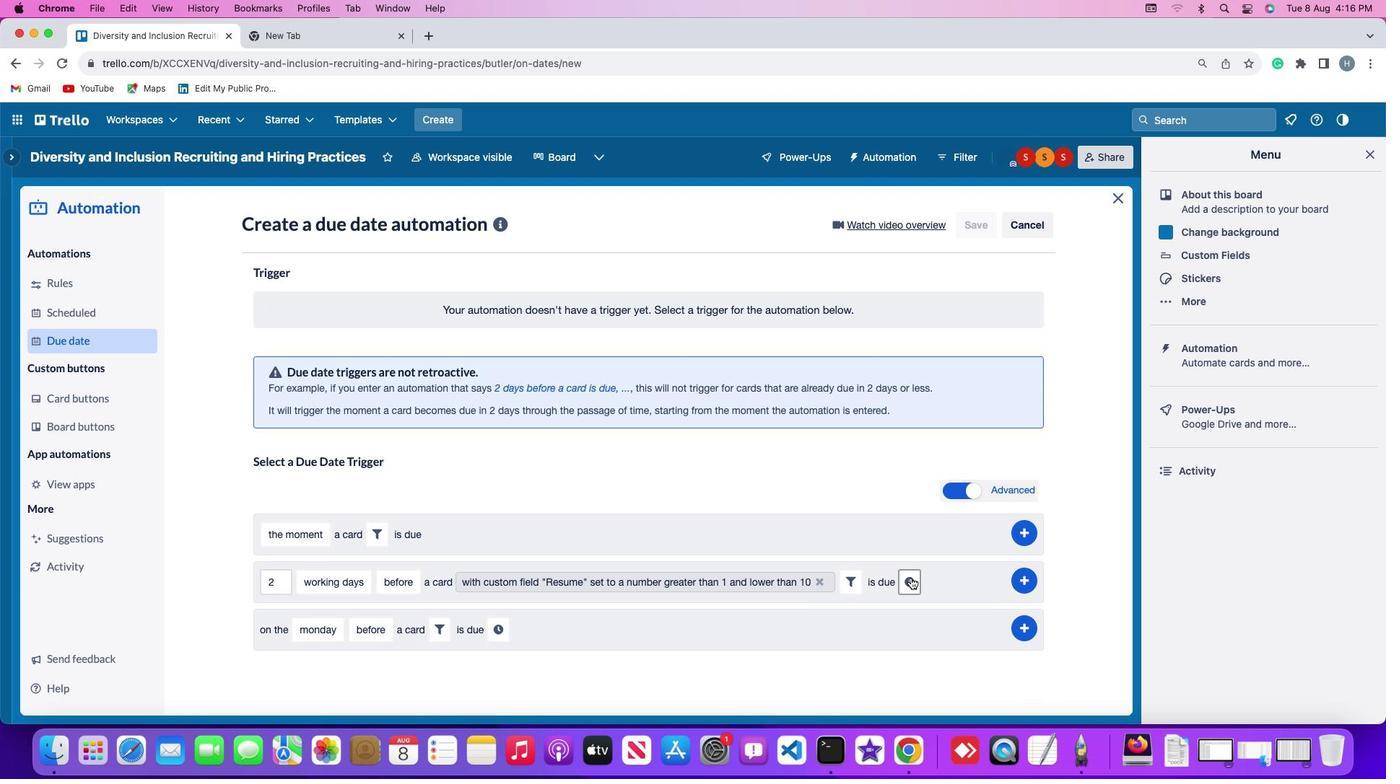 
Action: Mouse moved to (297, 615)
Screenshot: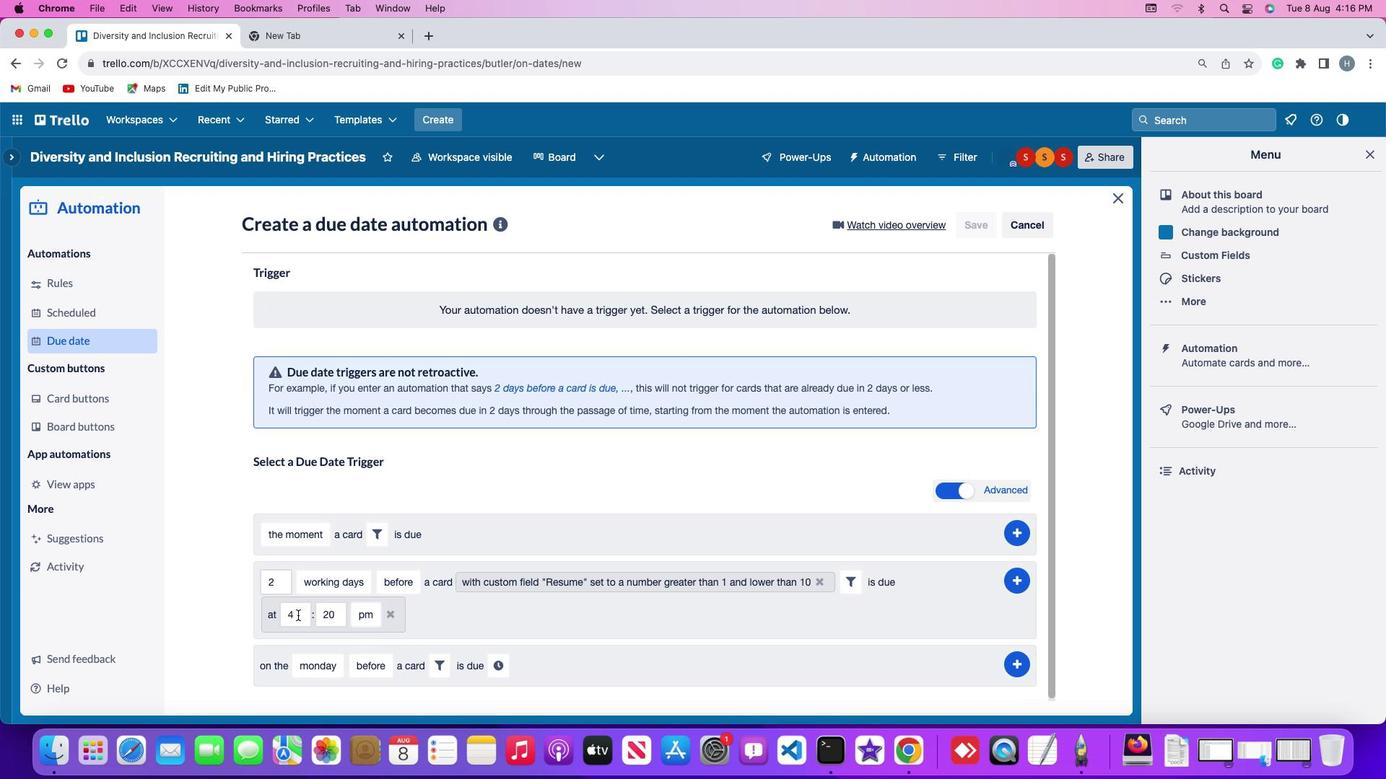 
Action: Mouse pressed left at (297, 615)
Screenshot: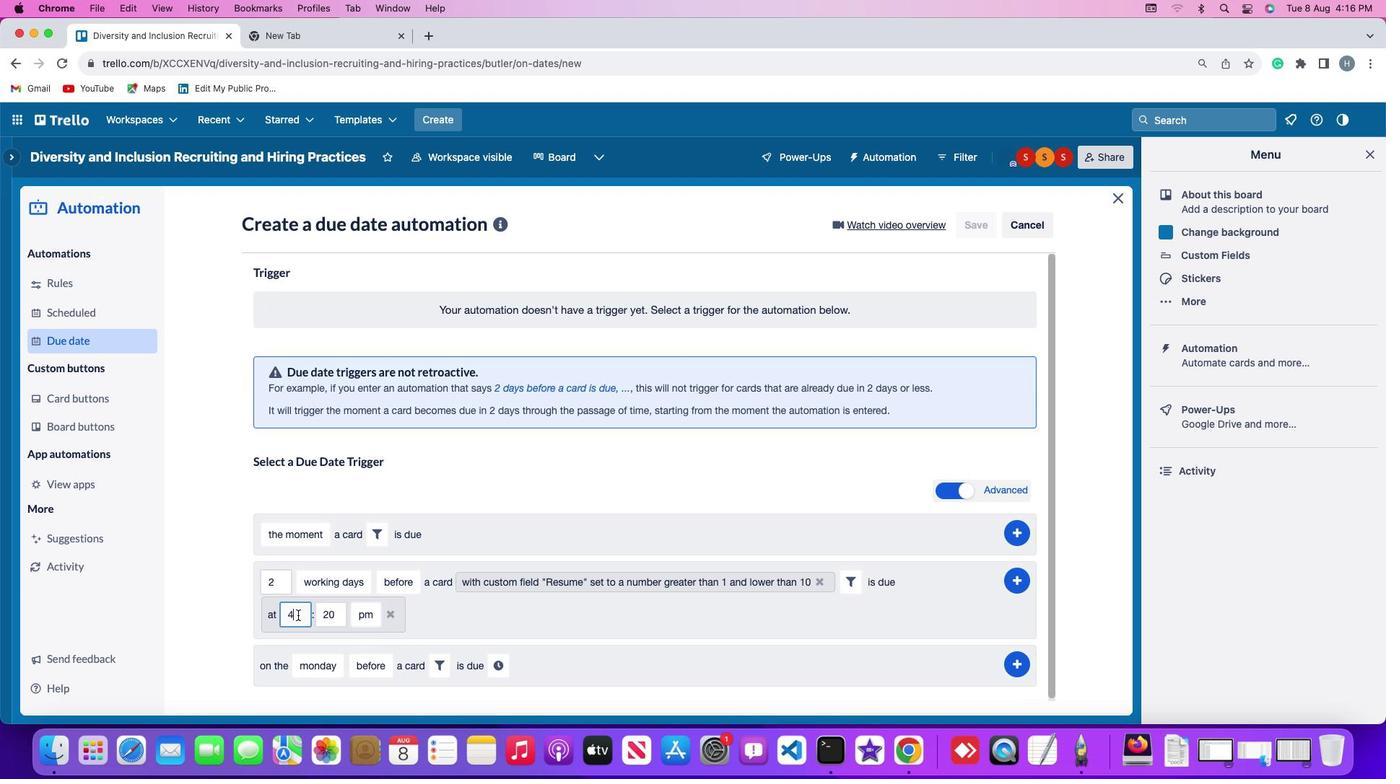 
Action: Key pressed Key.backspace
Screenshot: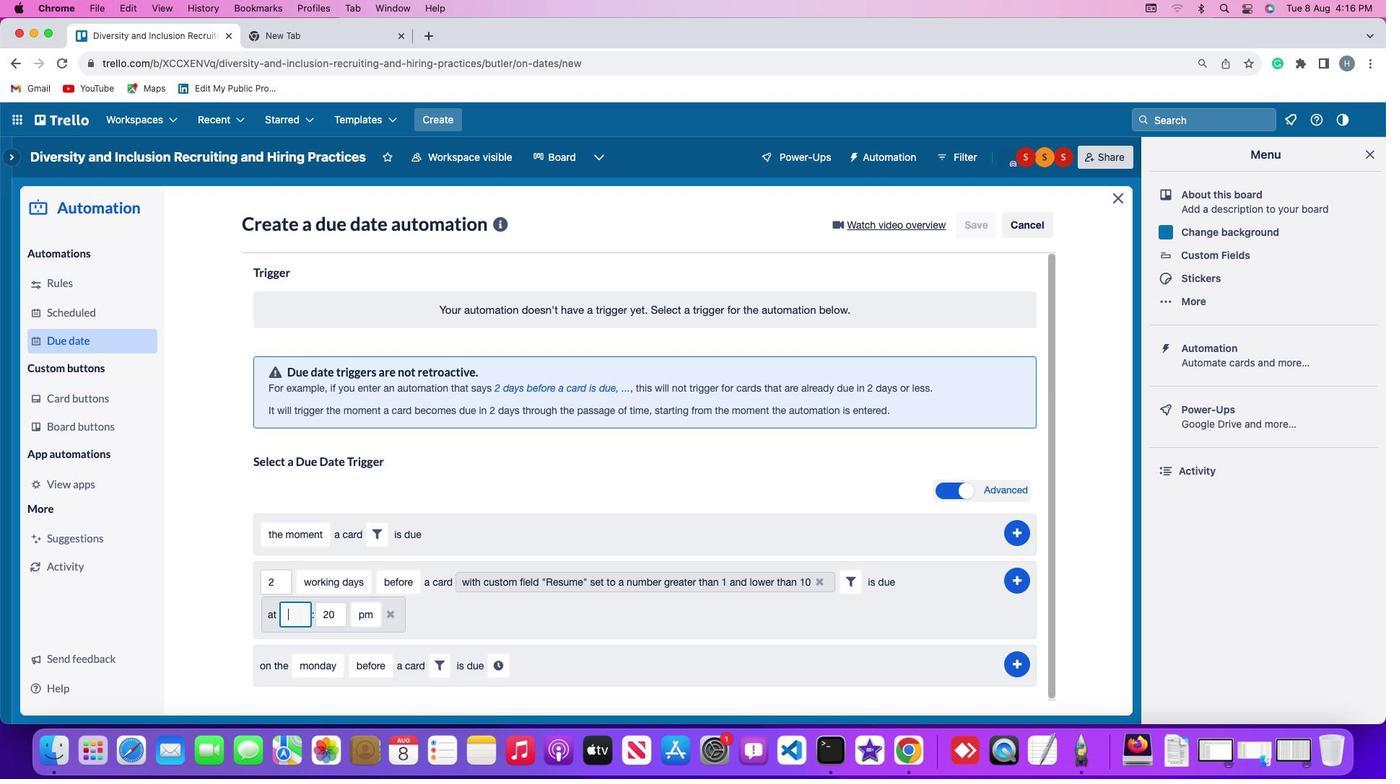 
Action: Mouse moved to (297, 615)
Screenshot: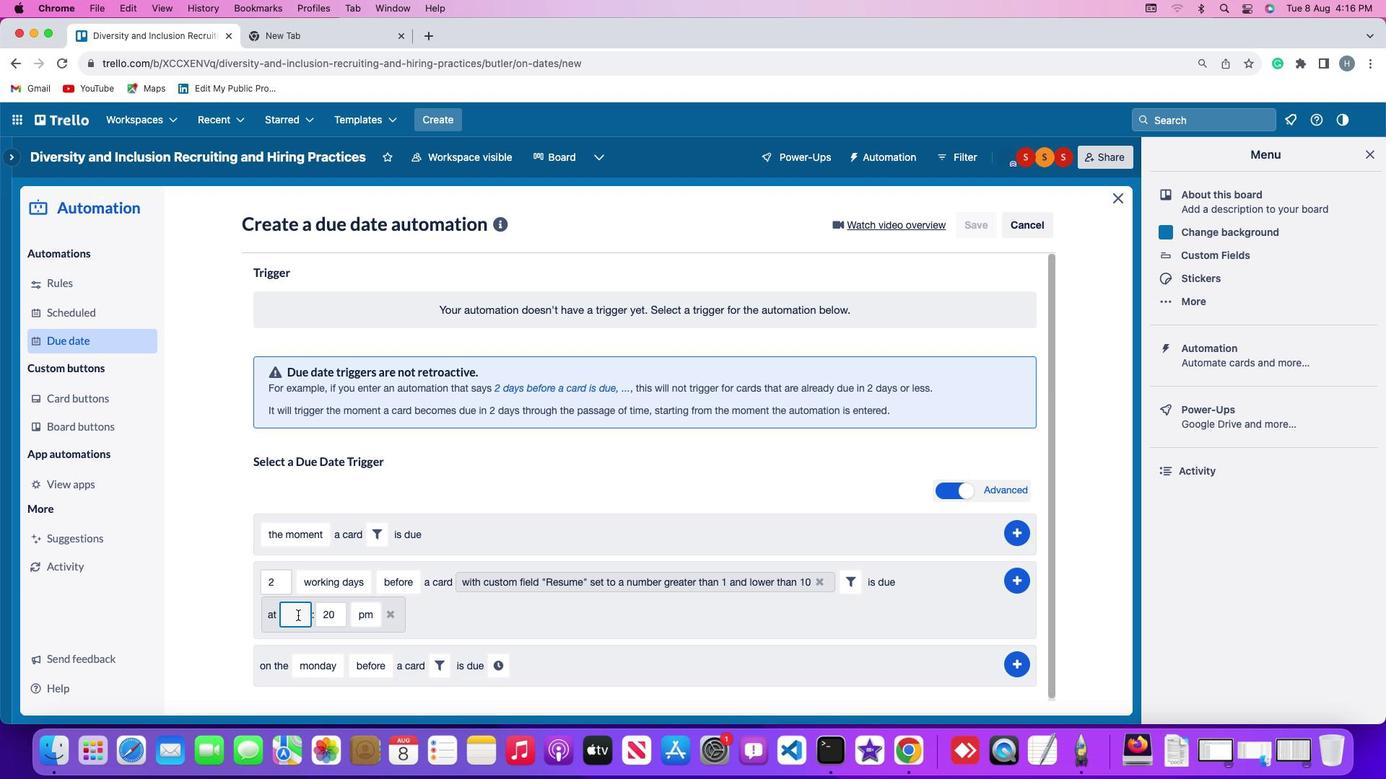 
Action: Key pressed '1''1'
Screenshot: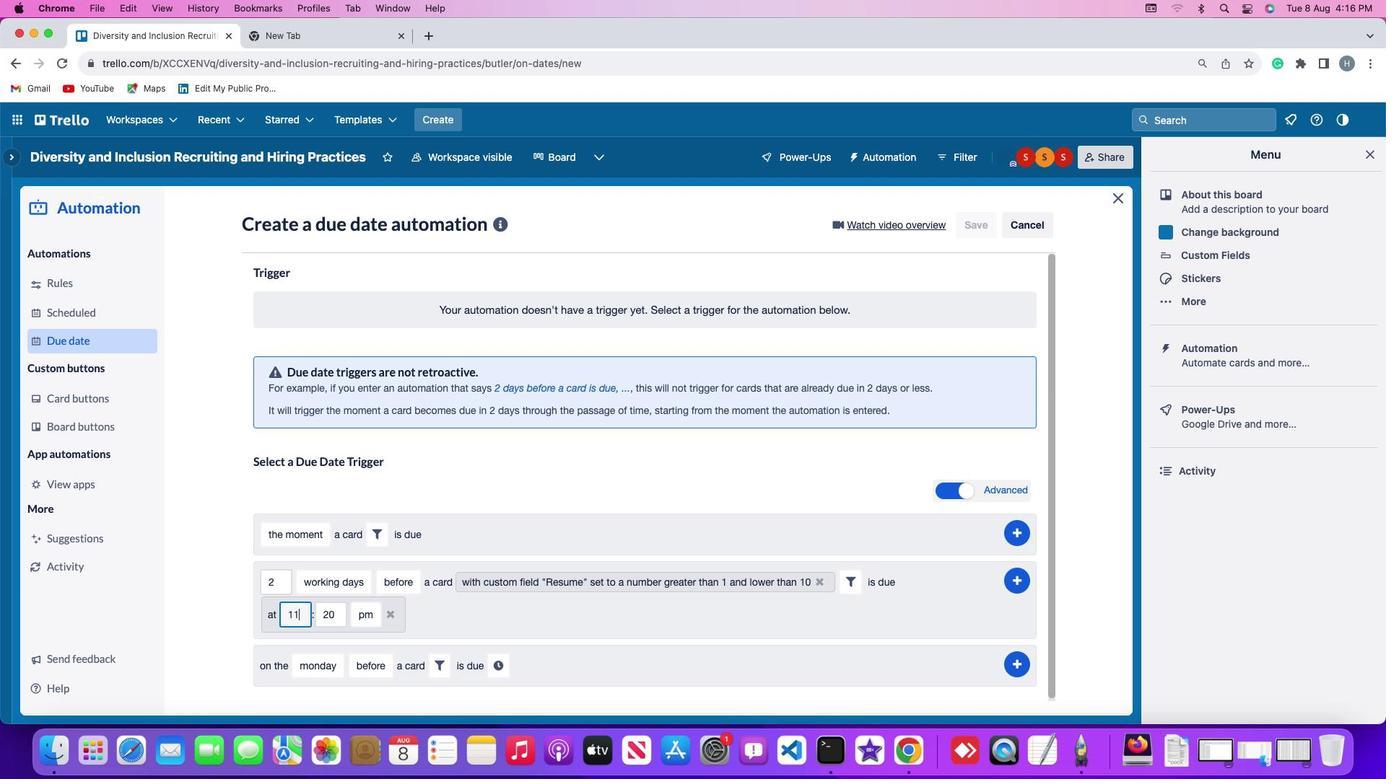 
Action: Mouse moved to (339, 613)
Screenshot: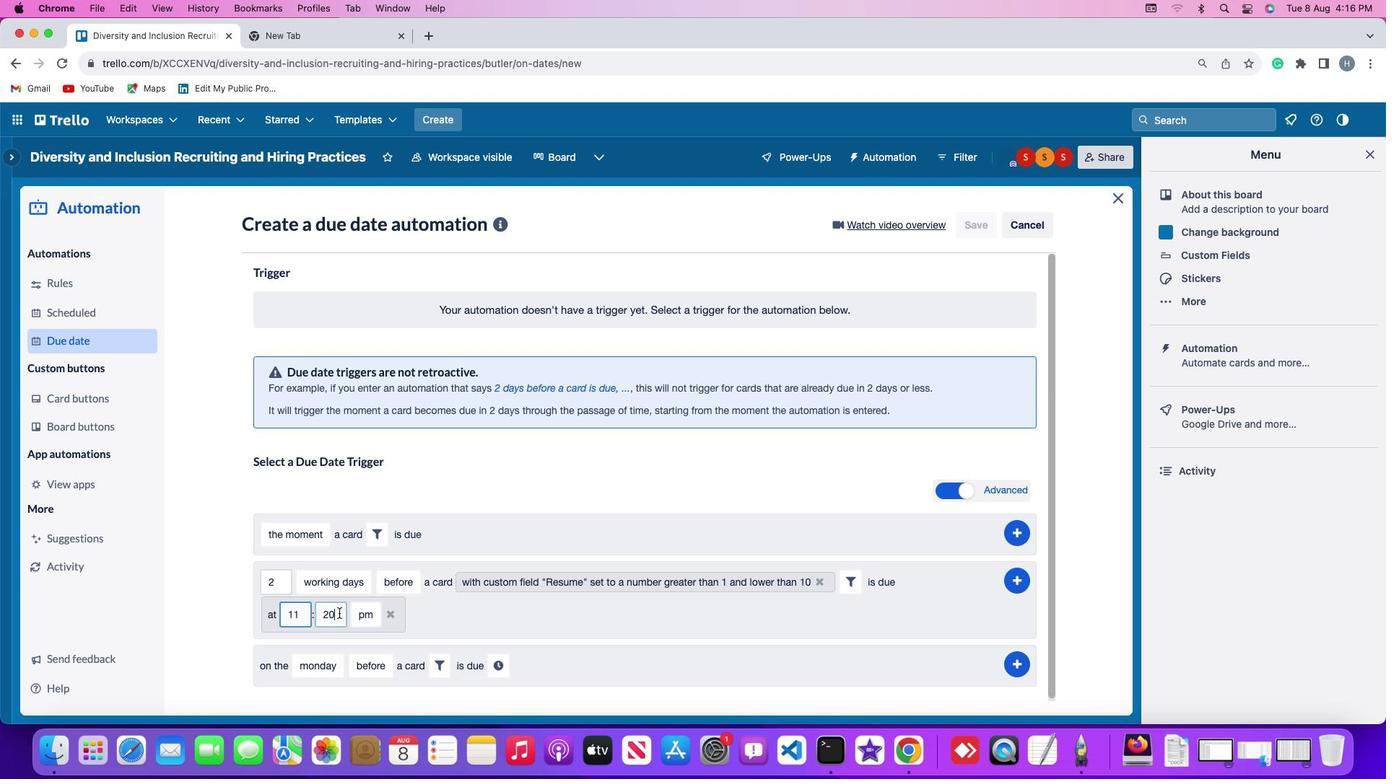 
Action: Mouse pressed left at (339, 613)
Screenshot: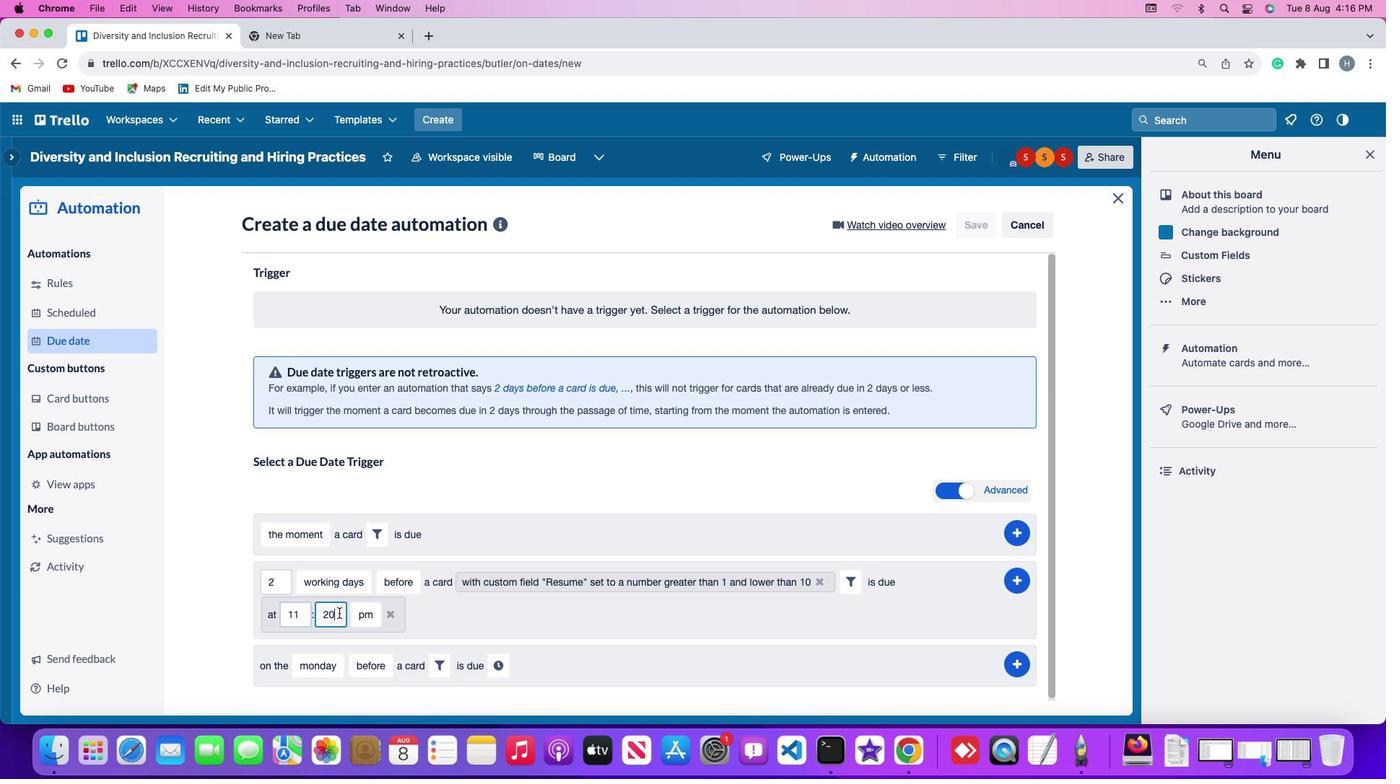 
Action: Key pressed Key.backspaceKey.backspace'0''0'
Screenshot: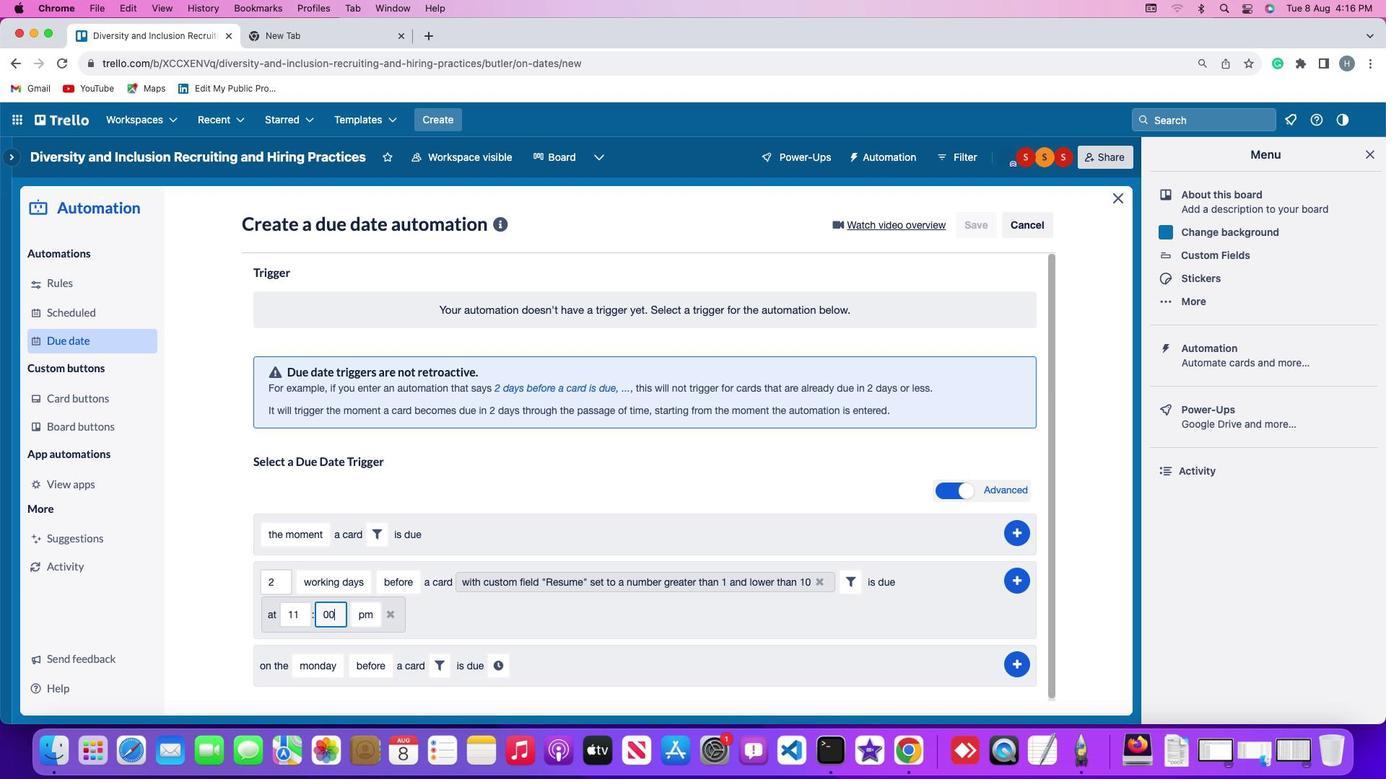 
Action: Mouse moved to (377, 617)
Screenshot: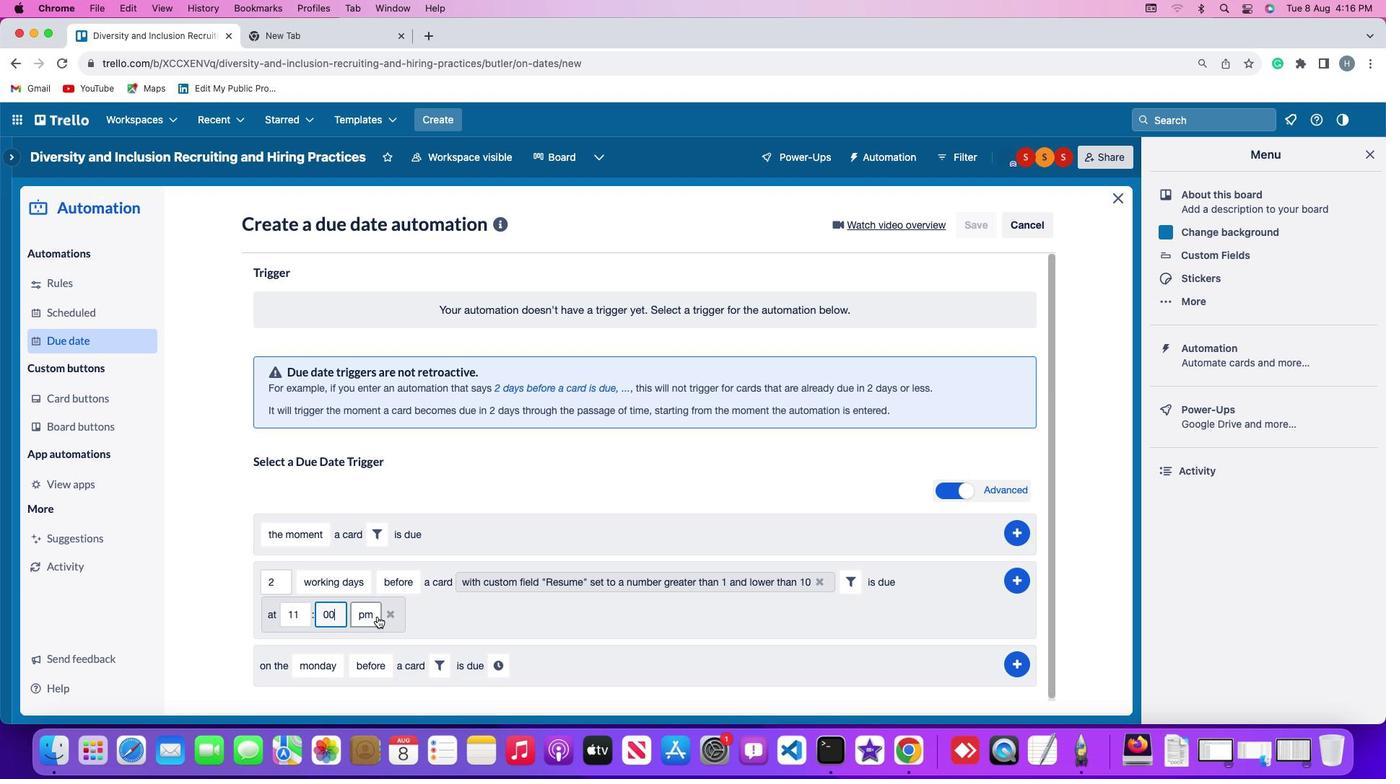 
Action: Mouse pressed left at (377, 617)
Screenshot: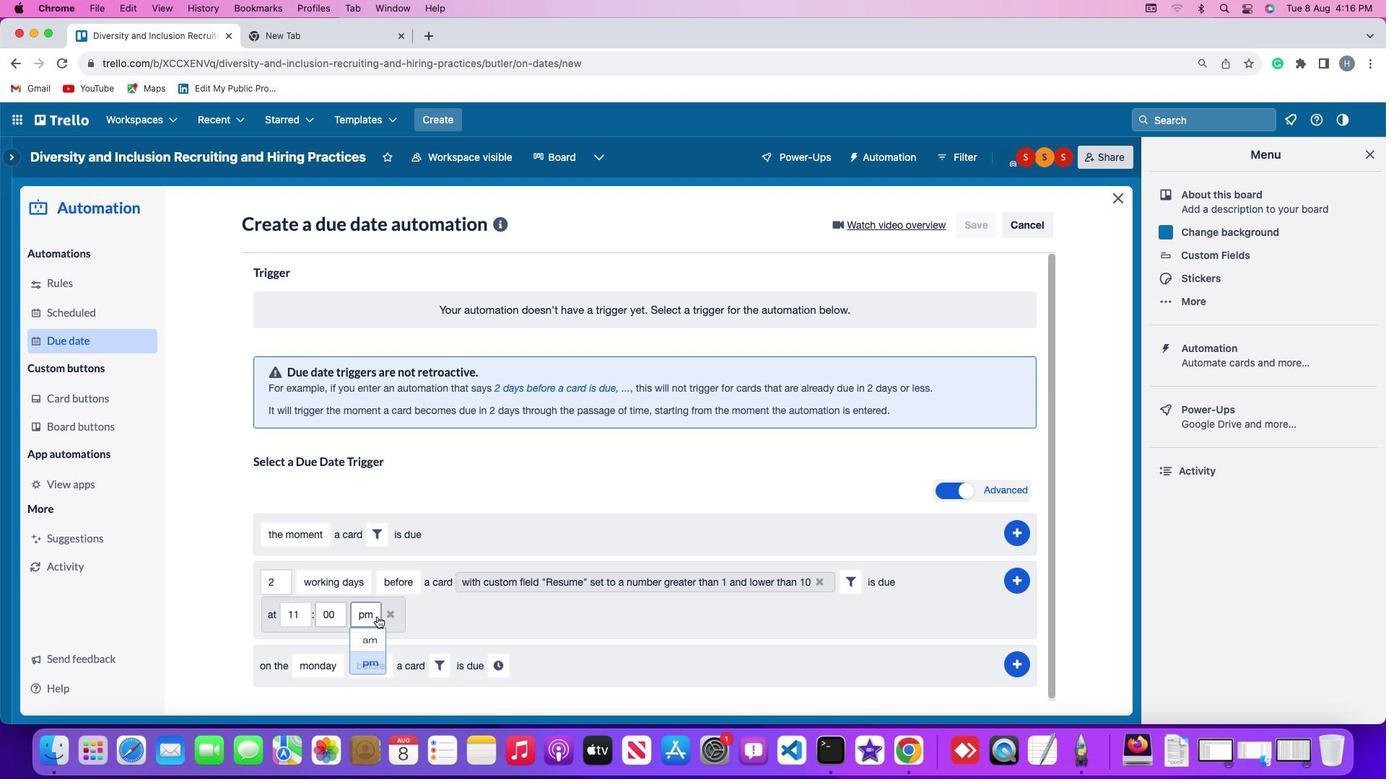 
Action: Mouse moved to (373, 636)
Screenshot: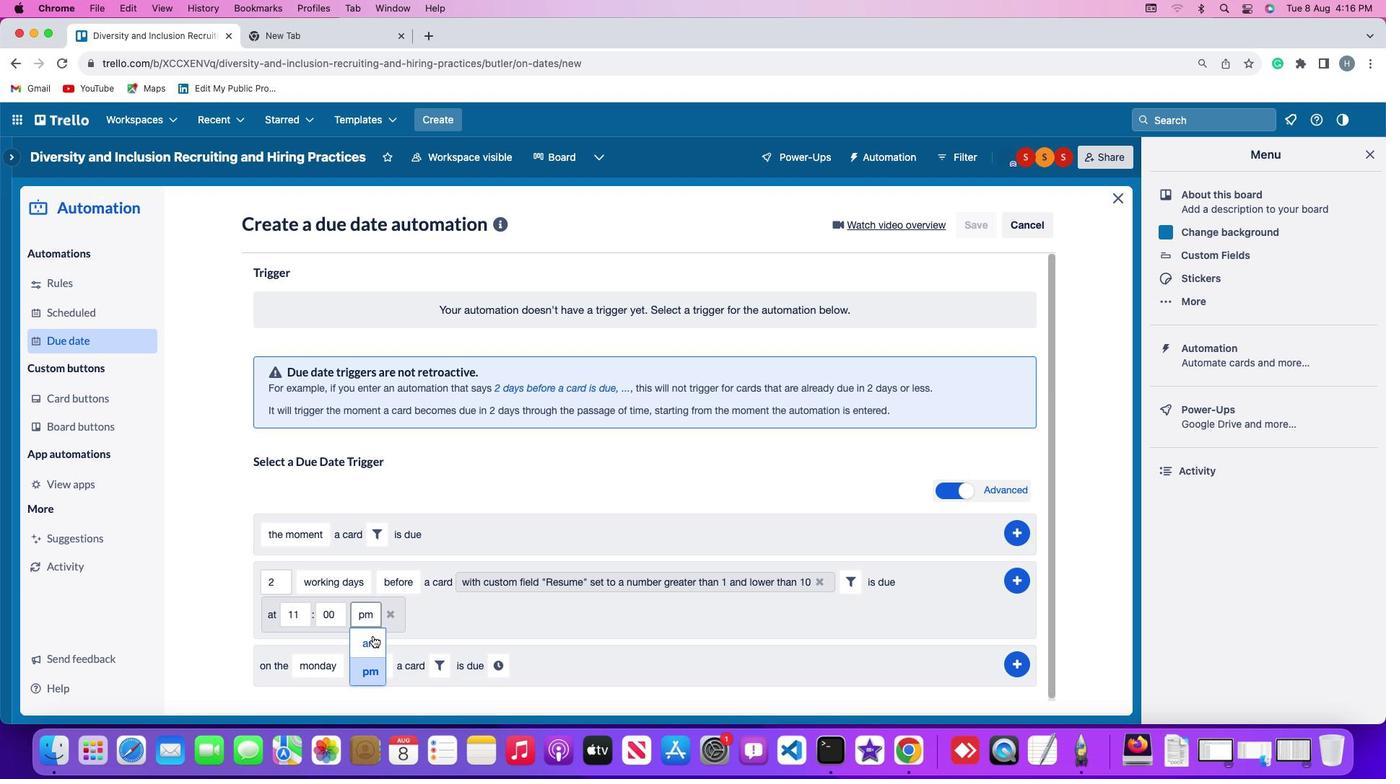 
Action: Mouse pressed left at (373, 636)
Screenshot: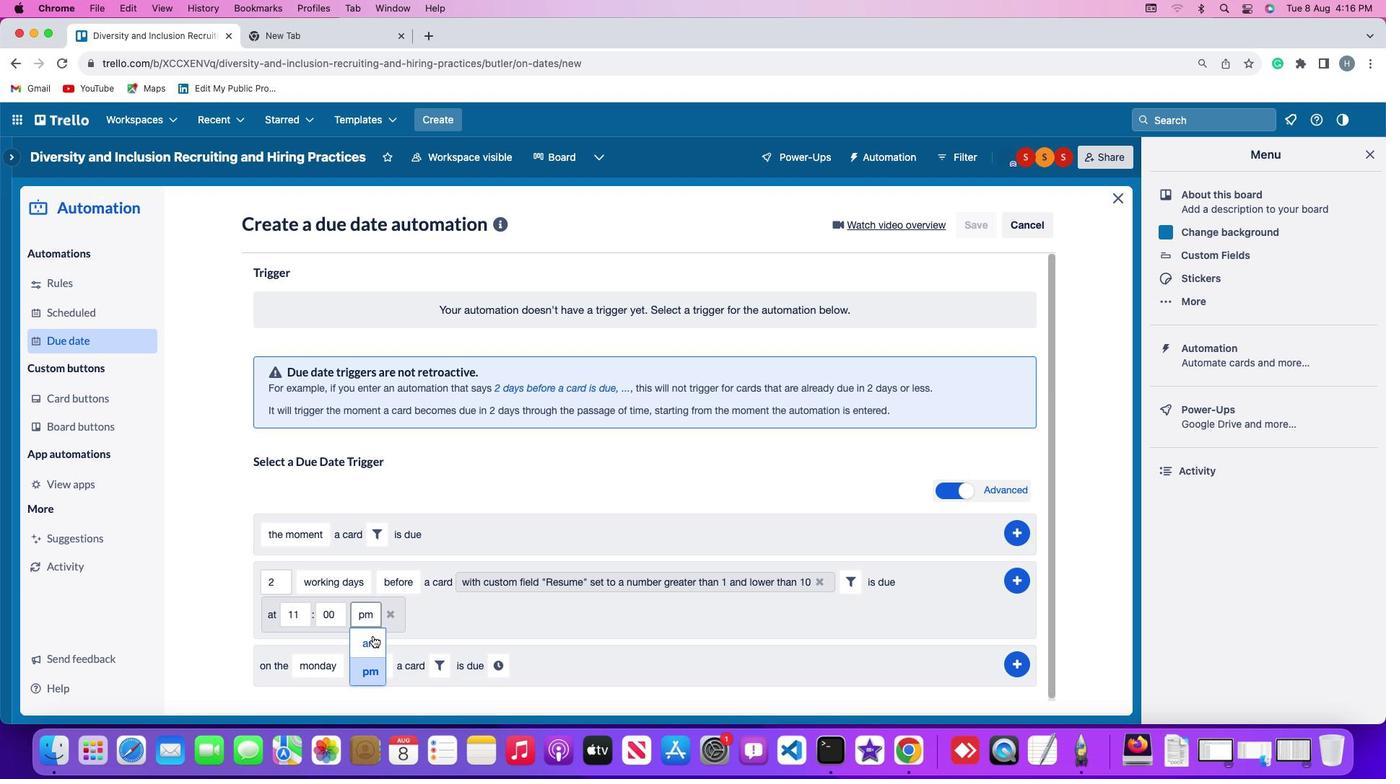 
Action: Mouse moved to (1020, 582)
Screenshot: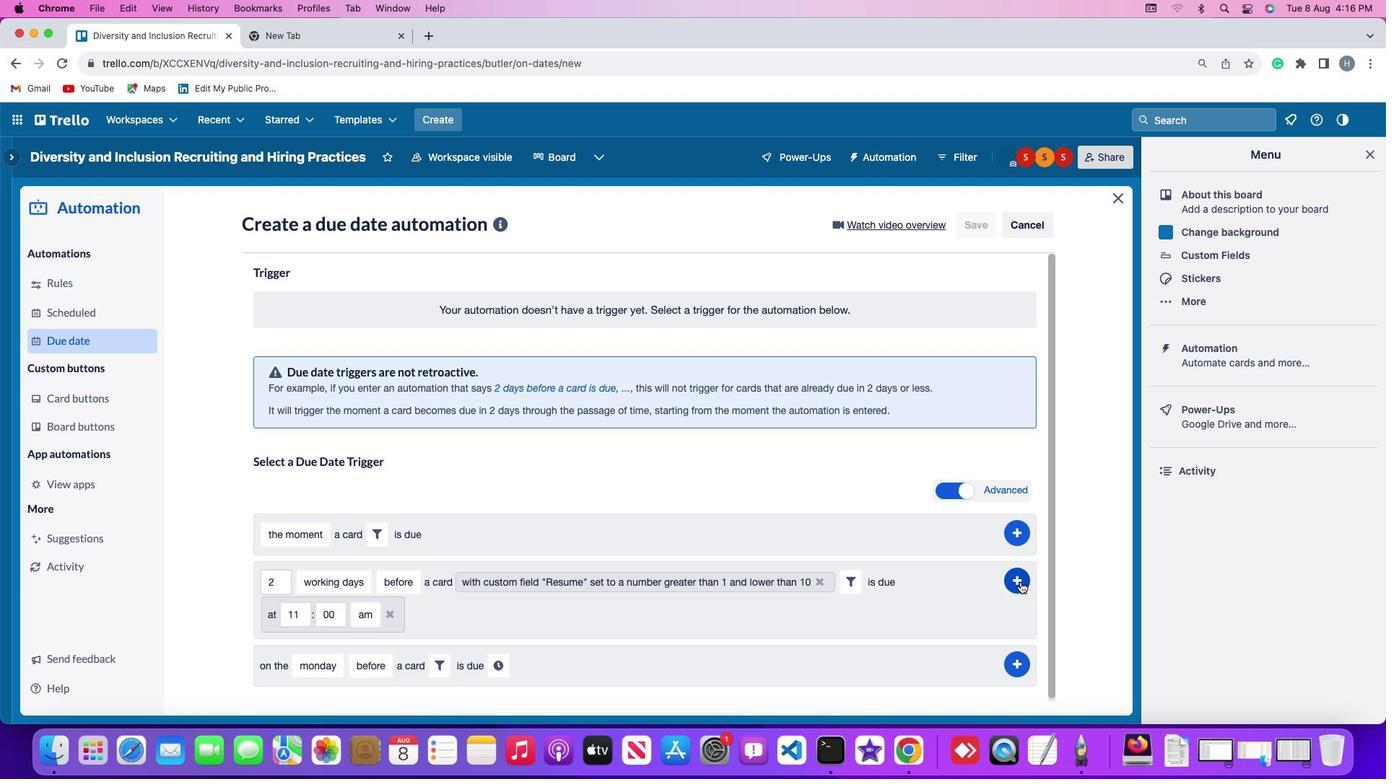 
Action: Mouse pressed left at (1020, 582)
Screenshot: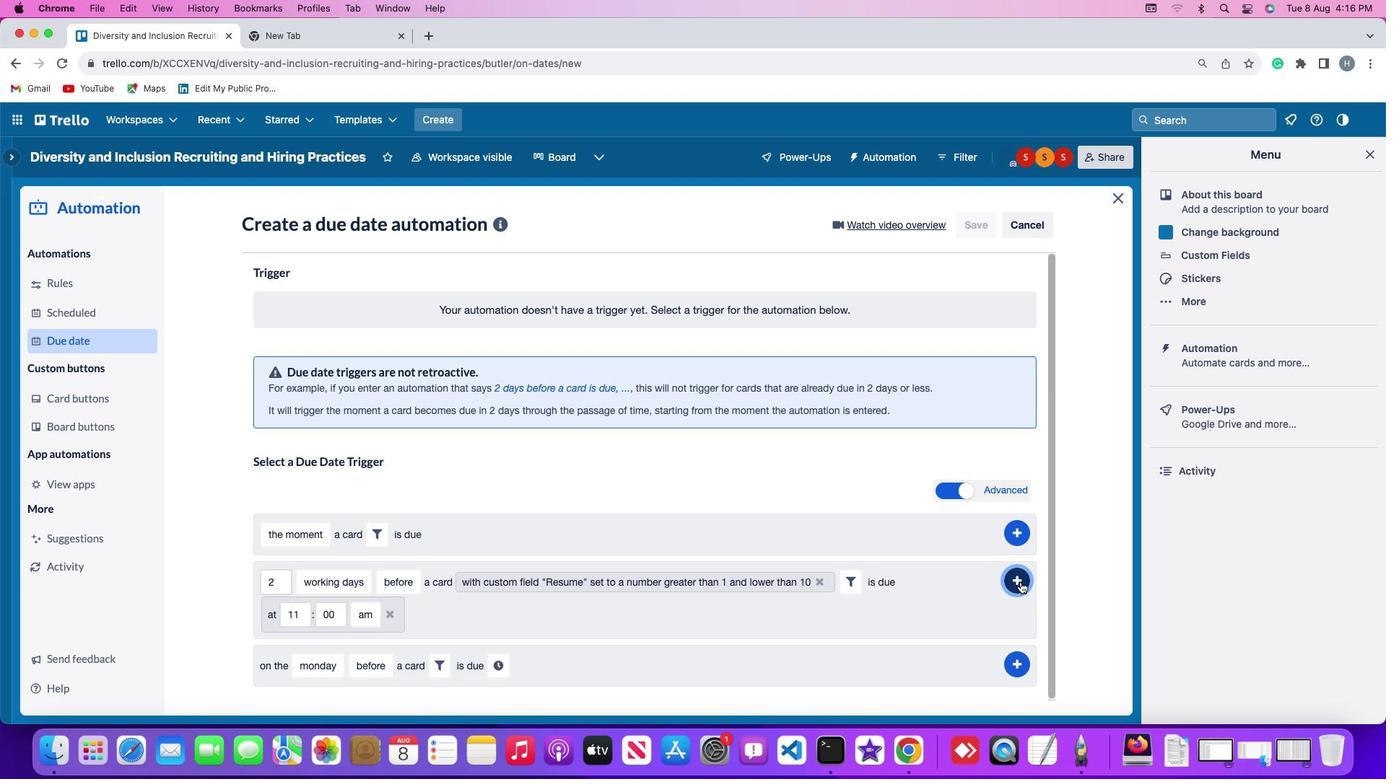 
Action: Mouse moved to (1094, 498)
Screenshot: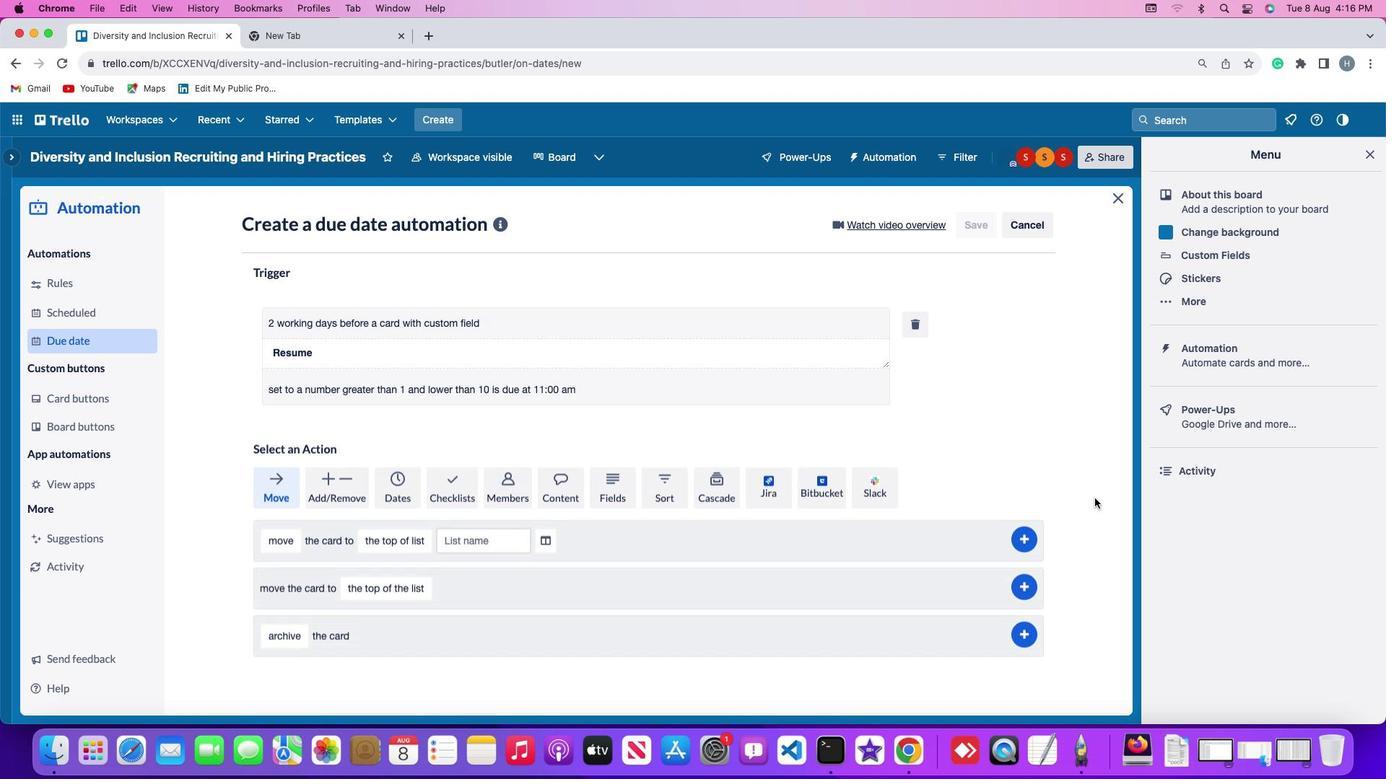 
